 Task: Look for space in Izmayil, Ukraine from 10th August, 2023 to 18th August, 2023 for 2 adults in price range Rs.10000 to Rs.14000. Place can be private room with 1  bedroom having 1 bed and 1 bathroom. Property type can be house, flat, guest house. Amenities needed are: wifi, TV, free parkinig on premises, gym, breakfast. Booking option can be shelf check-in. Required host language is English.
Action: Mouse moved to (609, 151)
Screenshot: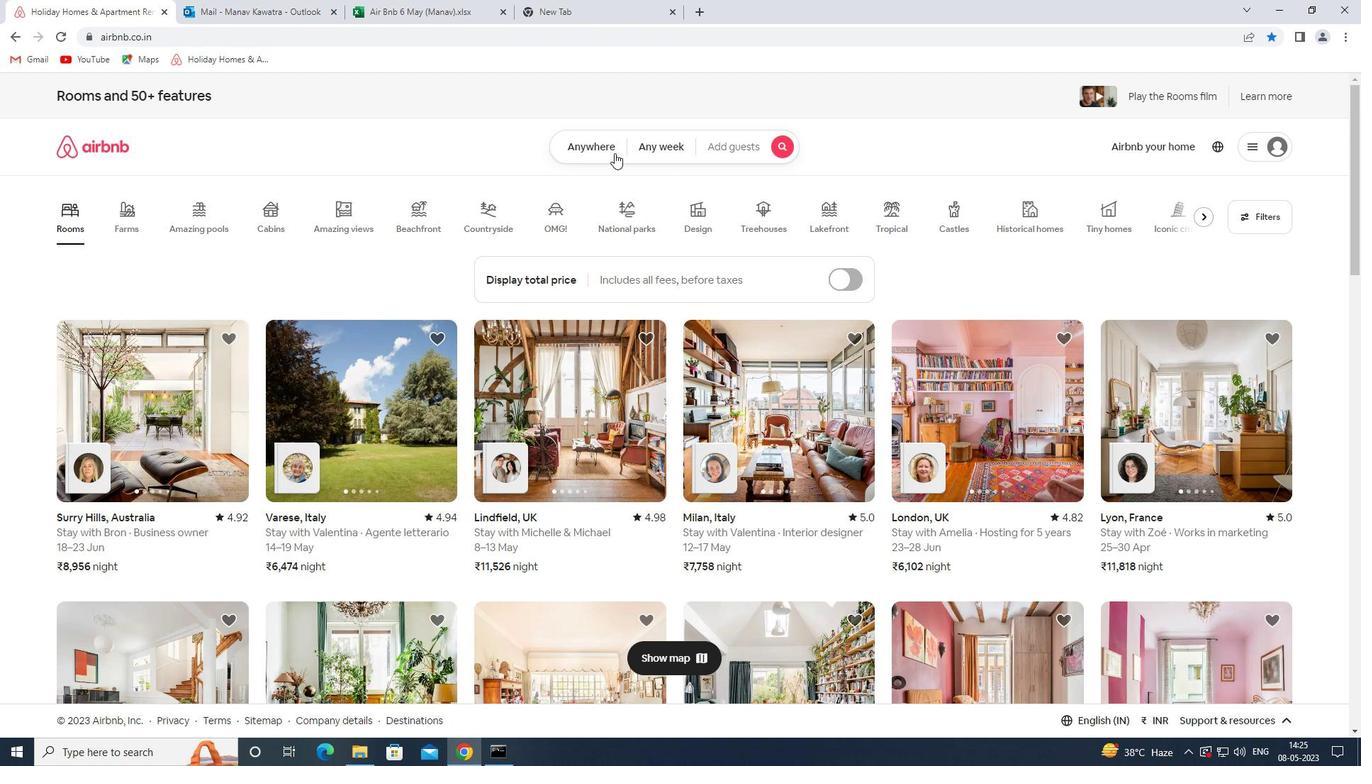 
Action: Mouse pressed left at (609, 151)
Screenshot: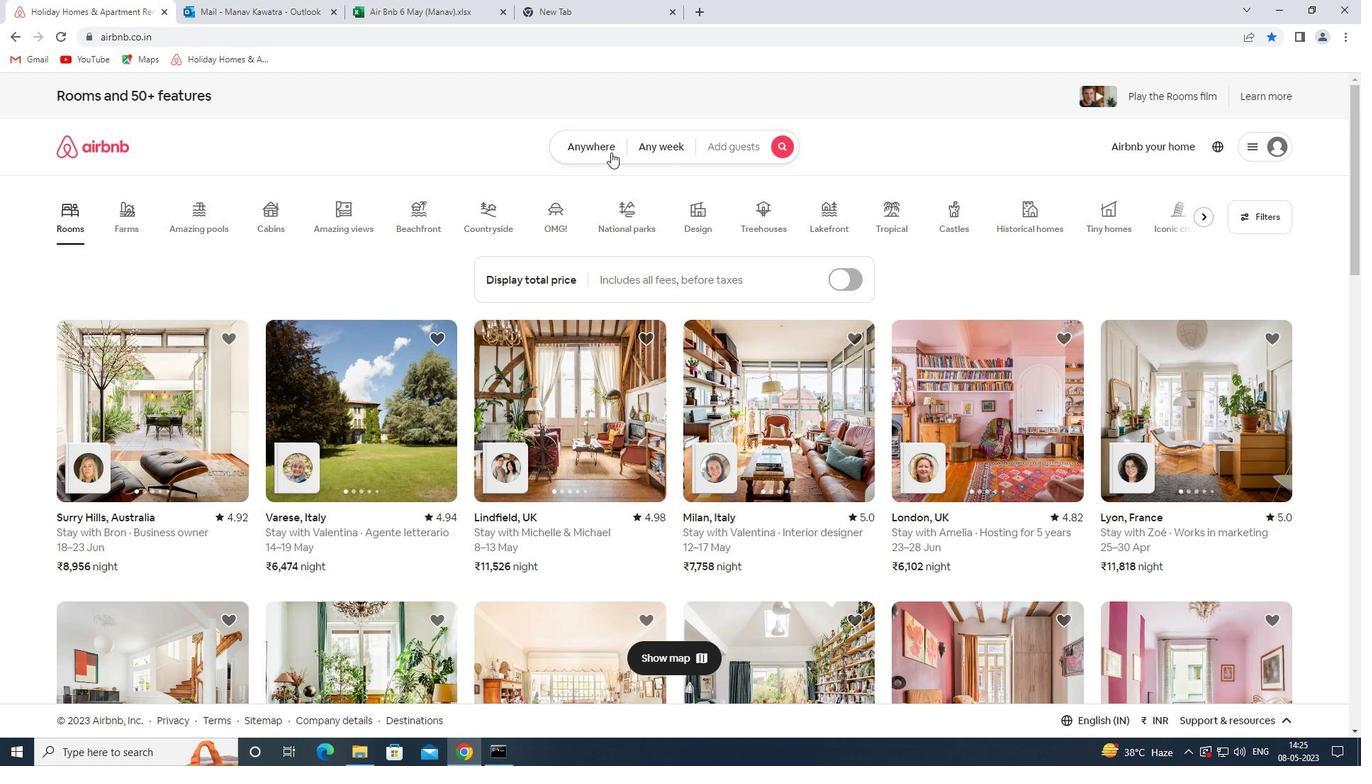 
Action: Mouse moved to (474, 203)
Screenshot: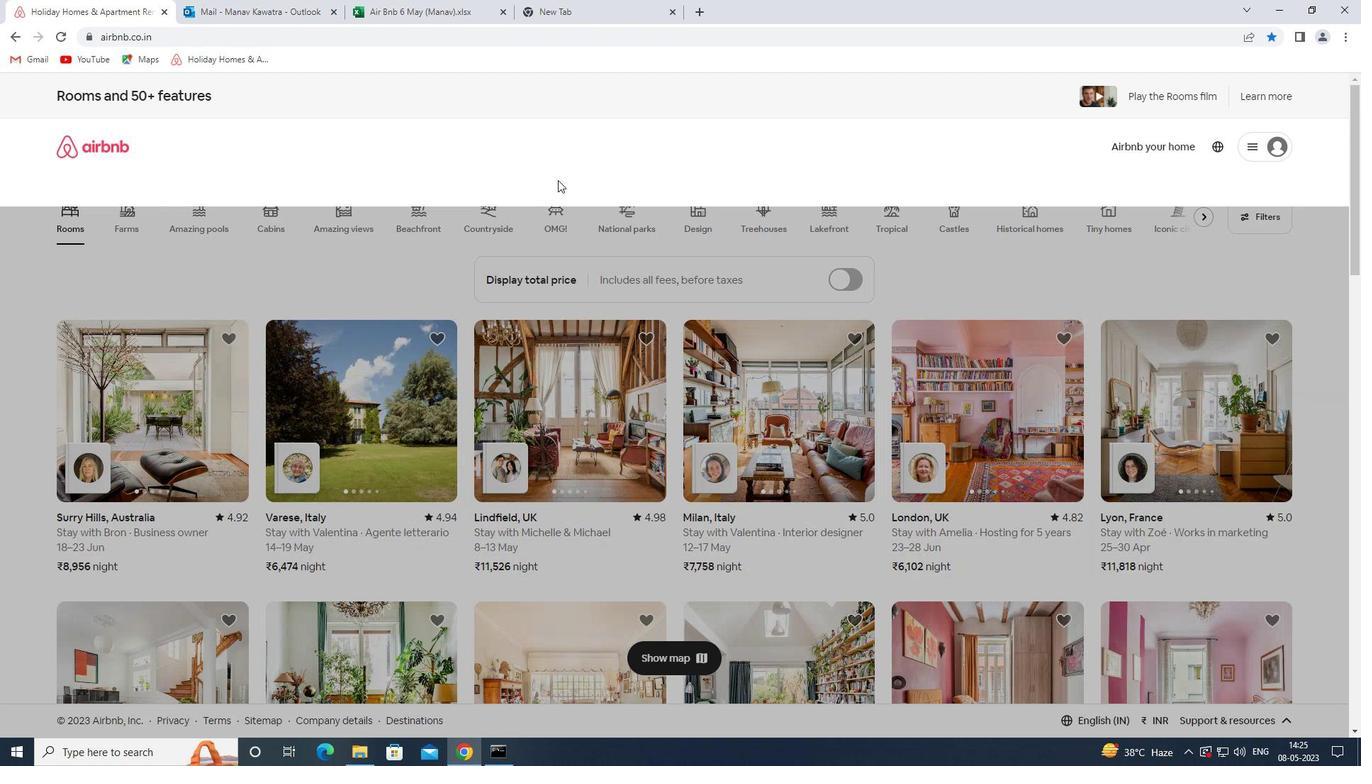 
Action: Mouse pressed left at (474, 203)
Screenshot: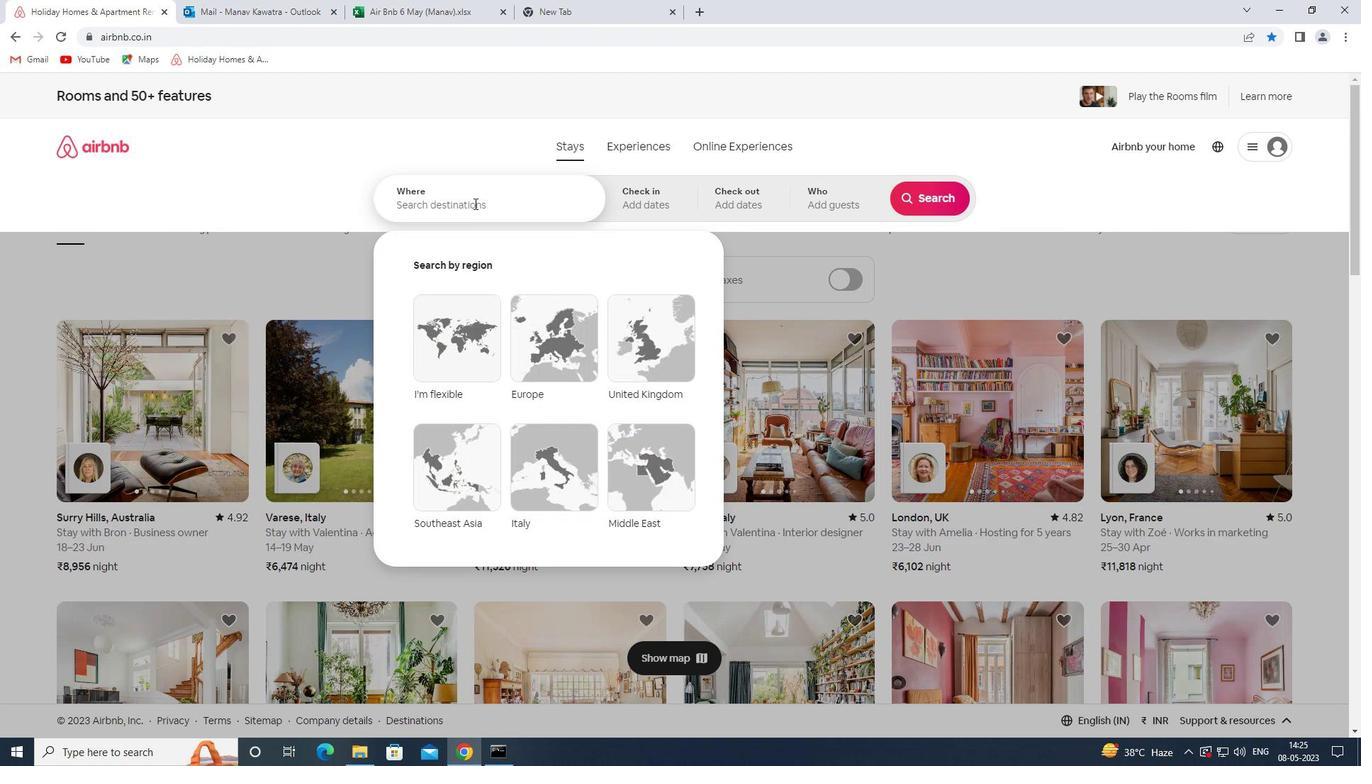 
Action: Key pressed <Key.shift><Key.shift><Key.shift>IZMAYIL<Key.space><Key.shift>UKRAINE<Key.space><Key.enter>
Screenshot: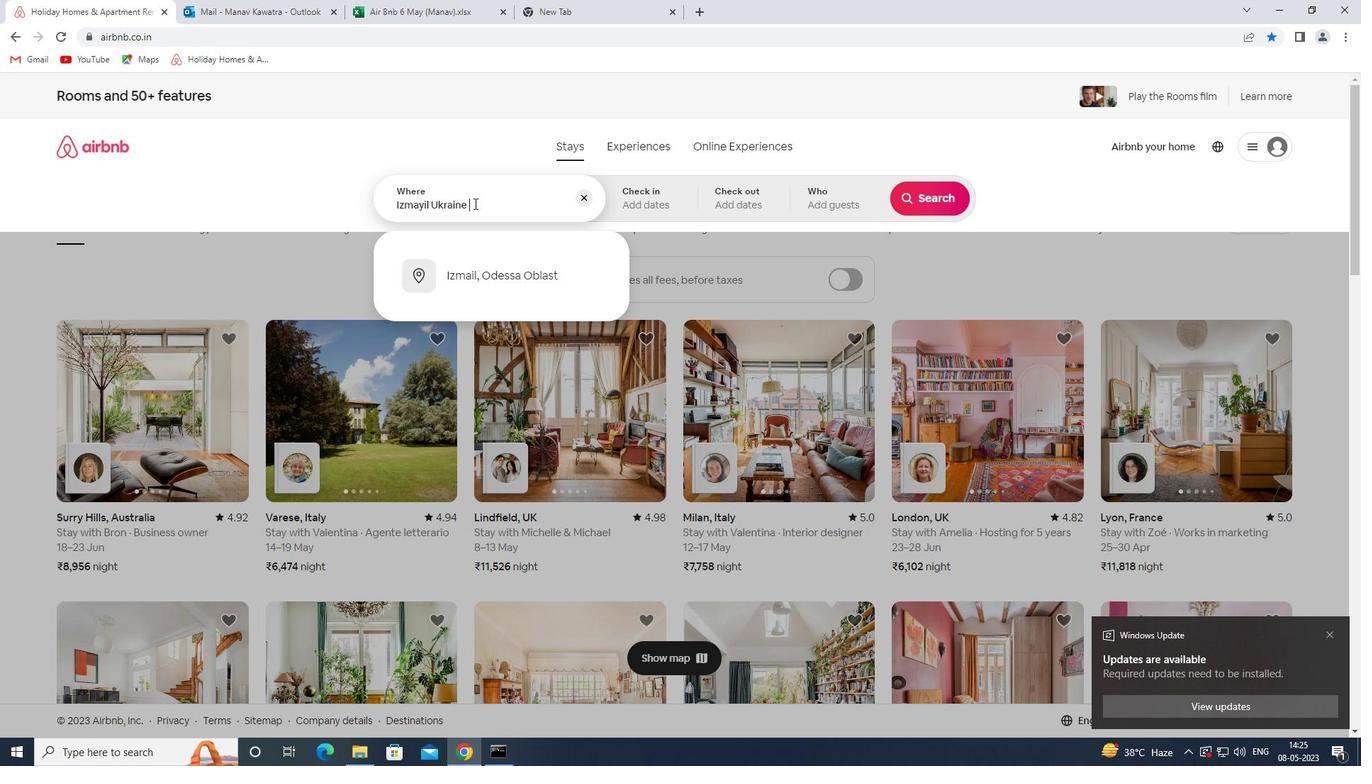 
Action: Mouse moved to (937, 308)
Screenshot: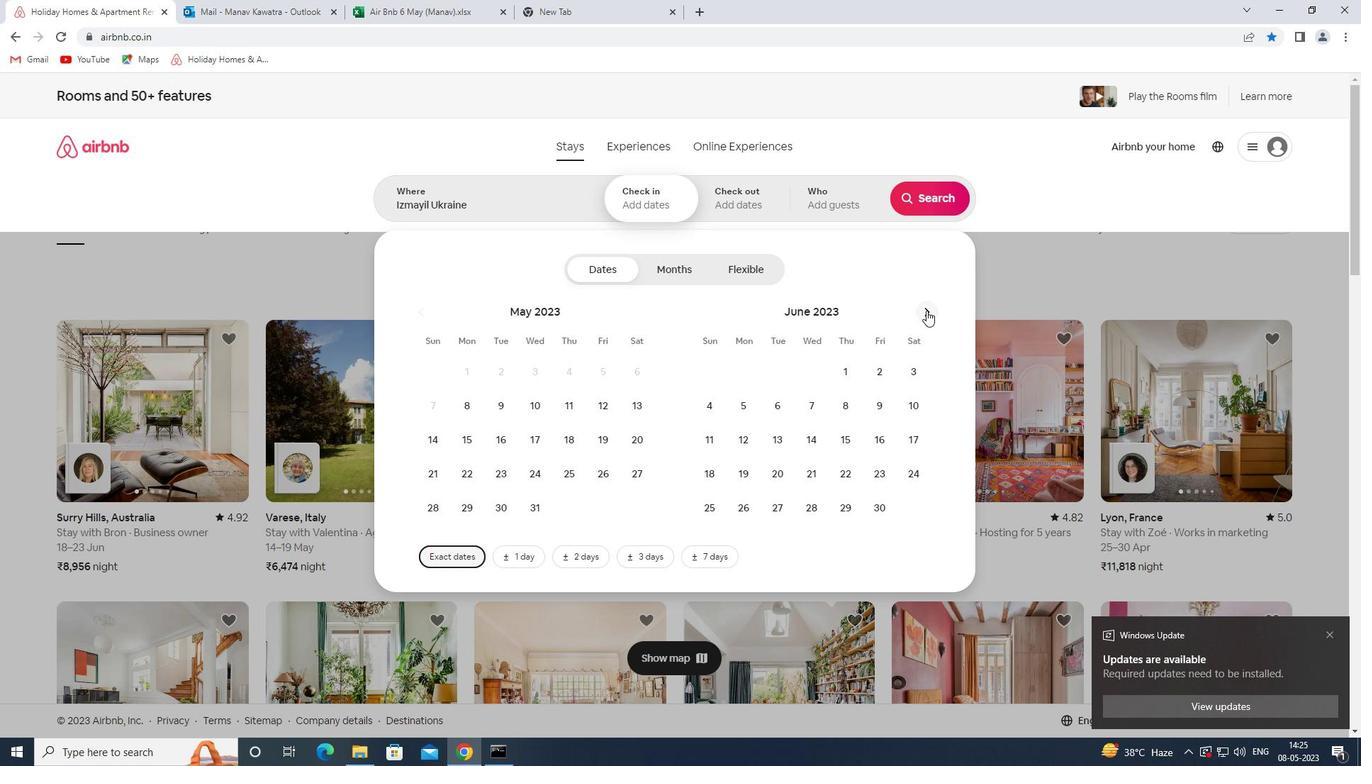 
Action: Mouse pressed left at (937, 308)
Screenshot: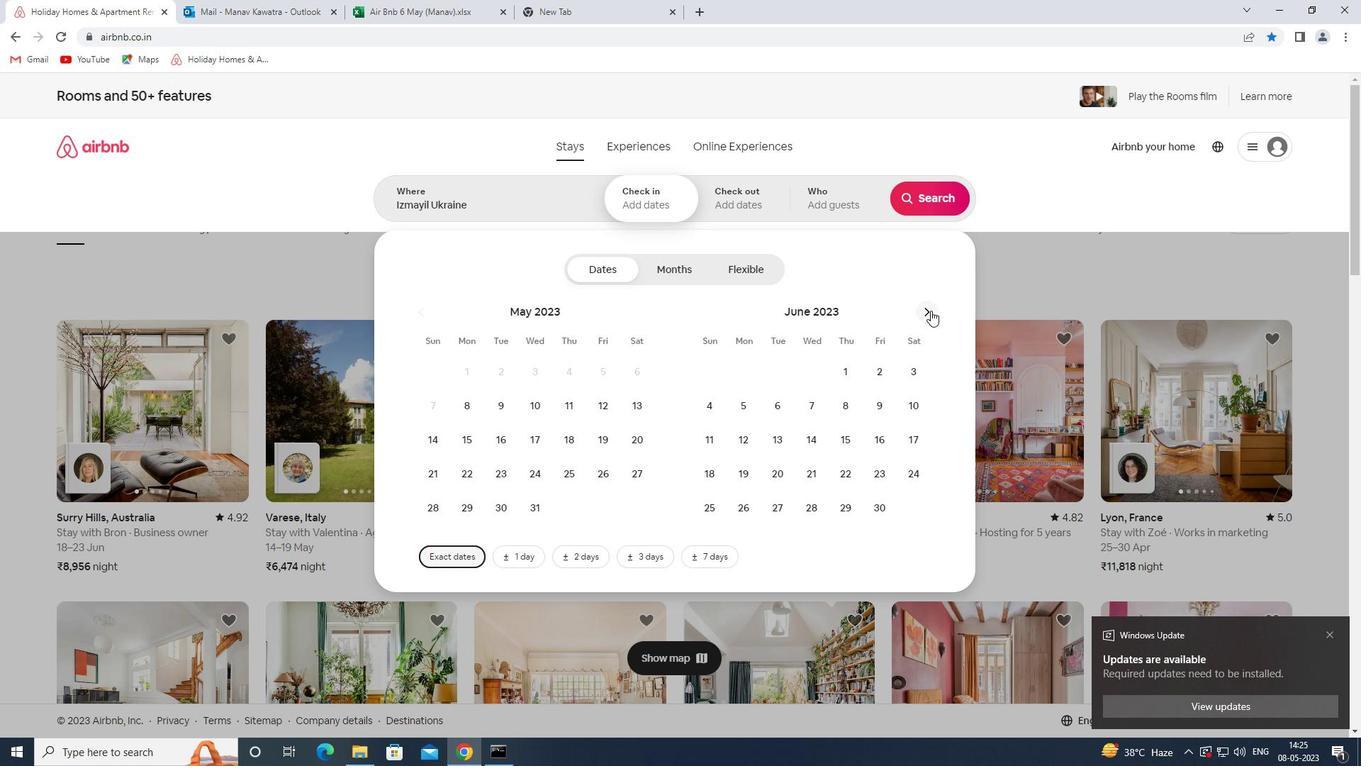 
Action: Mouse pressed left at (937, 308)
Screenshot: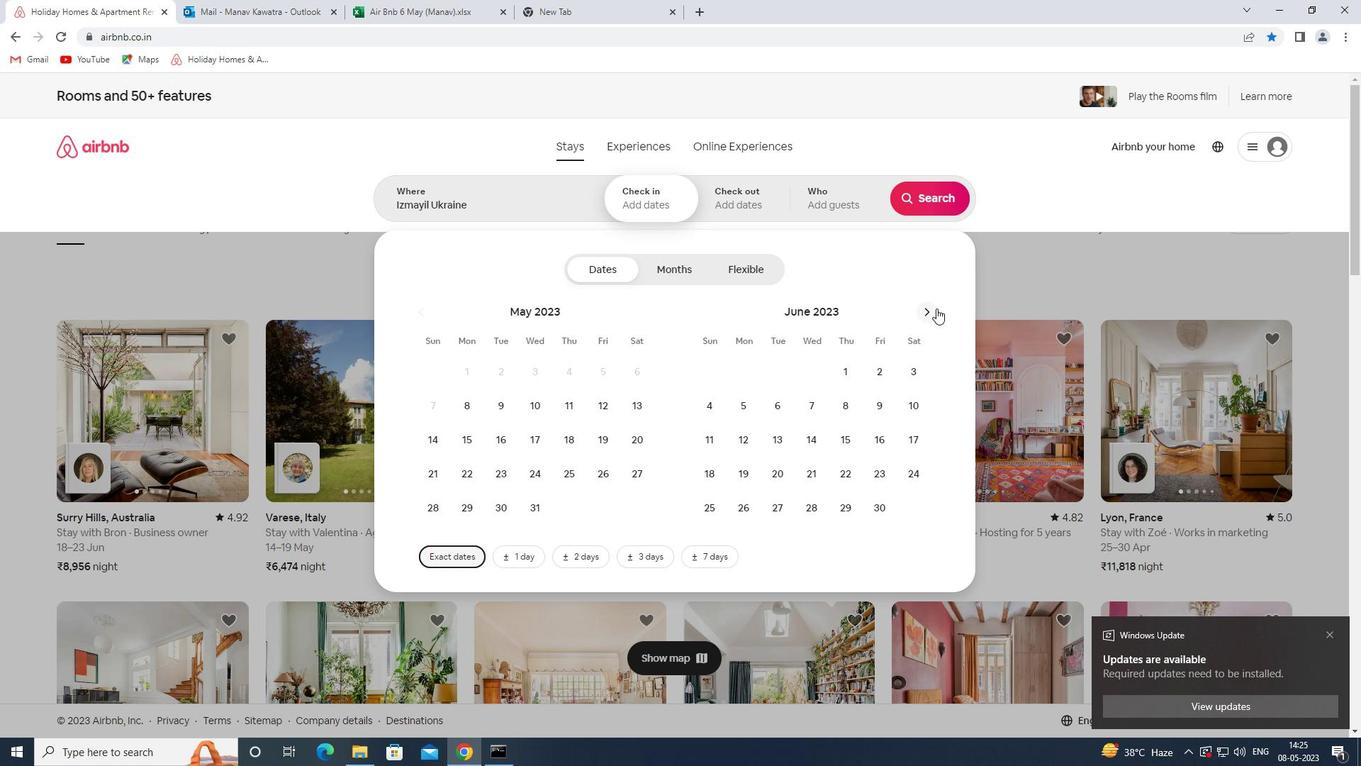 
Action: Mouse pressed left at (937, 308)
Screenshot: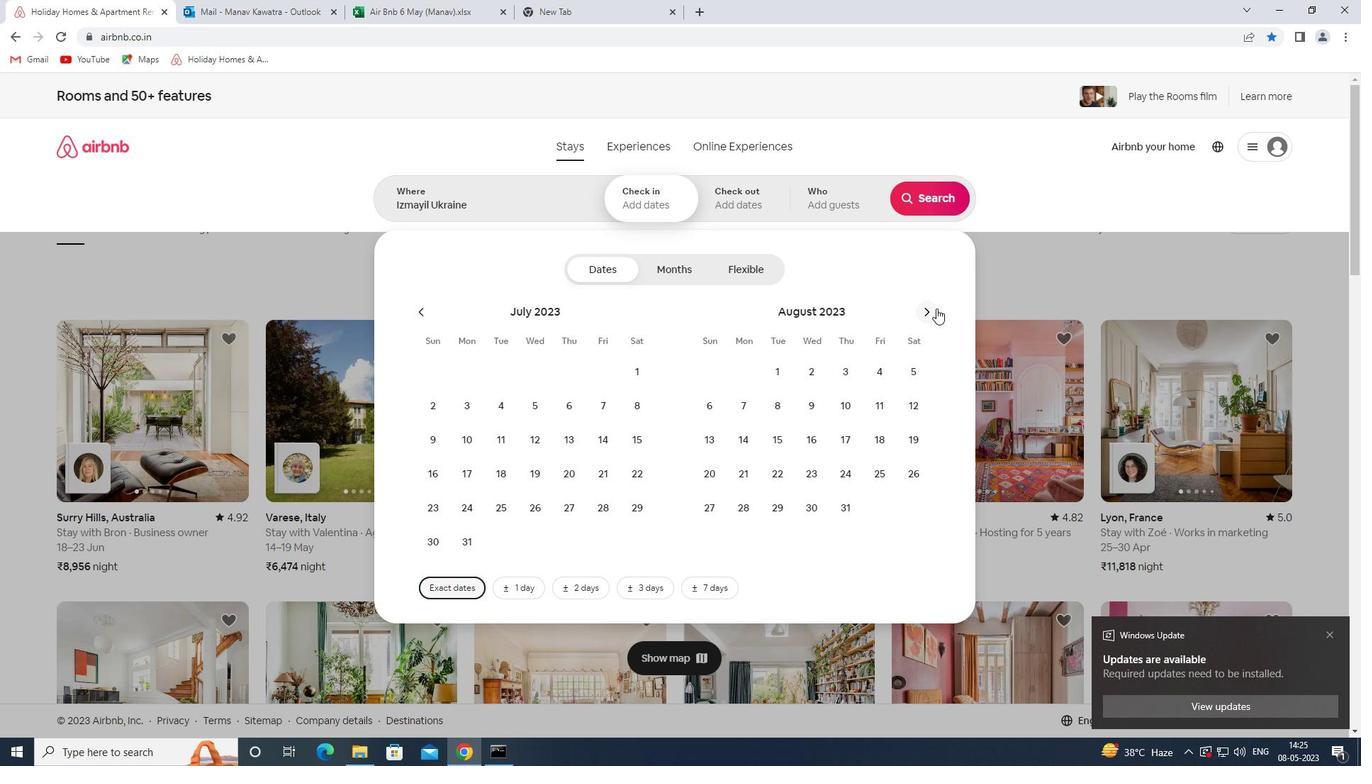
Action: Mouse moved to (571, 414)
Screenshot: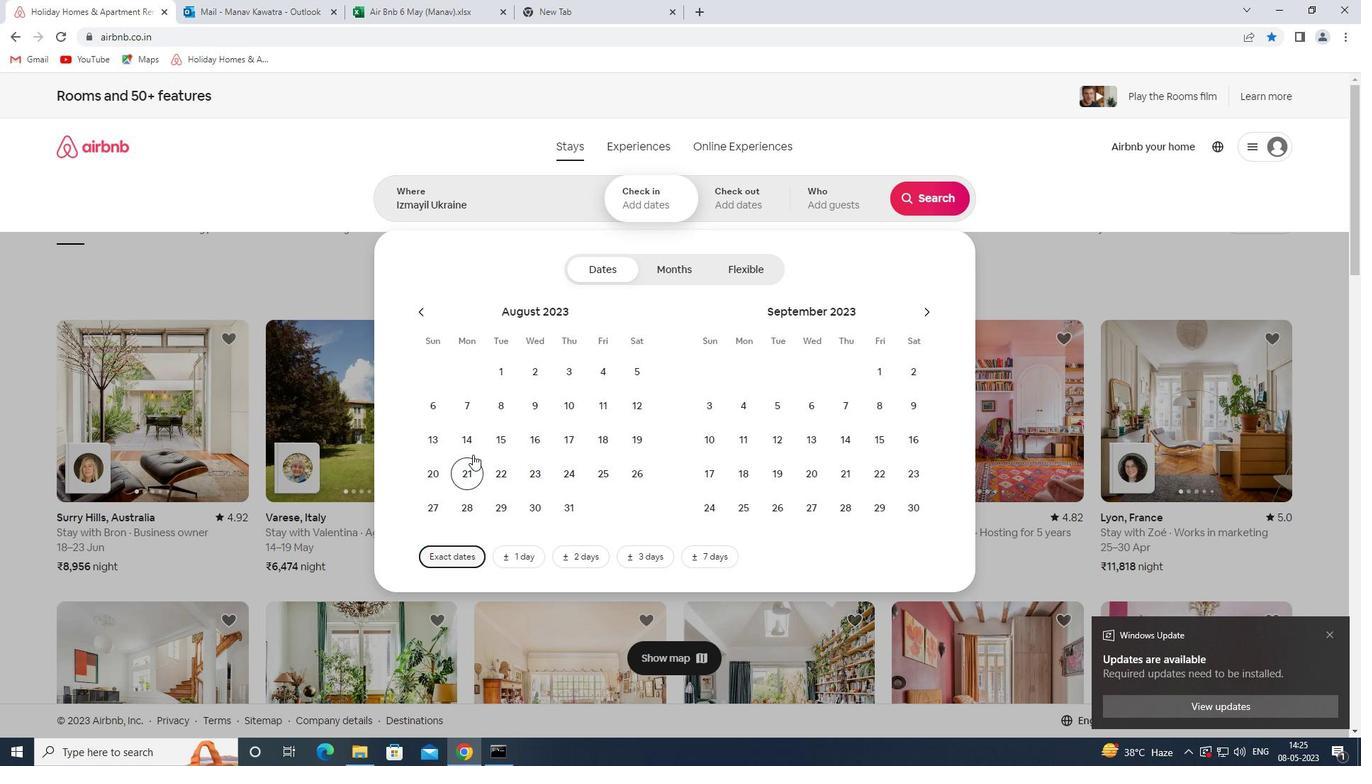 
Action: Mouse pressed left at (571, 414)
Screenshot: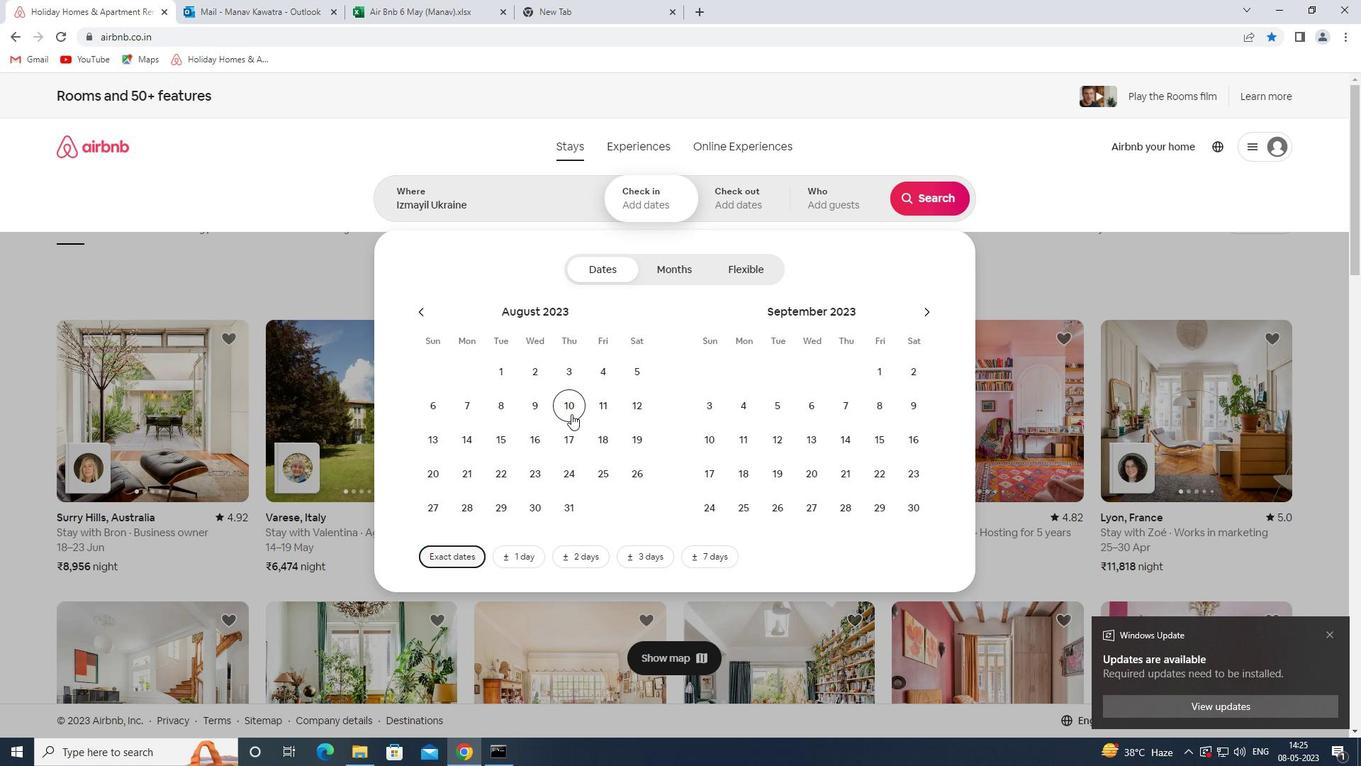 
Action: Mouse moved to (597, 439)
Screenshot: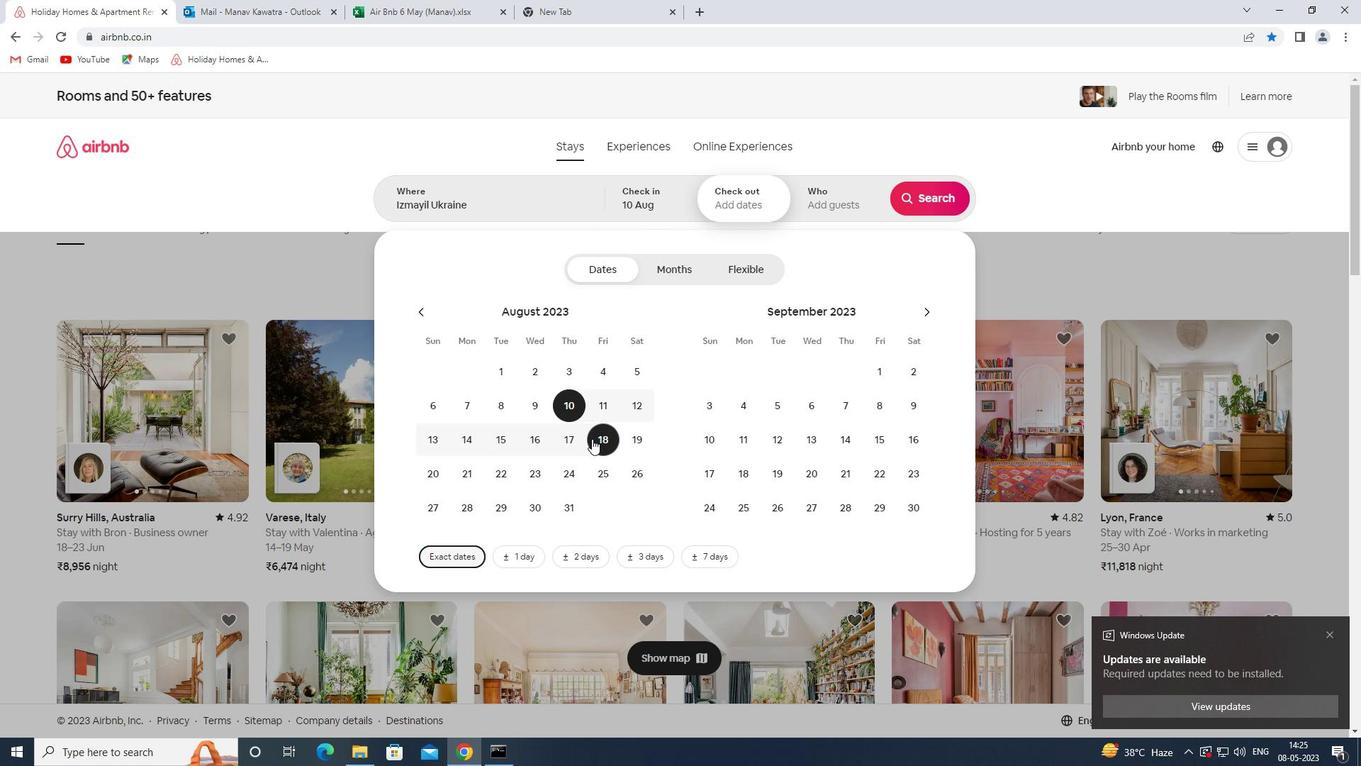 
Action: Mouse pressed left at (597, 439)
Screenshot: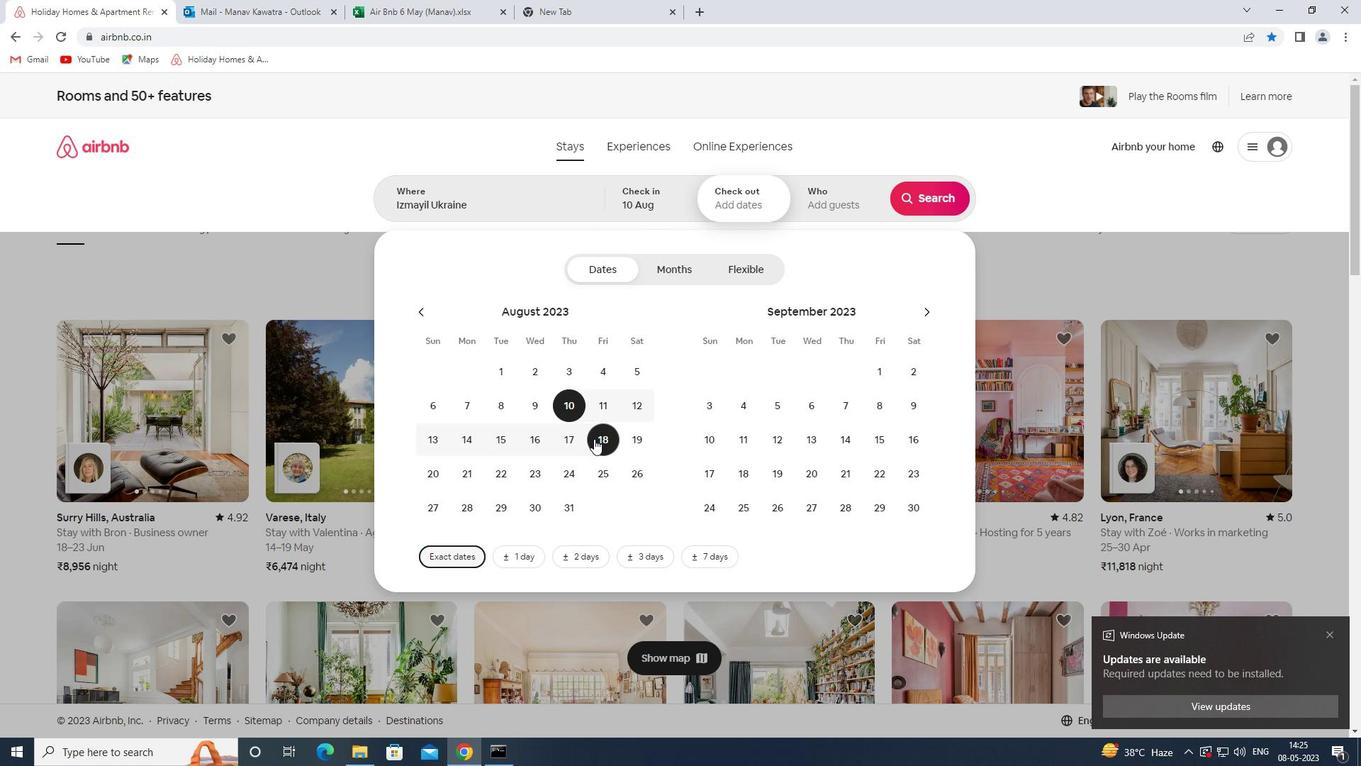 
Action: Mouse moved to (817, 202)
Screenshot: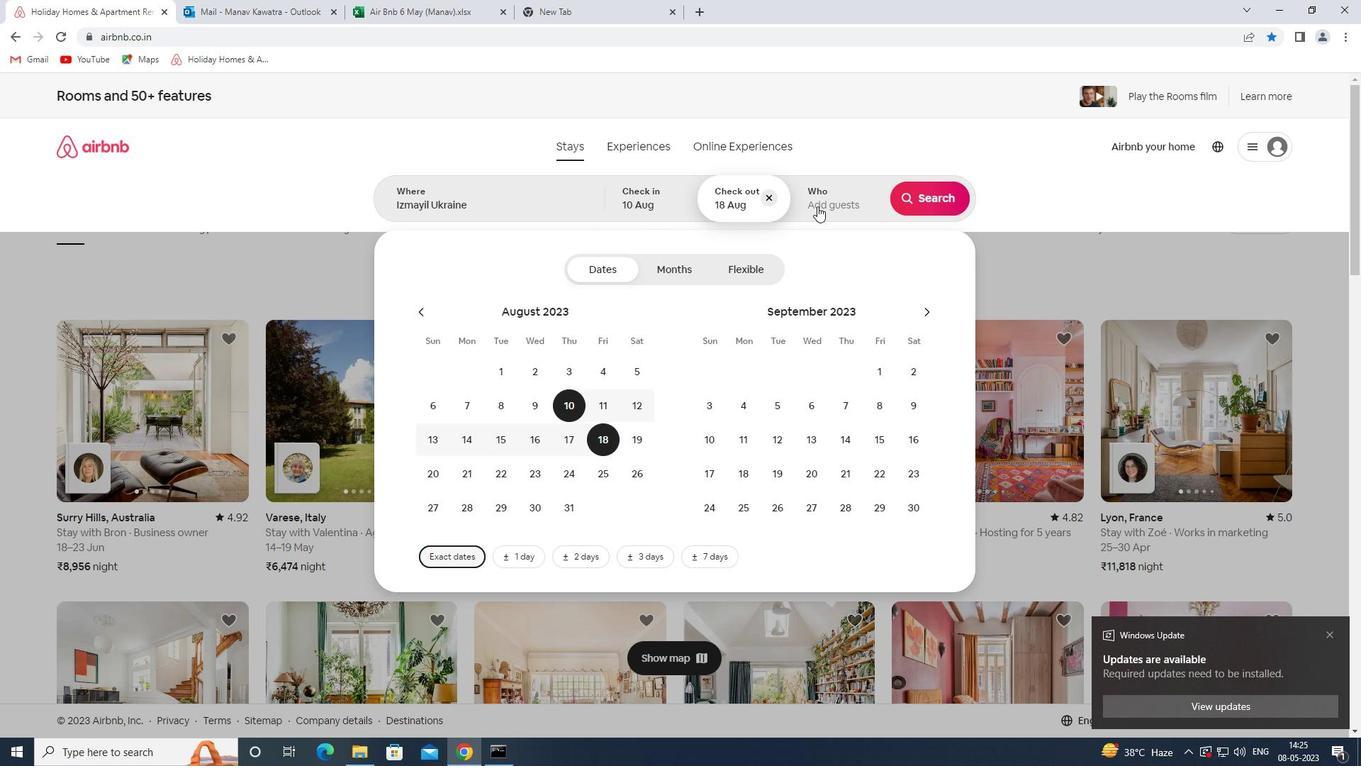 
Action: Mouse pressed left at (817, 202)
Screenshot: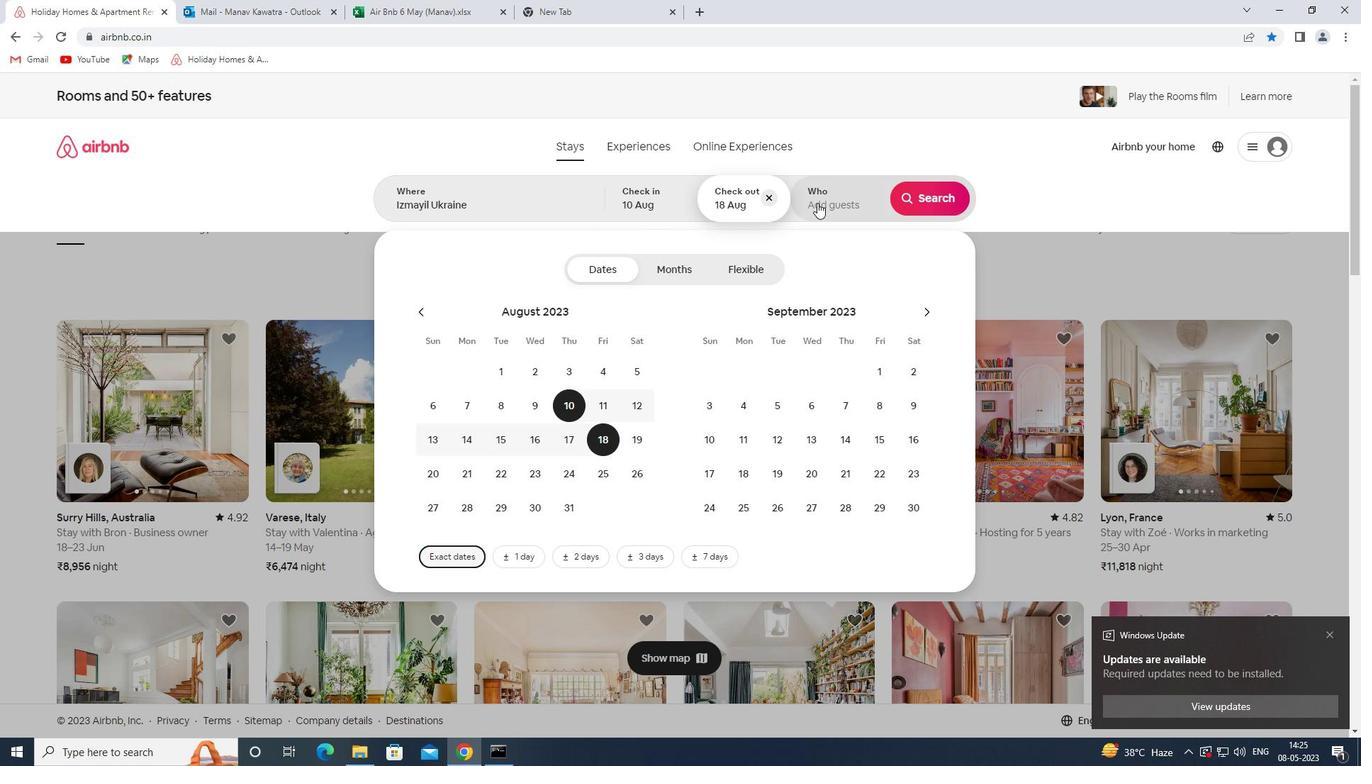 
Action: Mouse moved to (936, 273)
Screenshot: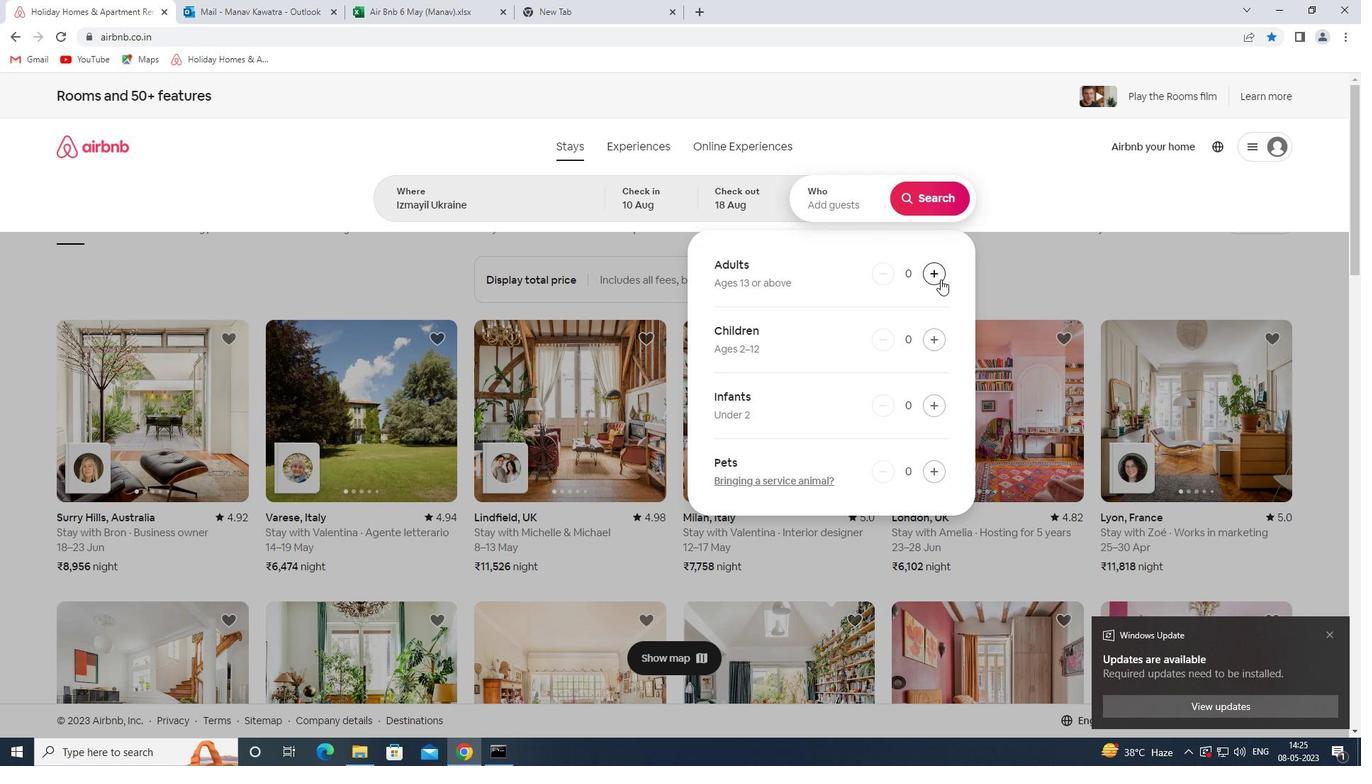 
Action: Mouse pressed left at (936, 273)
Screenshot: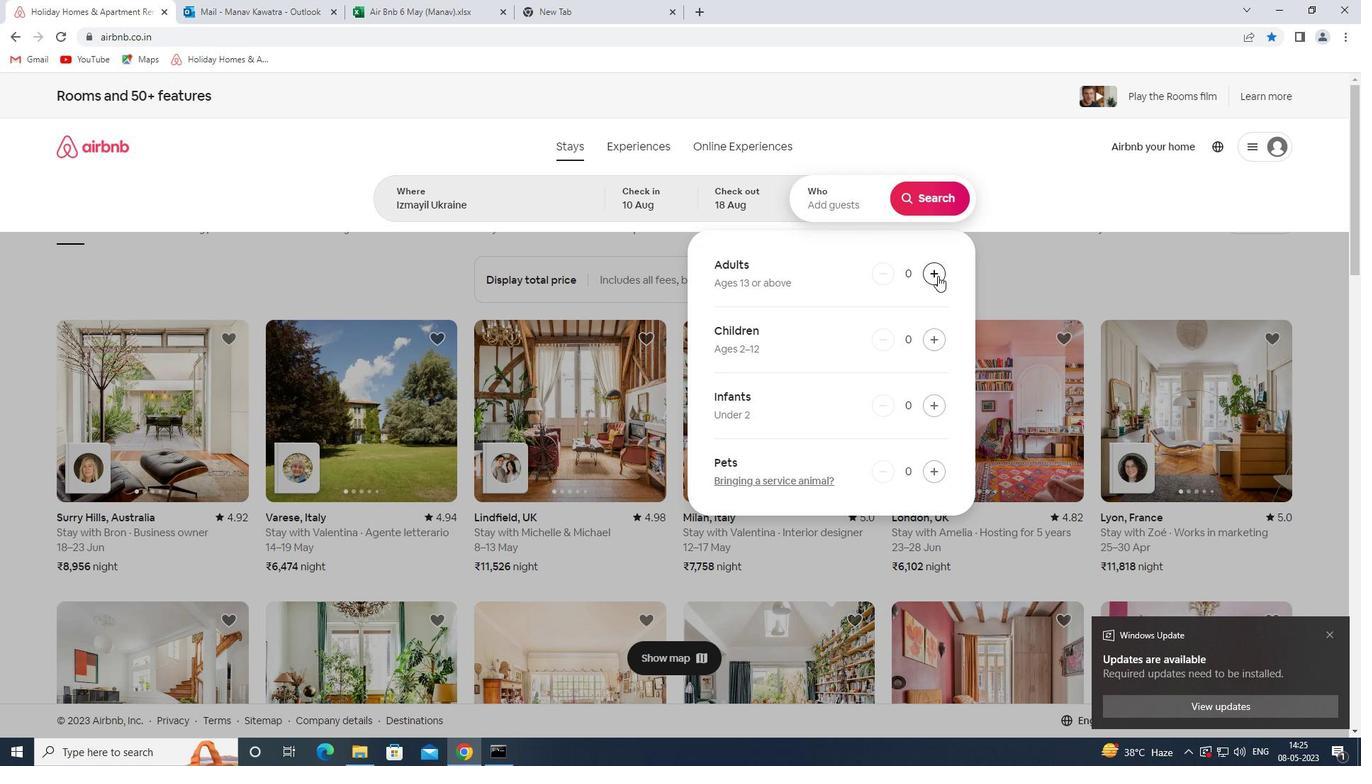 
Action: Mouse pressed left at (936, 273)
Screenshot: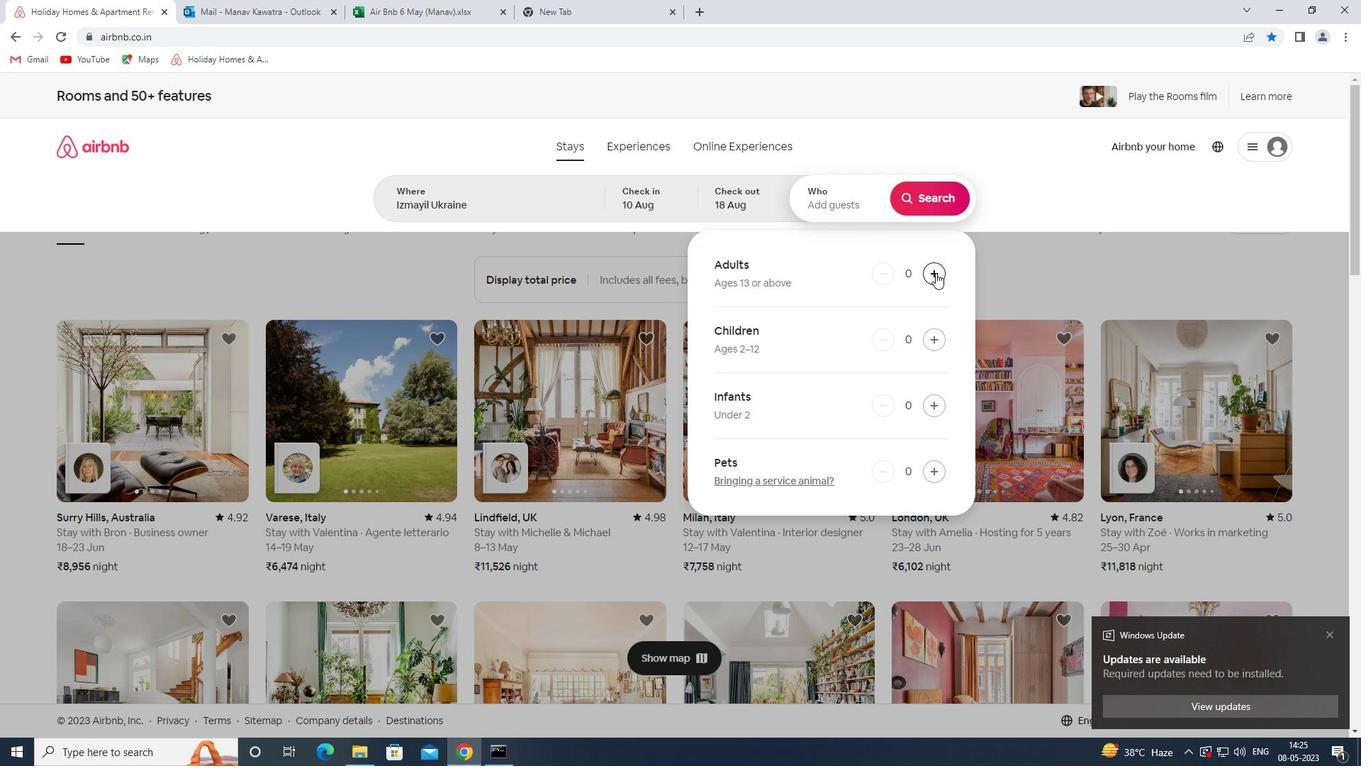 
Action: Mouse moved to (931, 199)
Screenshot: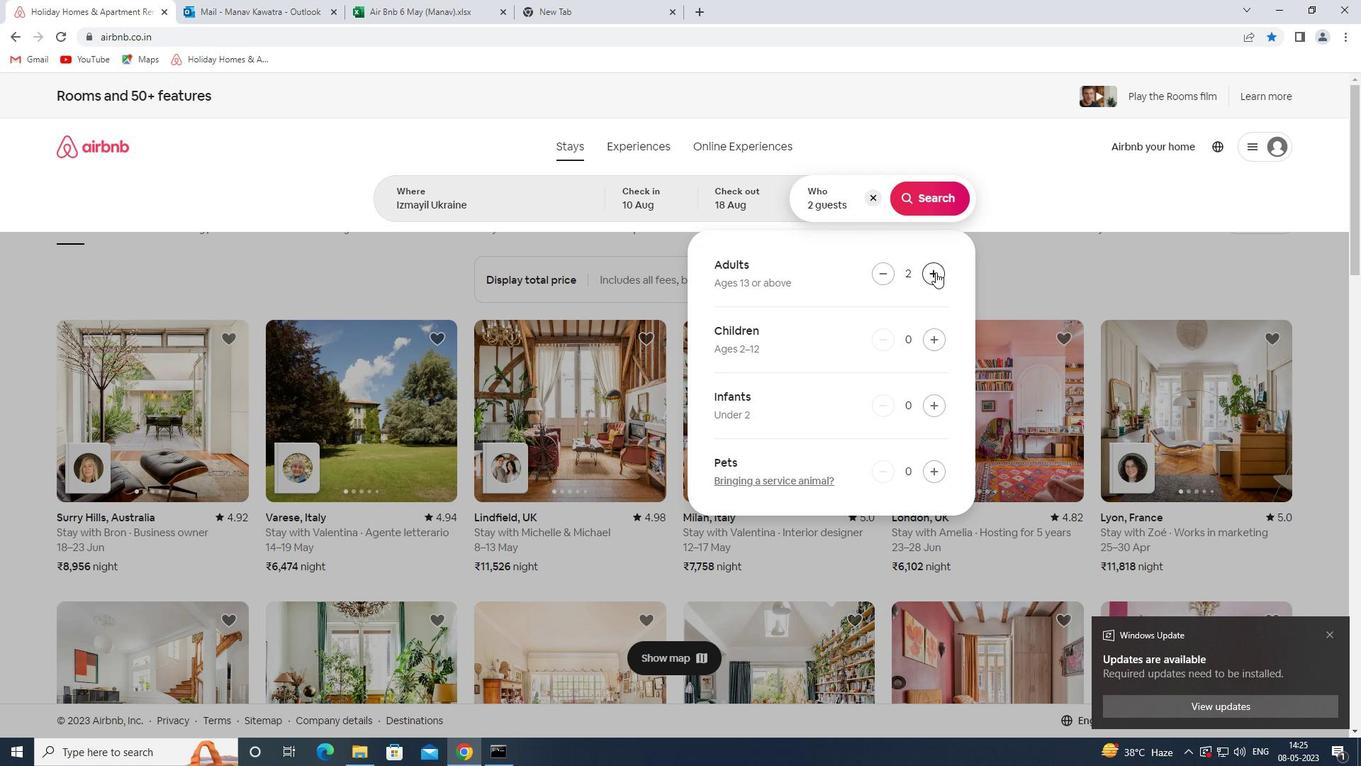 
Action: Mouse pressed left at (931, 199)
Screenshot: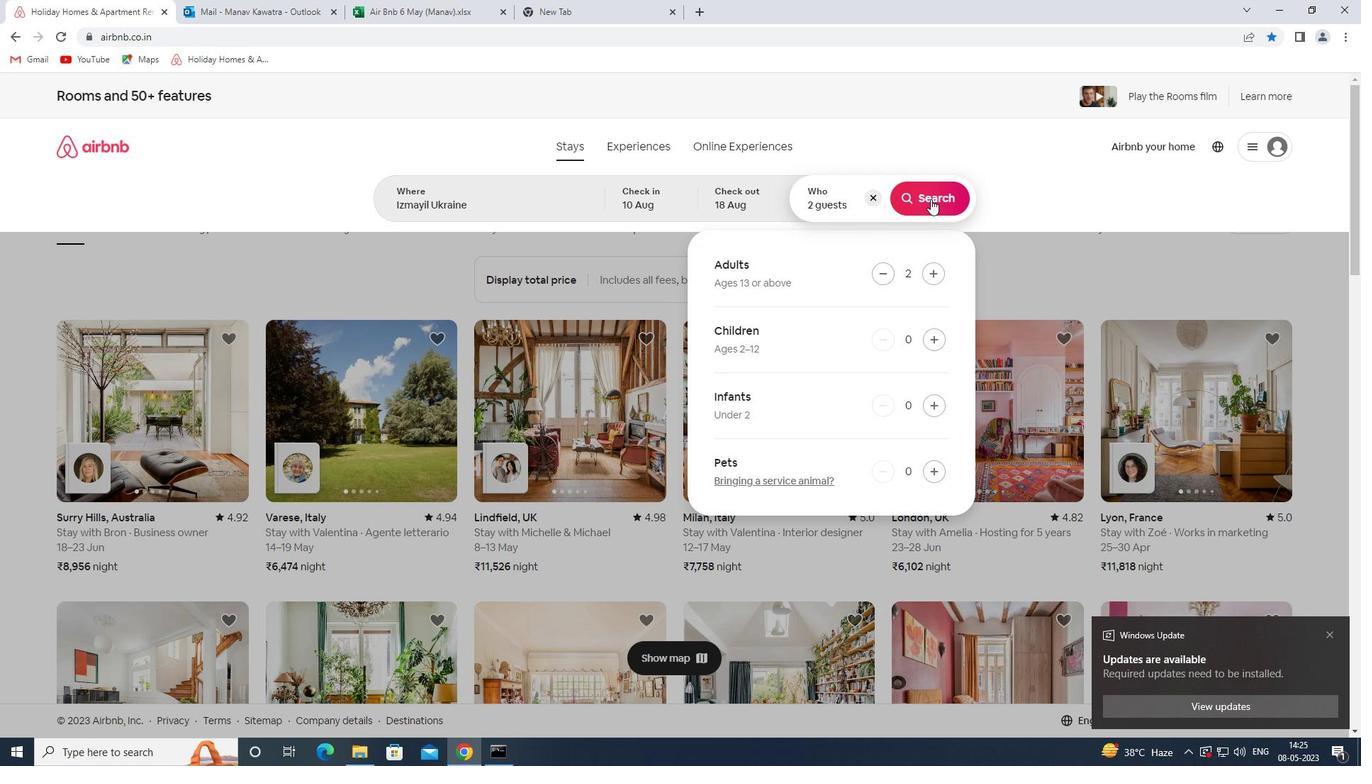 
Action: Mouse moved to (1296, 161)
Screenshot: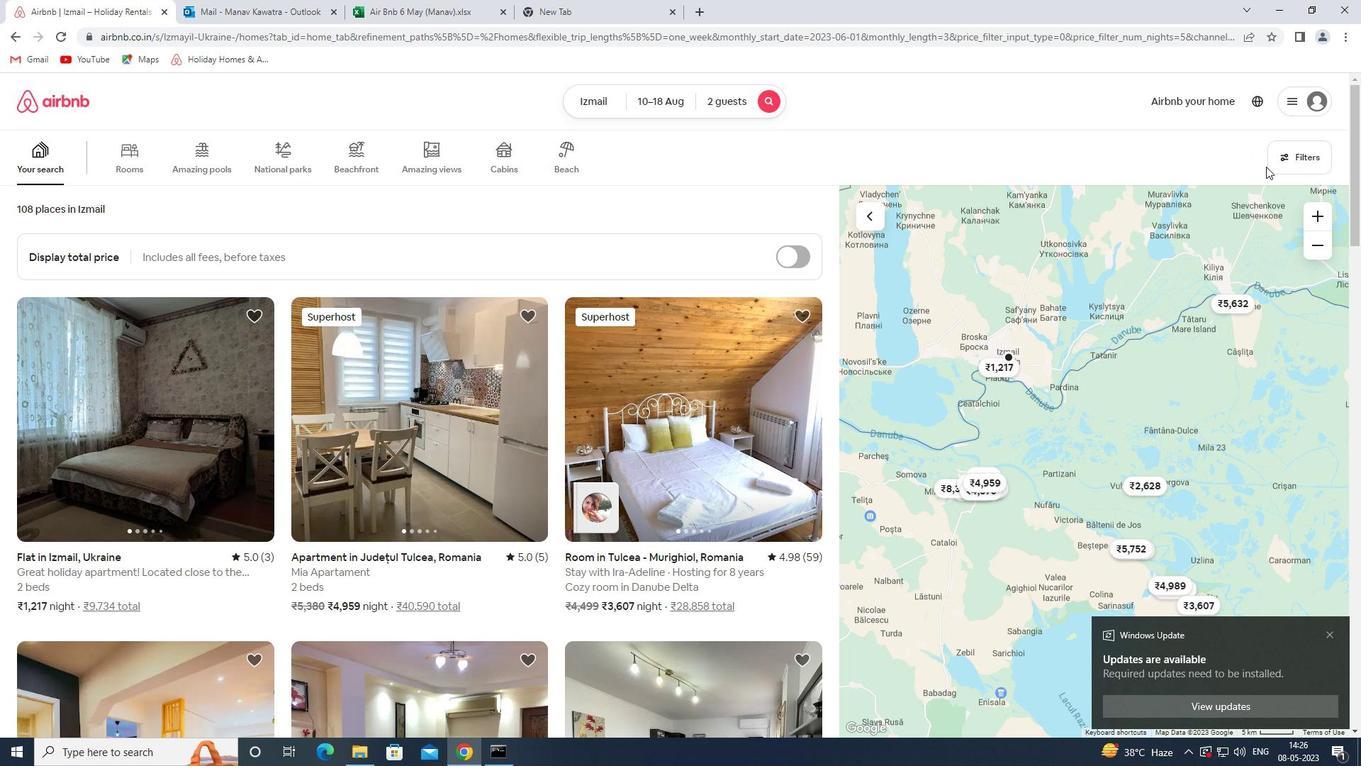 
Action: Mouse pressed left at (1296, 161)
Screenshot: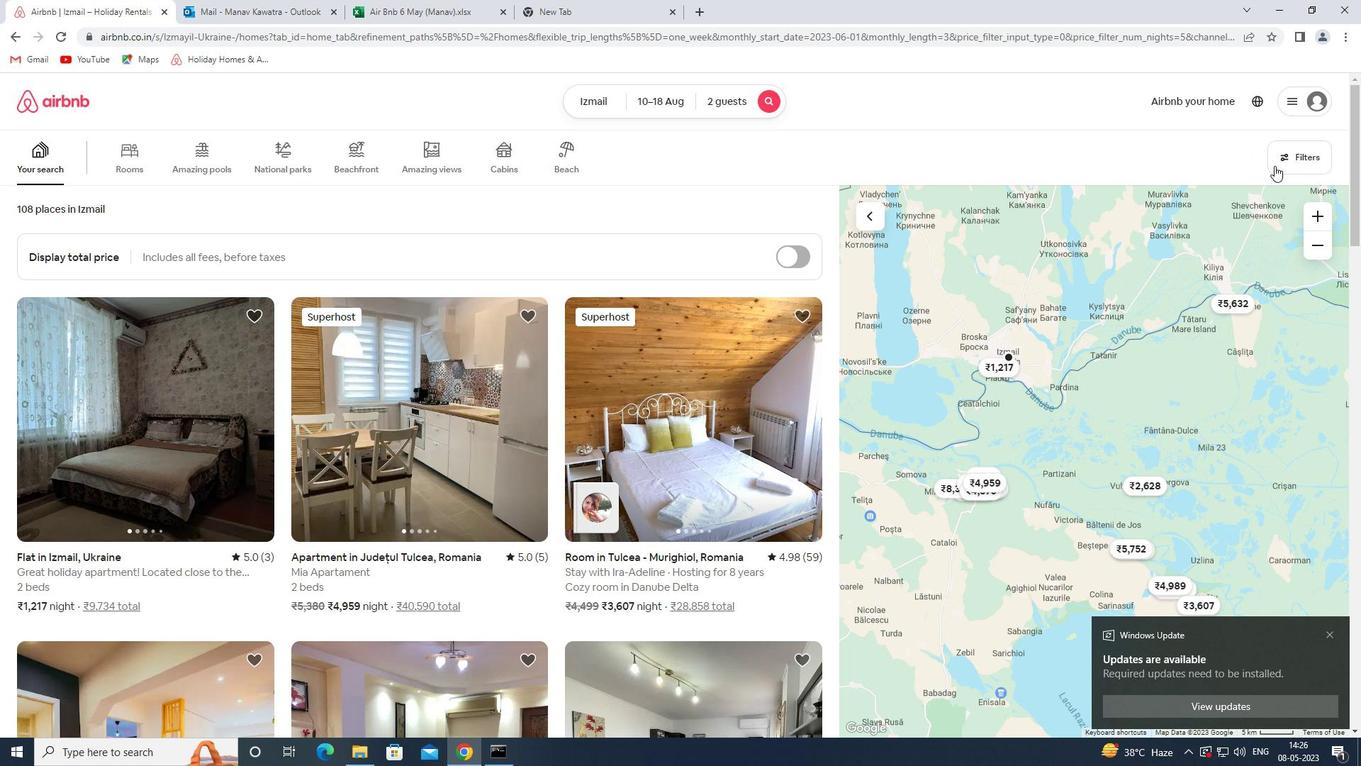 
Action: Mouse moved to (563, 515)
Screenshot: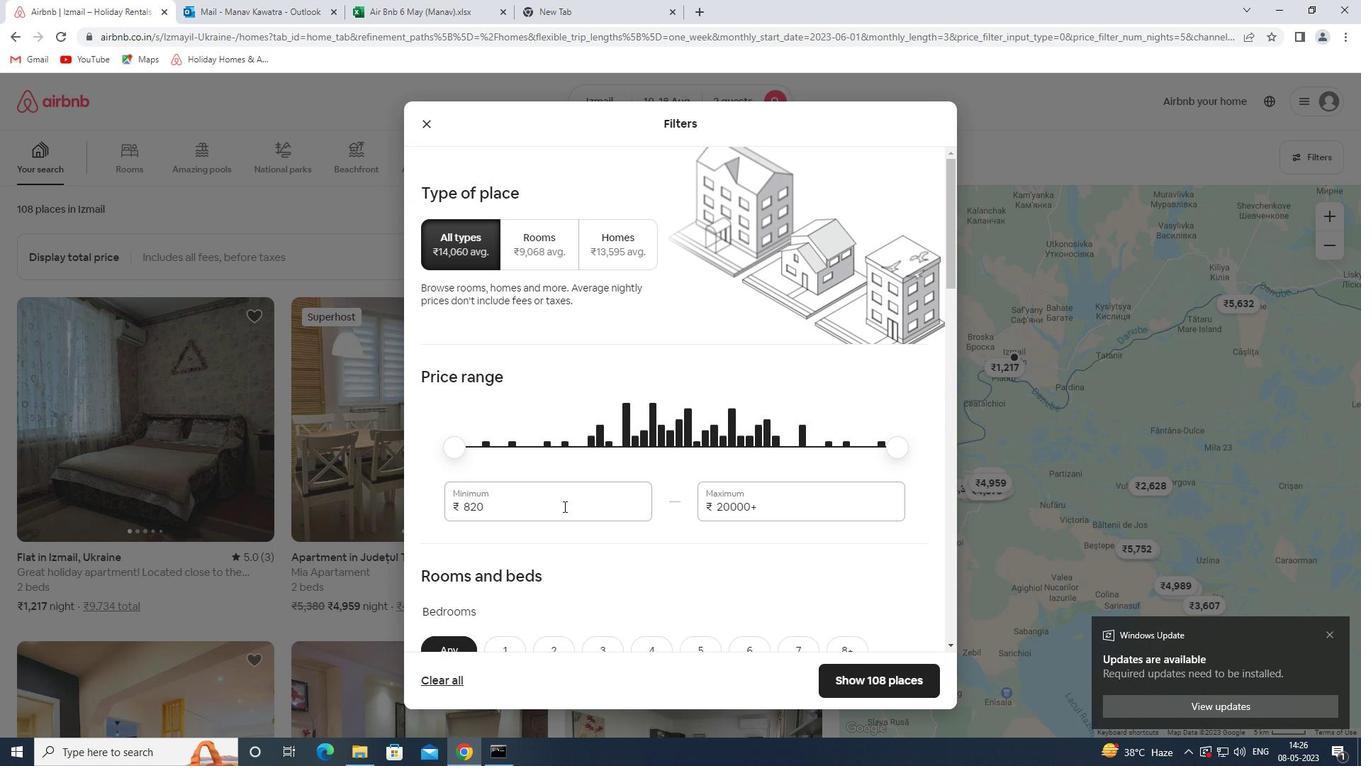 
Action: Mouse pressed left at (563, 515)
Screenshot: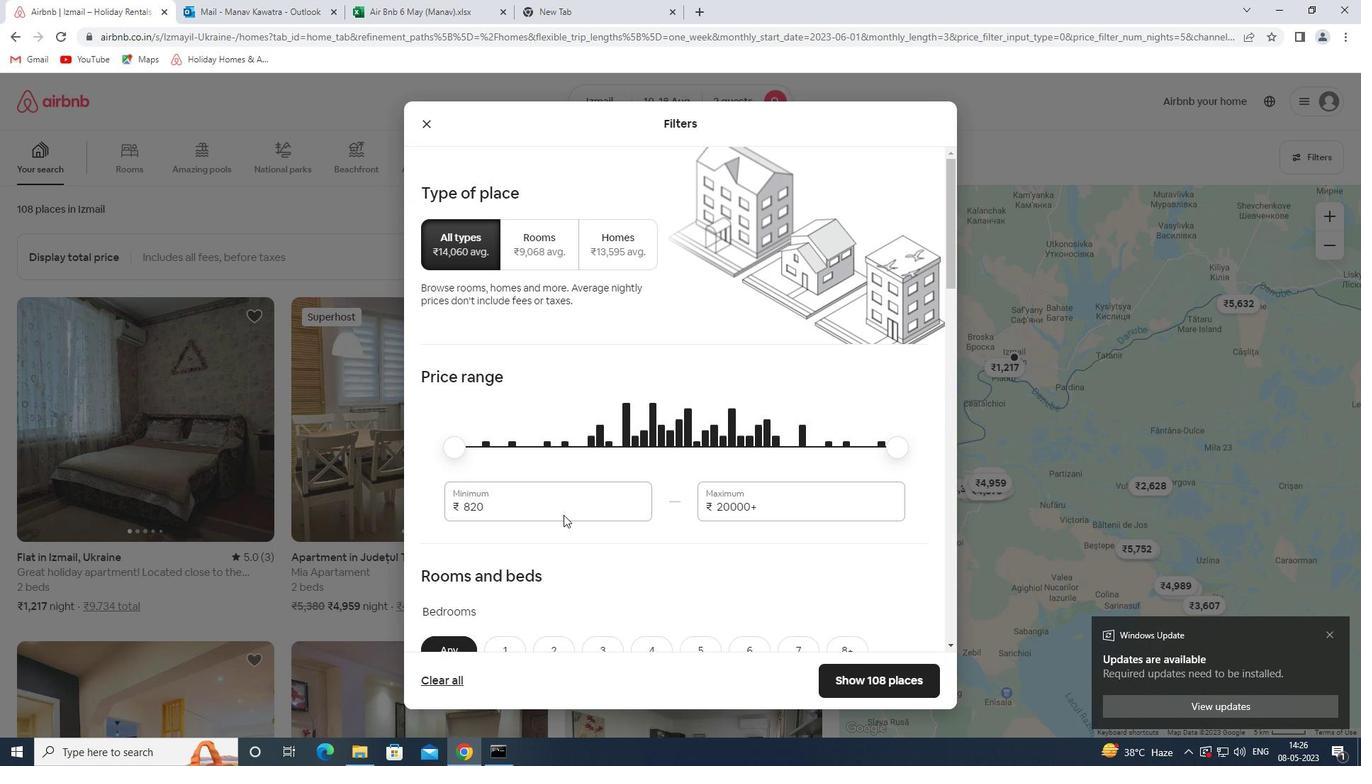 
Action: Mouse moved to (553, 506)
Screenshot: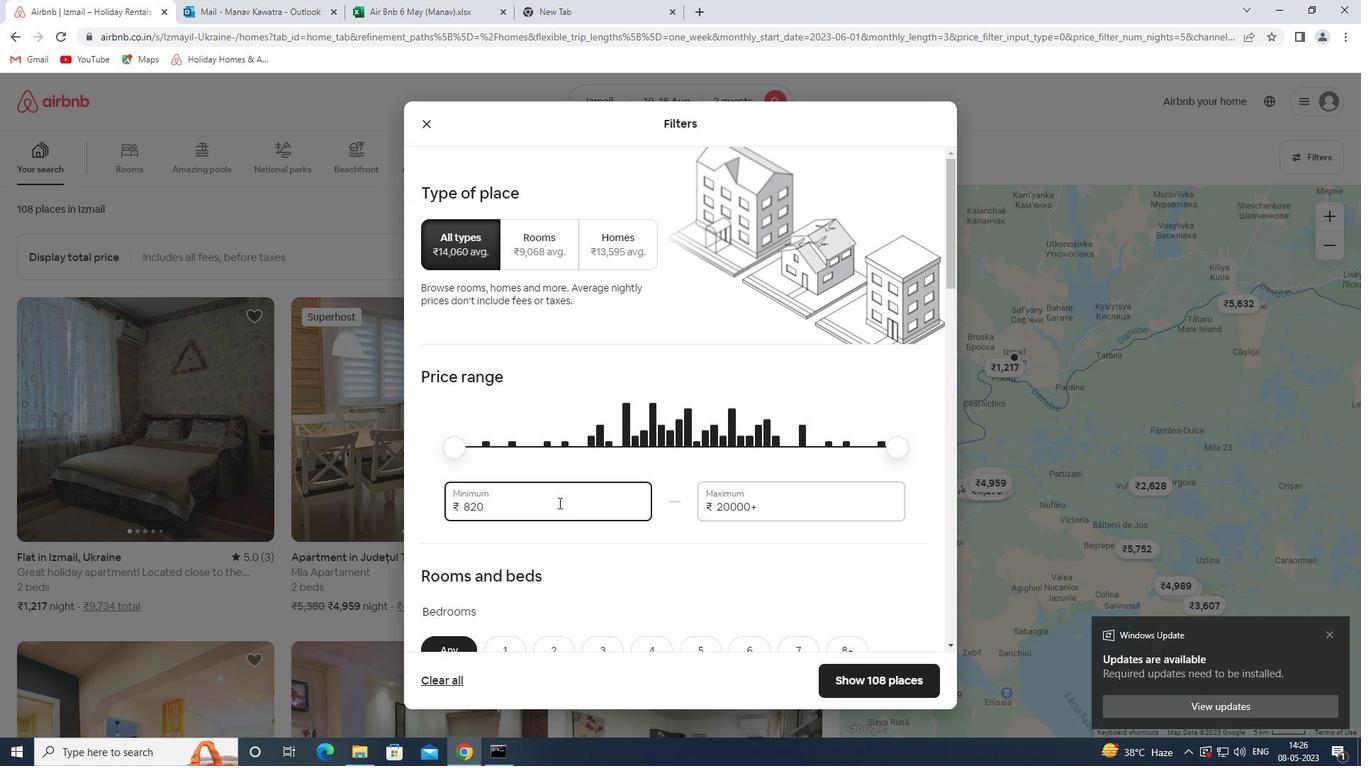 
Action: Mouse pressed left at (553, 506)
Screenshot: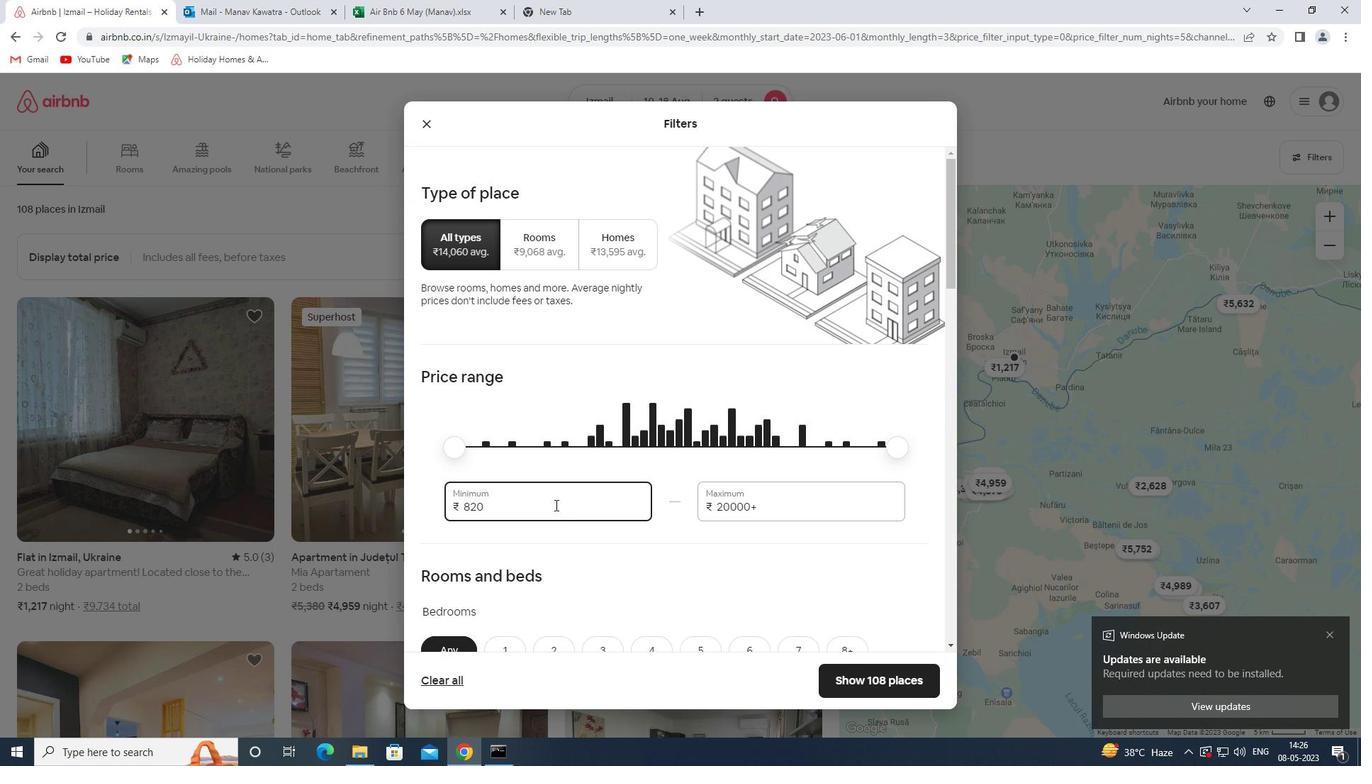 
Action: Mouse pressed left at (553, 506)
Screenshot: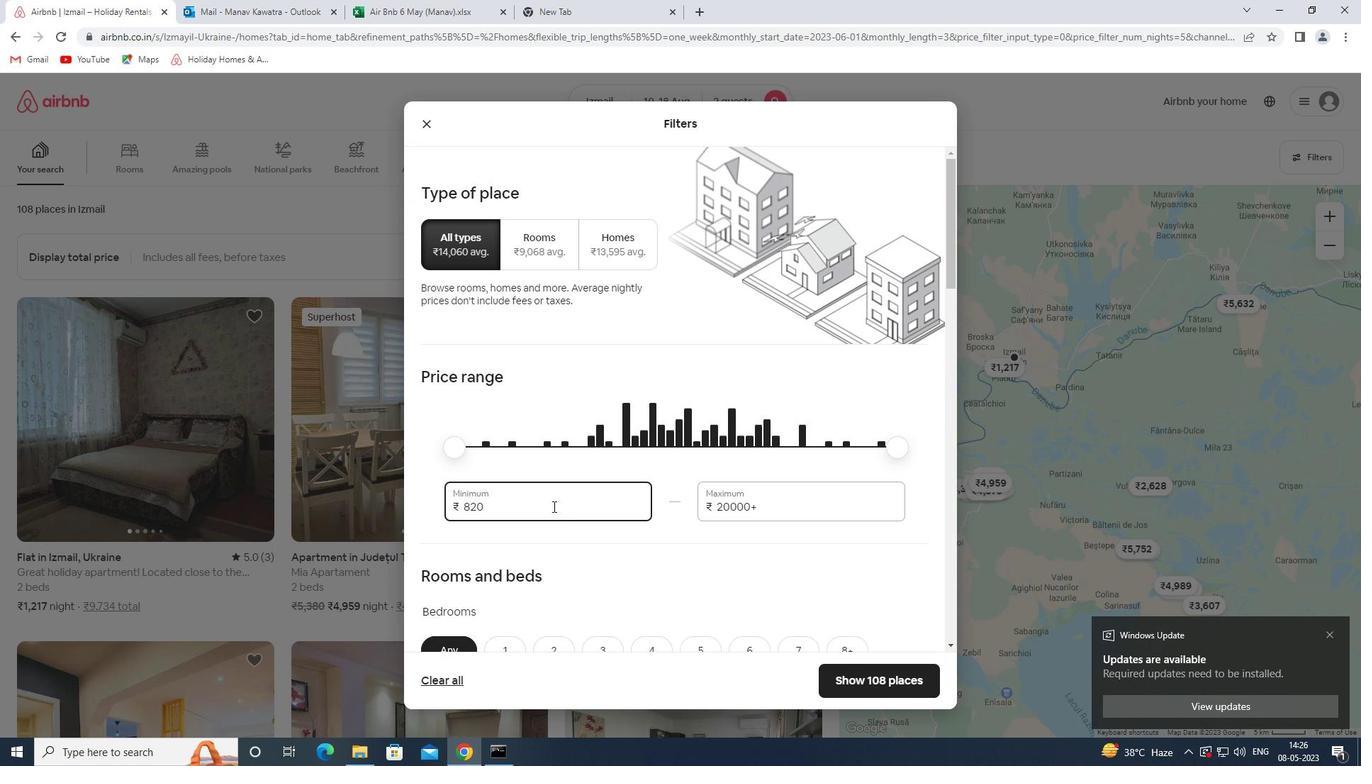 
Action: Key pressed 10000<Key.tab>14000
Screenshot: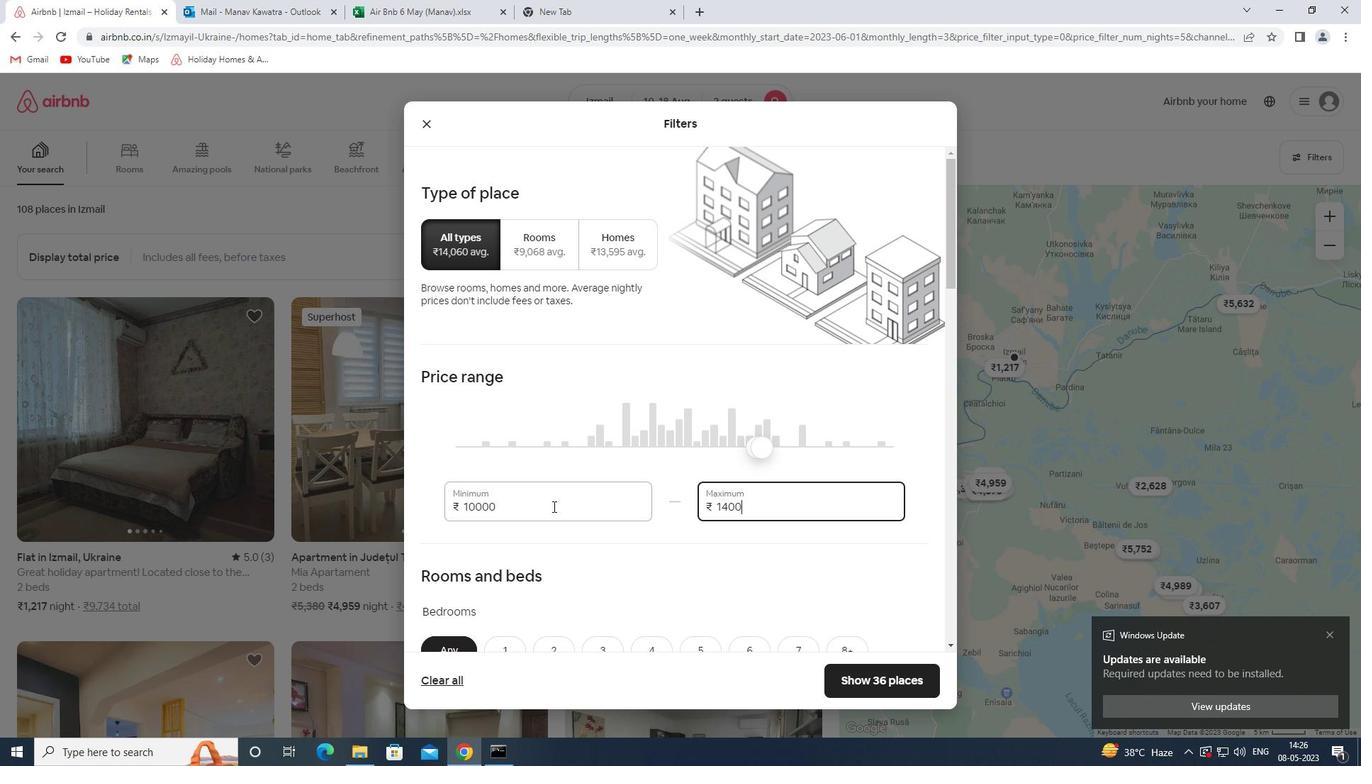 
Action: Mouse moved to (588, 533)
Screenshot: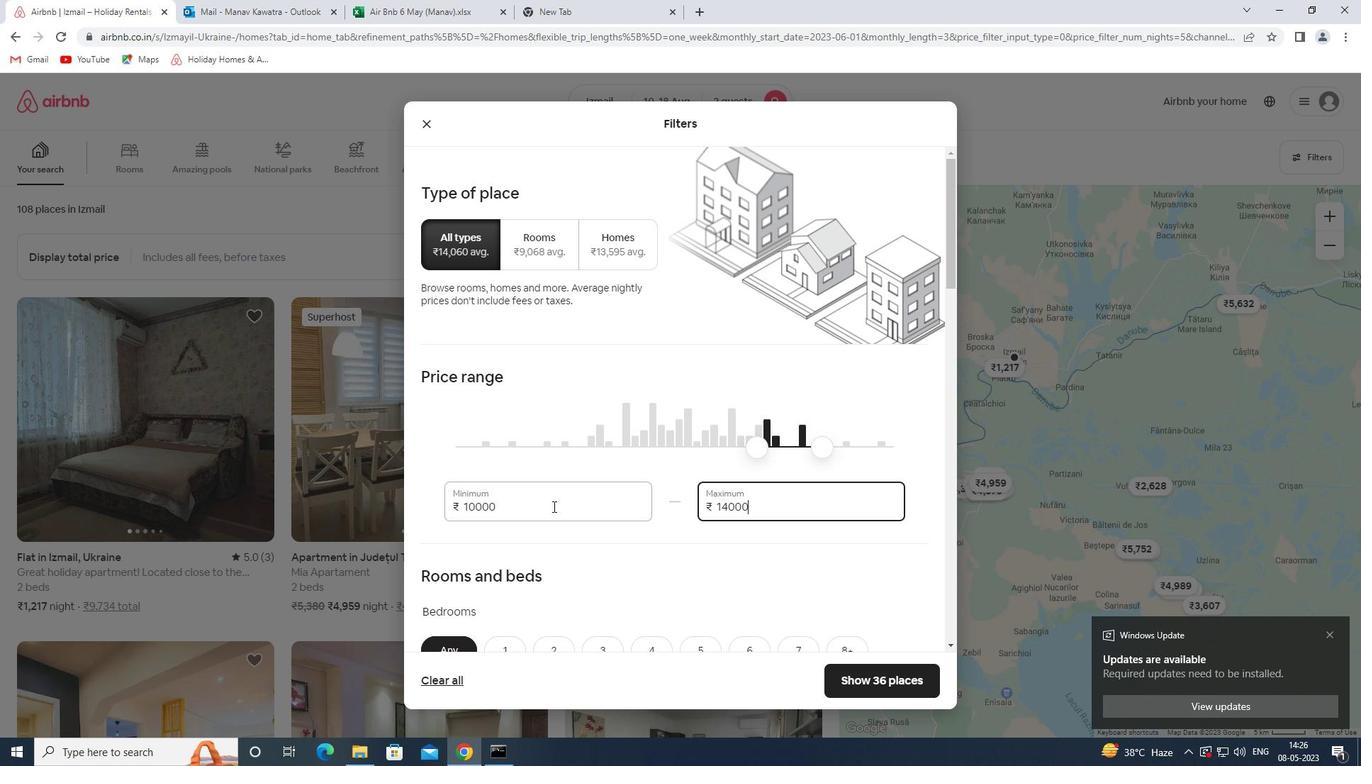 
Action: Mouse scrolled (588, 532) with delta (0, 0)
Screenshot: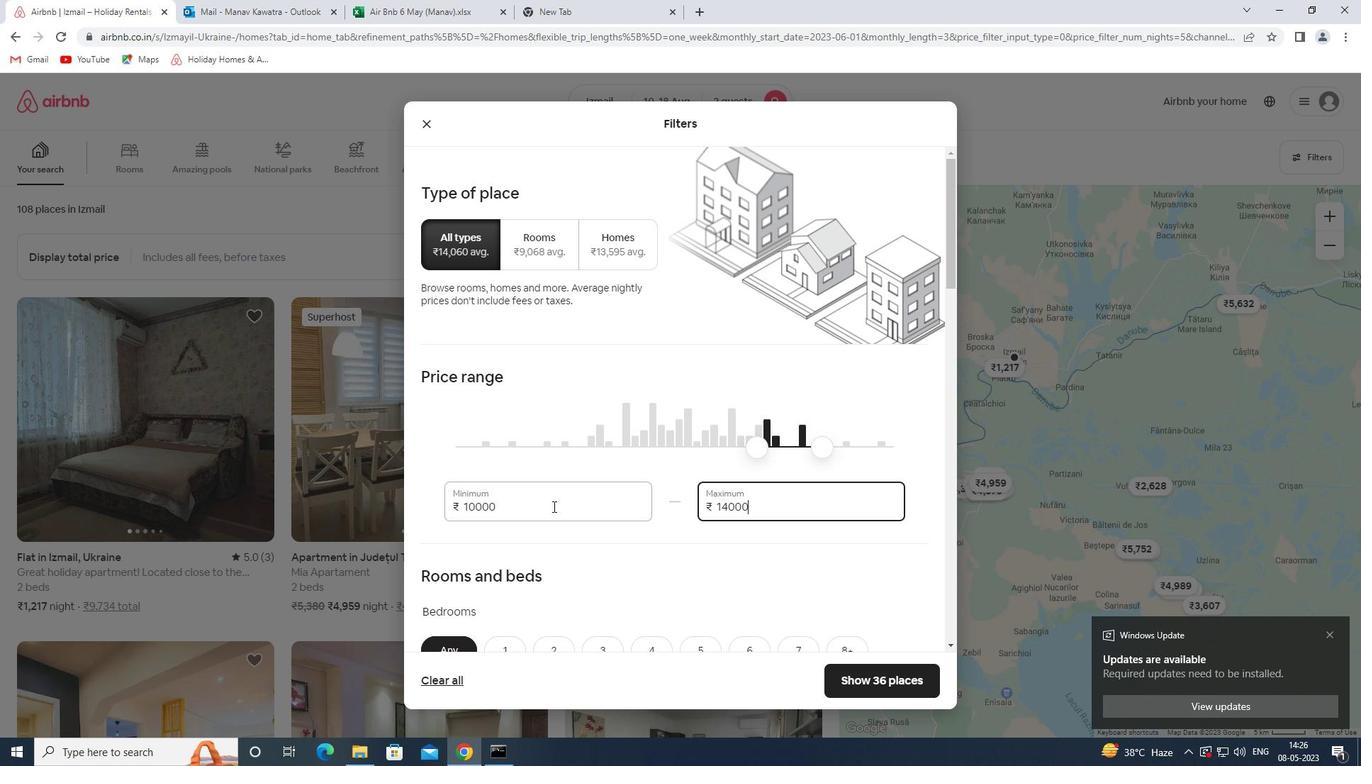 
Action: Mouse moved to (588, 533)
Screenshot: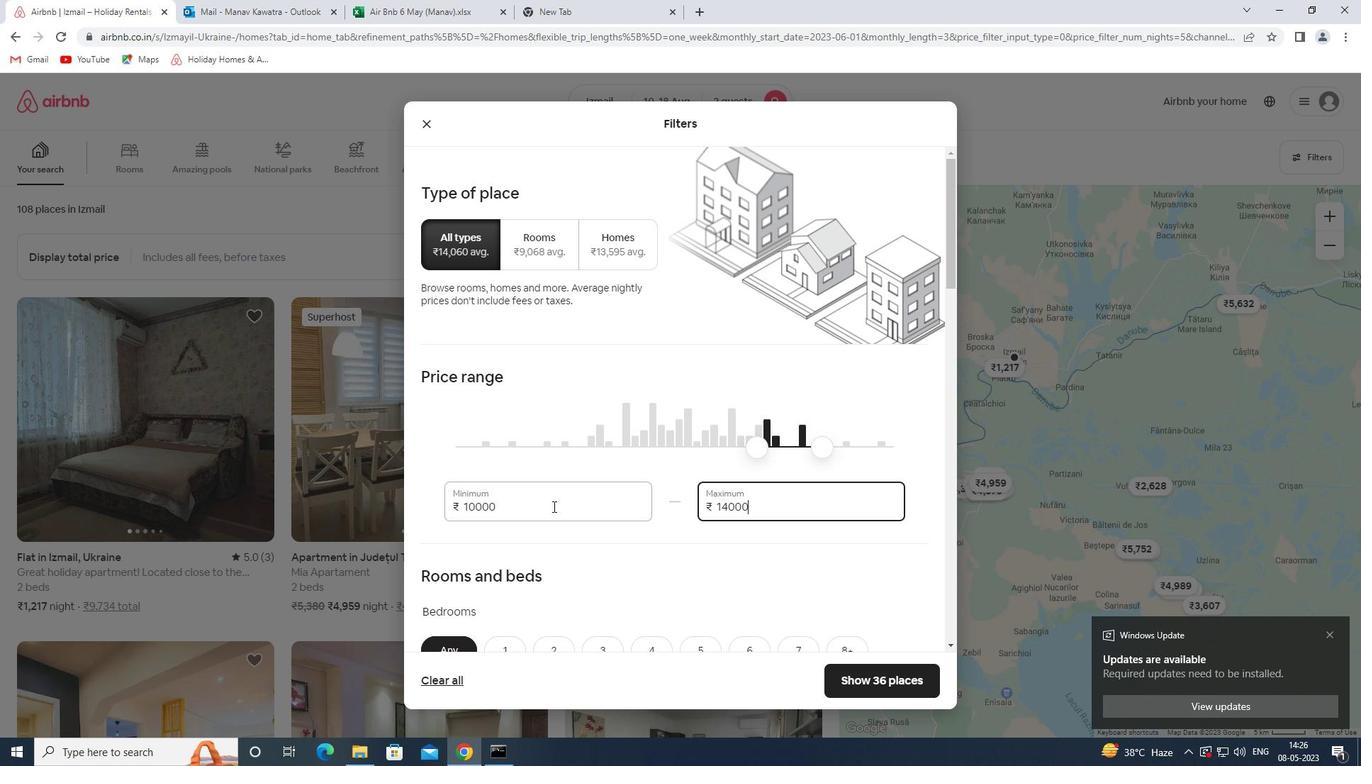 
Action: Mouse scrolled (588, 532) with delta (0, 0)
Screenshot: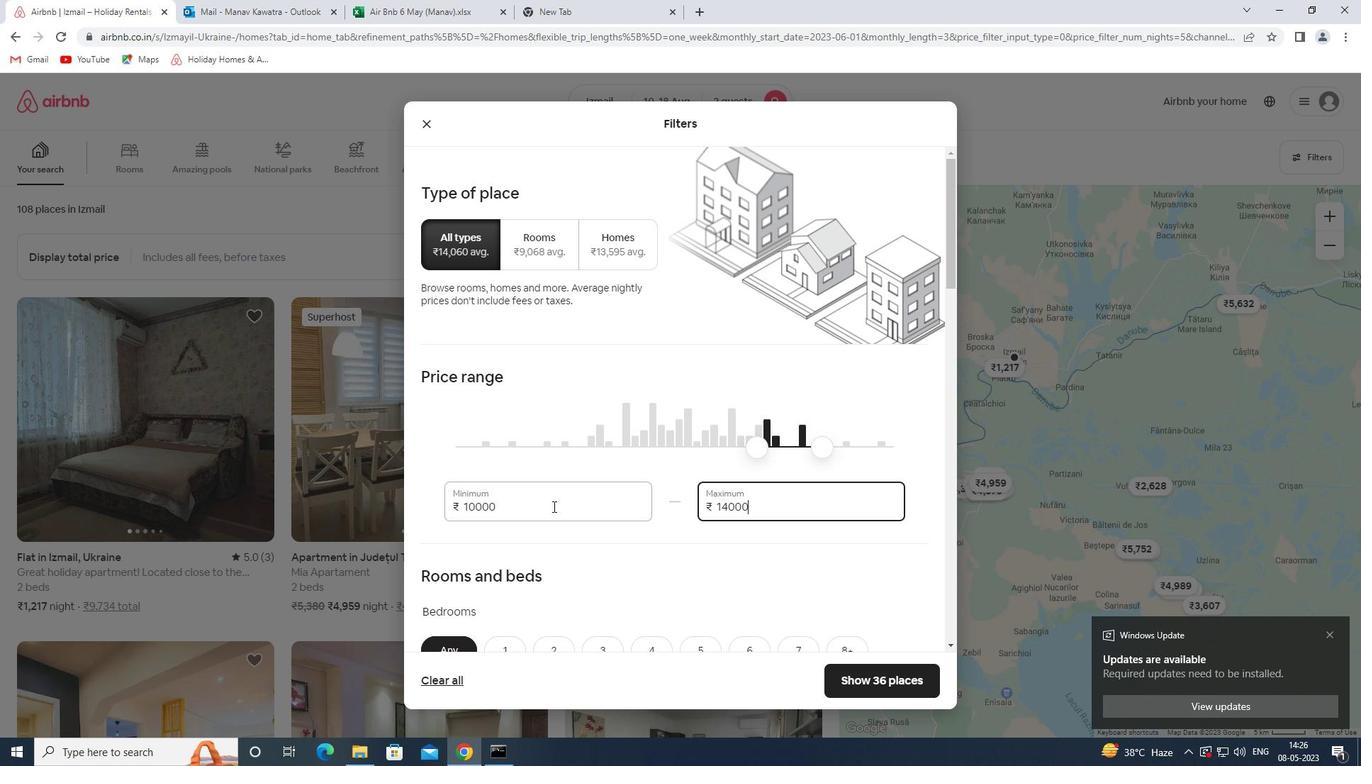 
Action: Mouse scrolled (588, 532) with delta (0, 0)
Screenshot: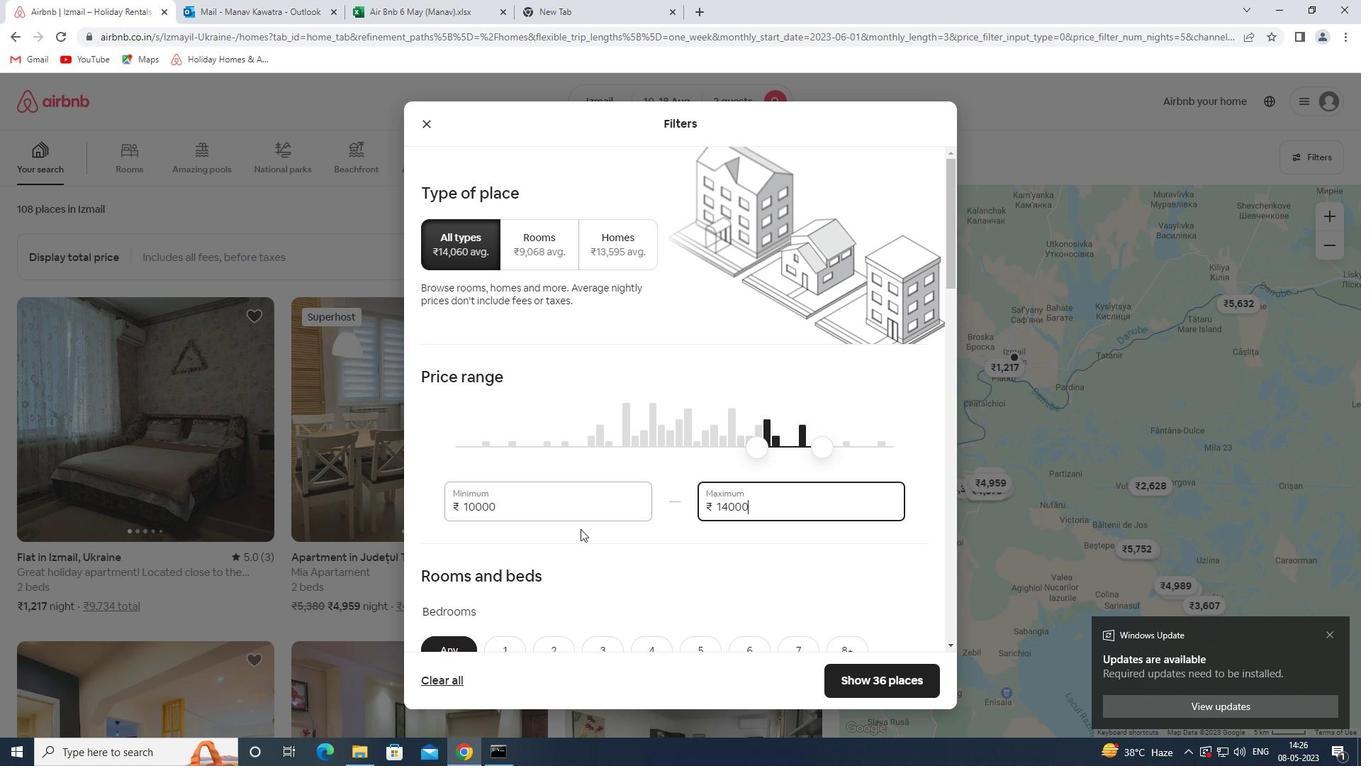 
Action: Mouse scrolled (588, 532) with delta (0, 0)
Screenshot: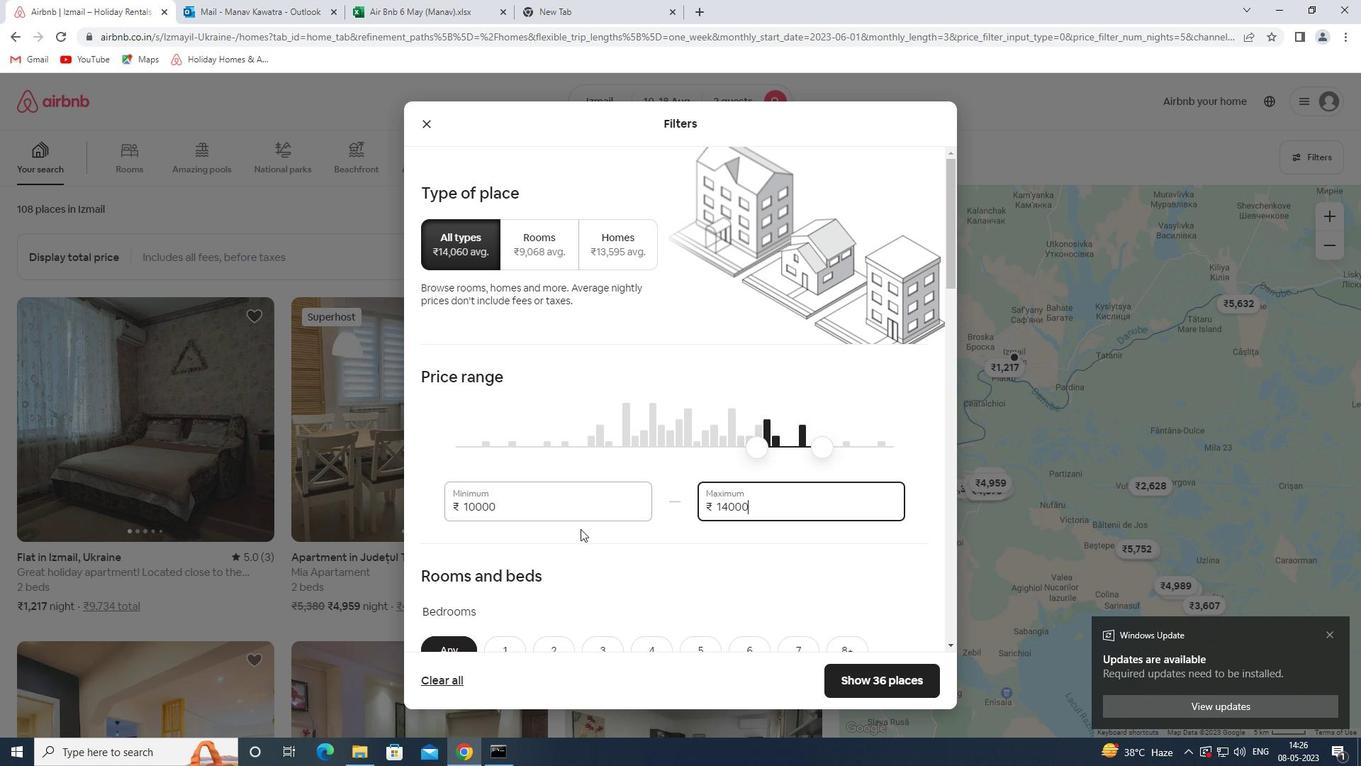 
Action: Mouse moved to (504, 362)
Screenshot: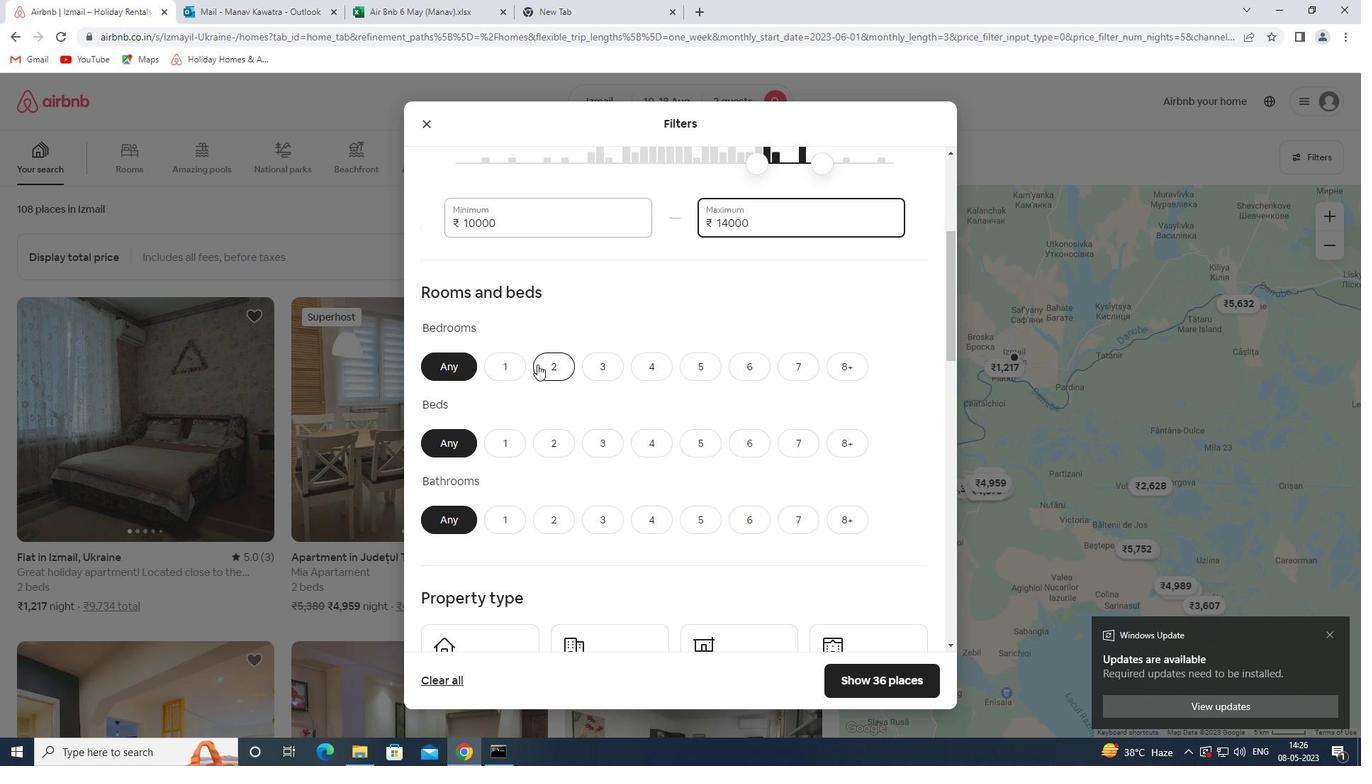 
Action: Mouse pressed left at (504, 362)
Screenshot: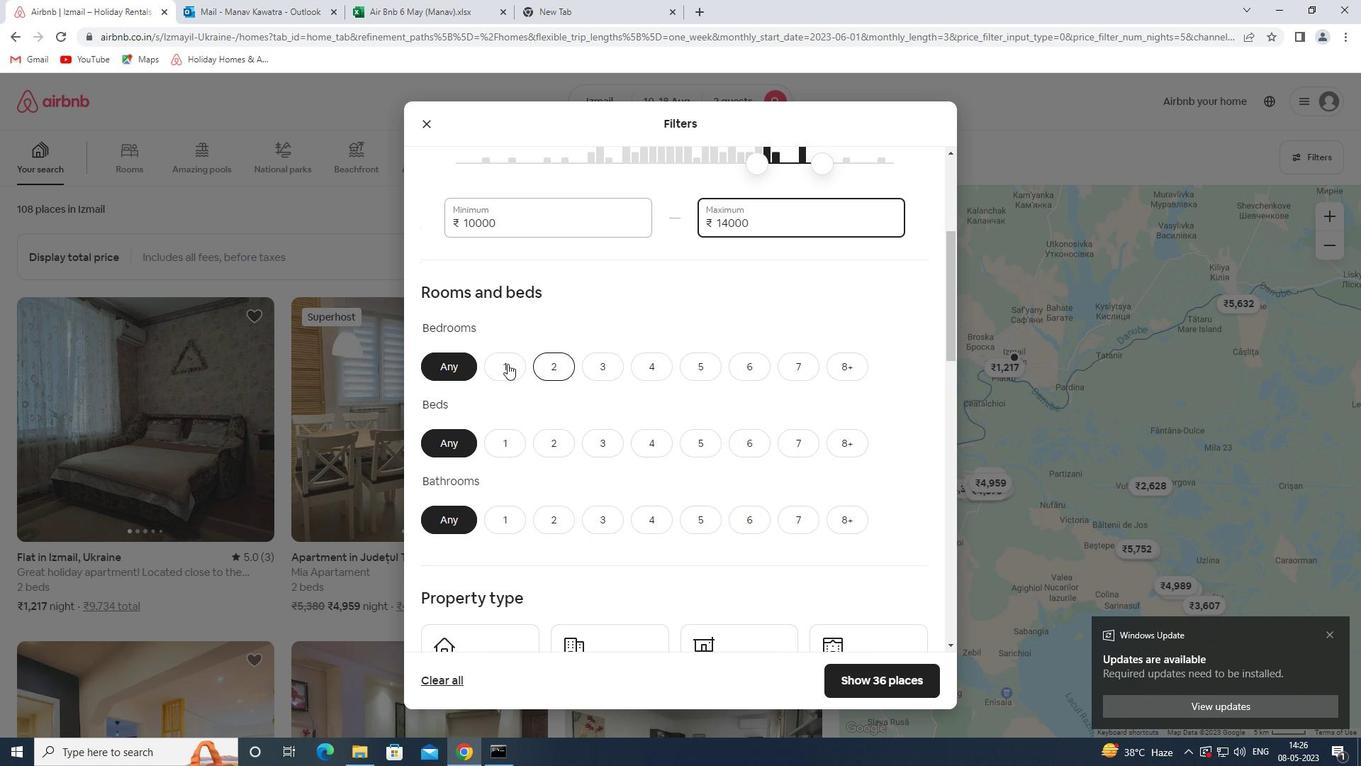 
Action: Mouse moved to (510, 445)
Screenshot: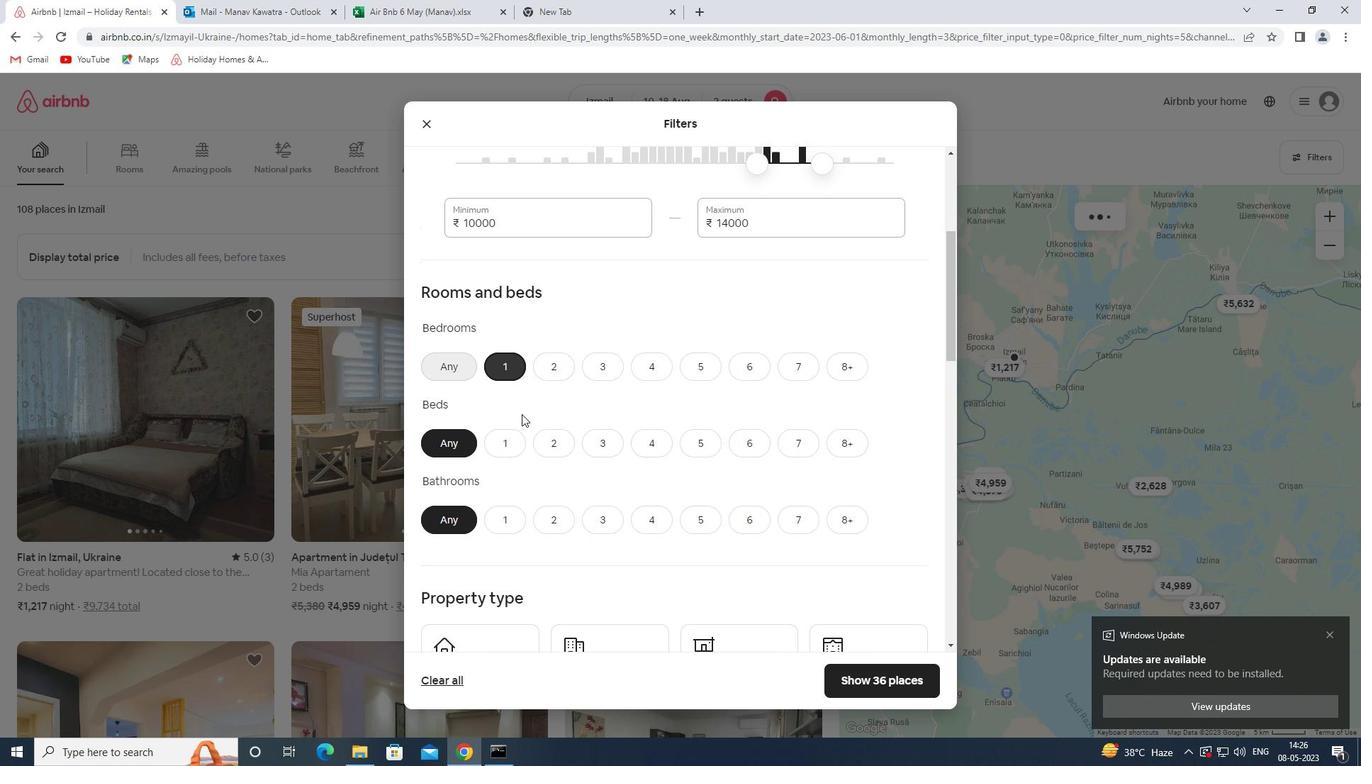 
Action: Mouse pressed left at (510, 445)
Screenshot: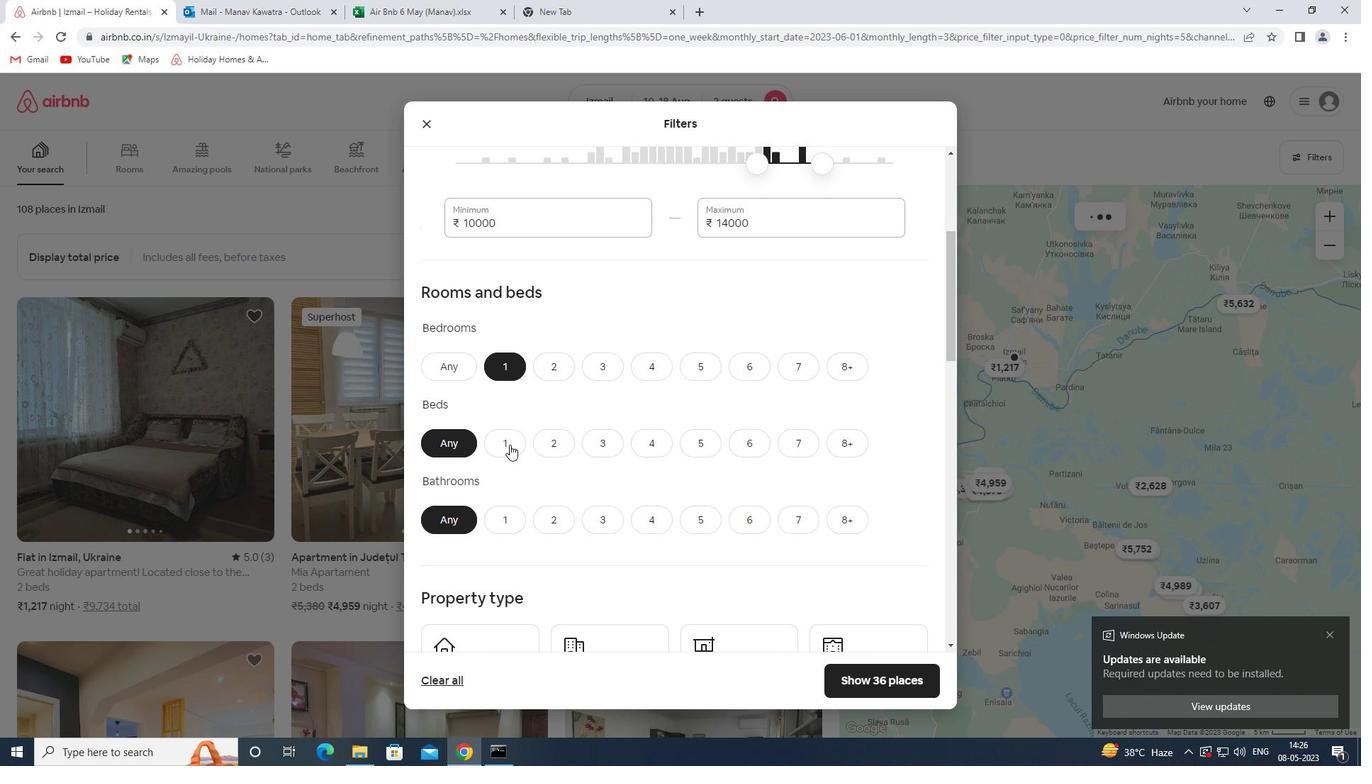 
Action: Mouse moved to (507, 519)
Screenshot: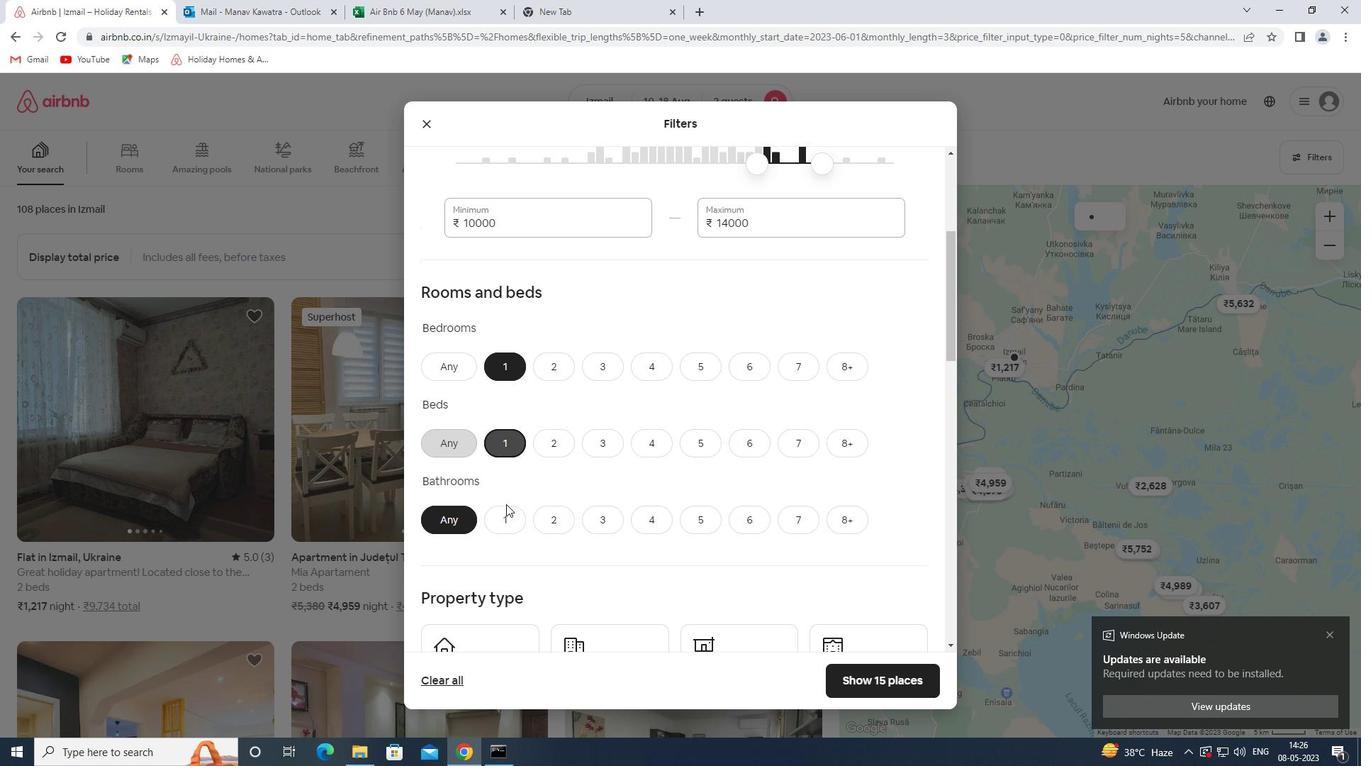 
Action: Mouse pressed left at (507, 519)
Screenshot: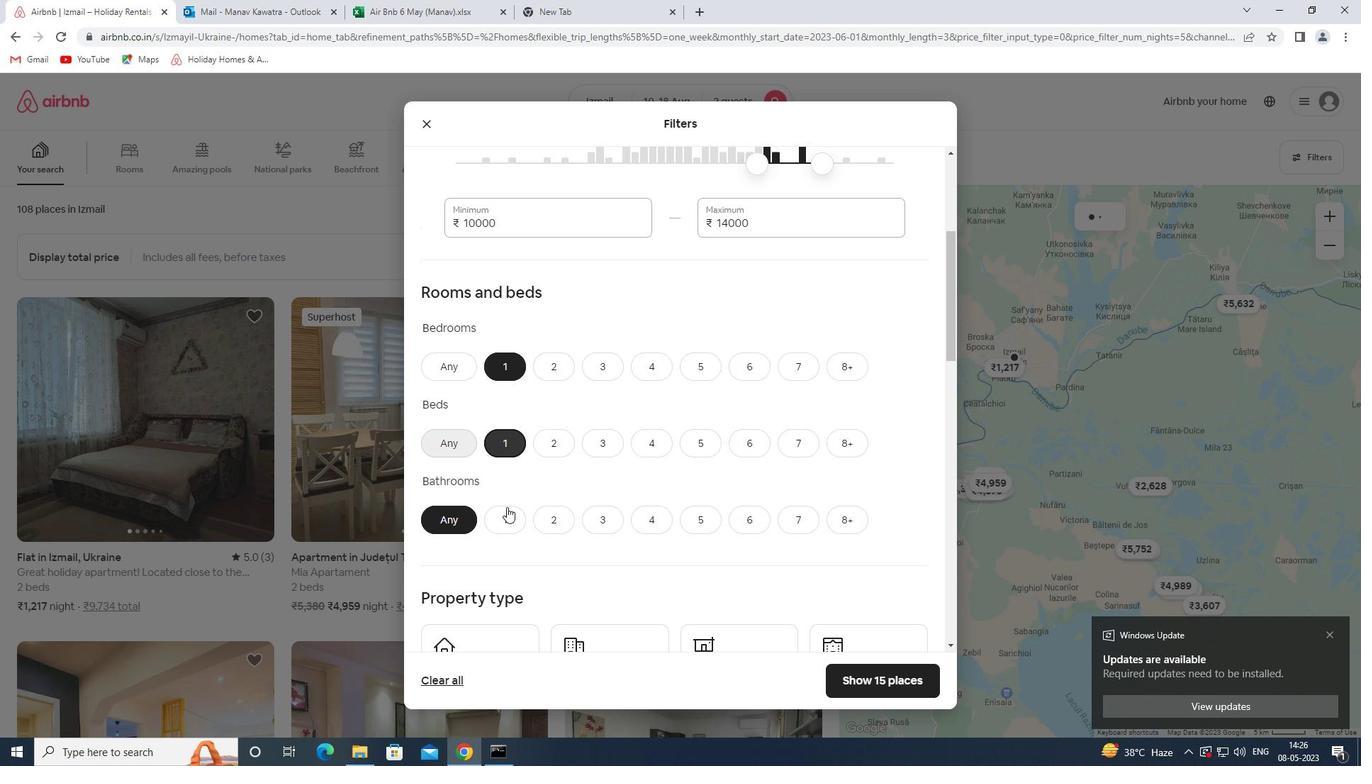 
Action: Mouse moved to (593, 468)
Screenshot: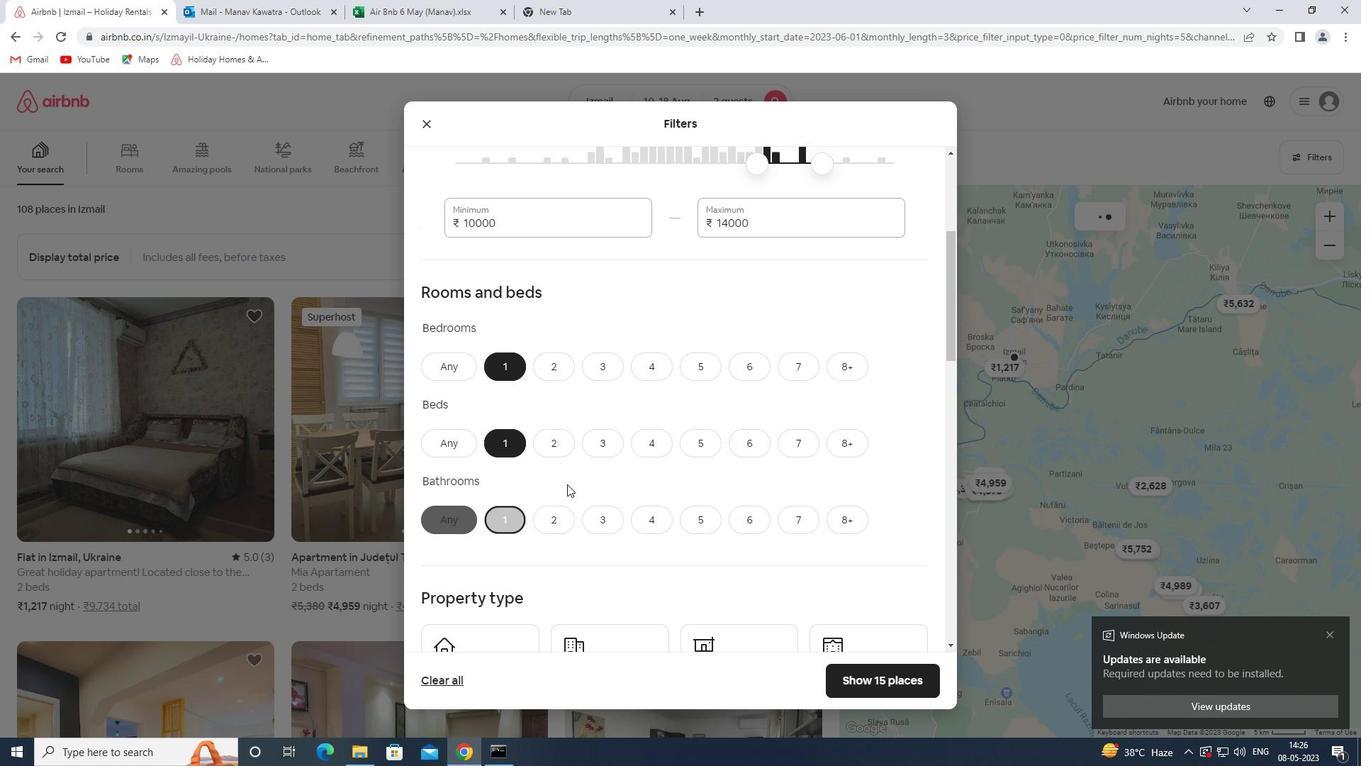 
Action: Mouse scrolled (593, 467) with delta (0, 0)
Screenshot: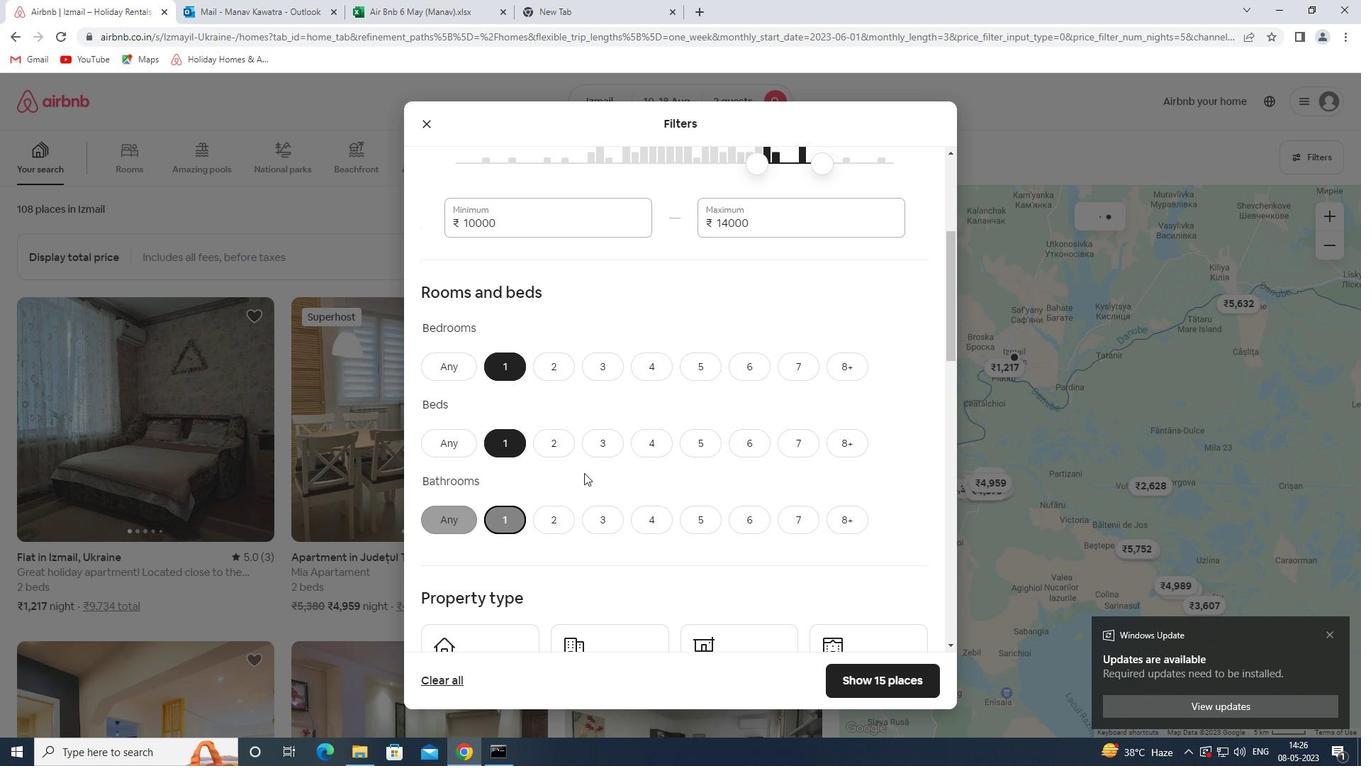 
Action: Mouse scrolled (593, 467) with delta (0, 0)
Screenshot: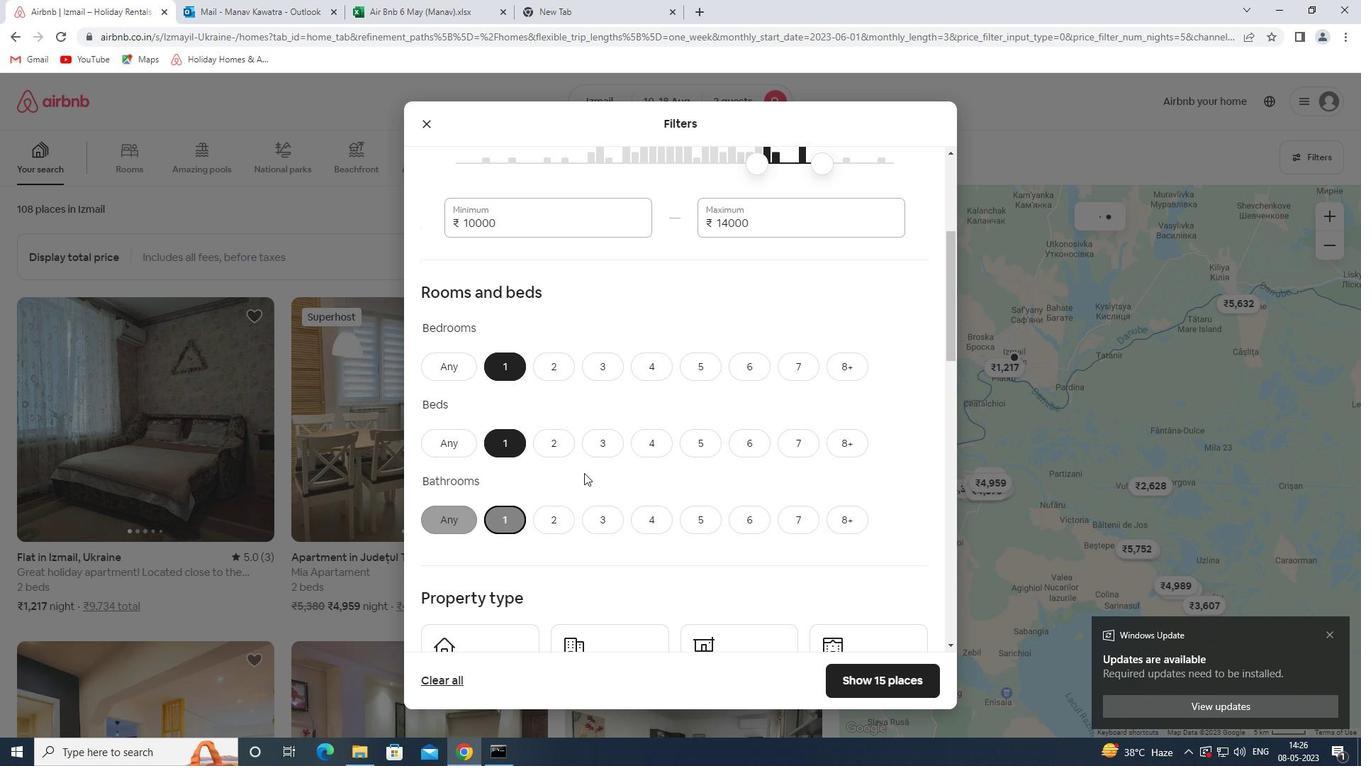 
Action: Mouse scrolled (593, 467) with delta (0, 0)
Screenshot: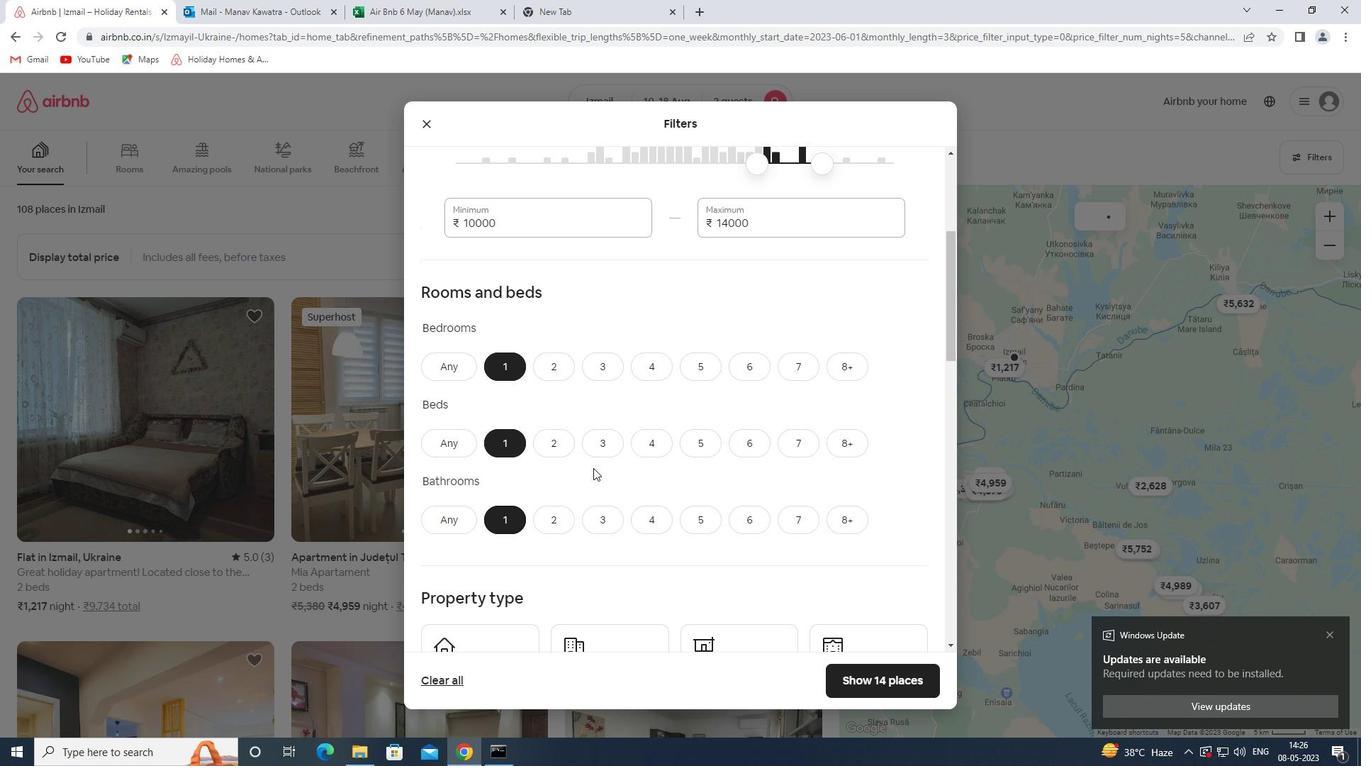 
Action: Mouse scrolled (593, 467) with delta (0, 0)
Screenshot: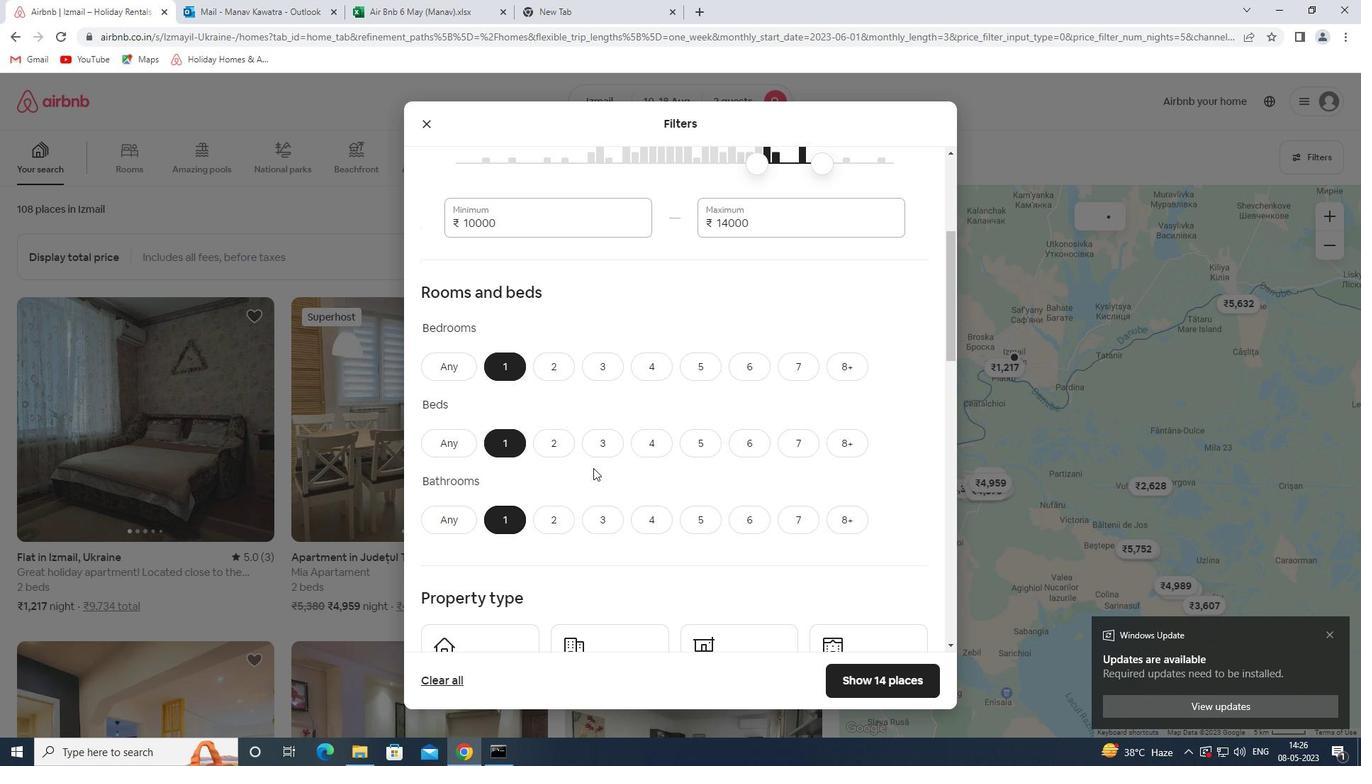 
Action: Mouse moved to (446, 397)
Screenshot: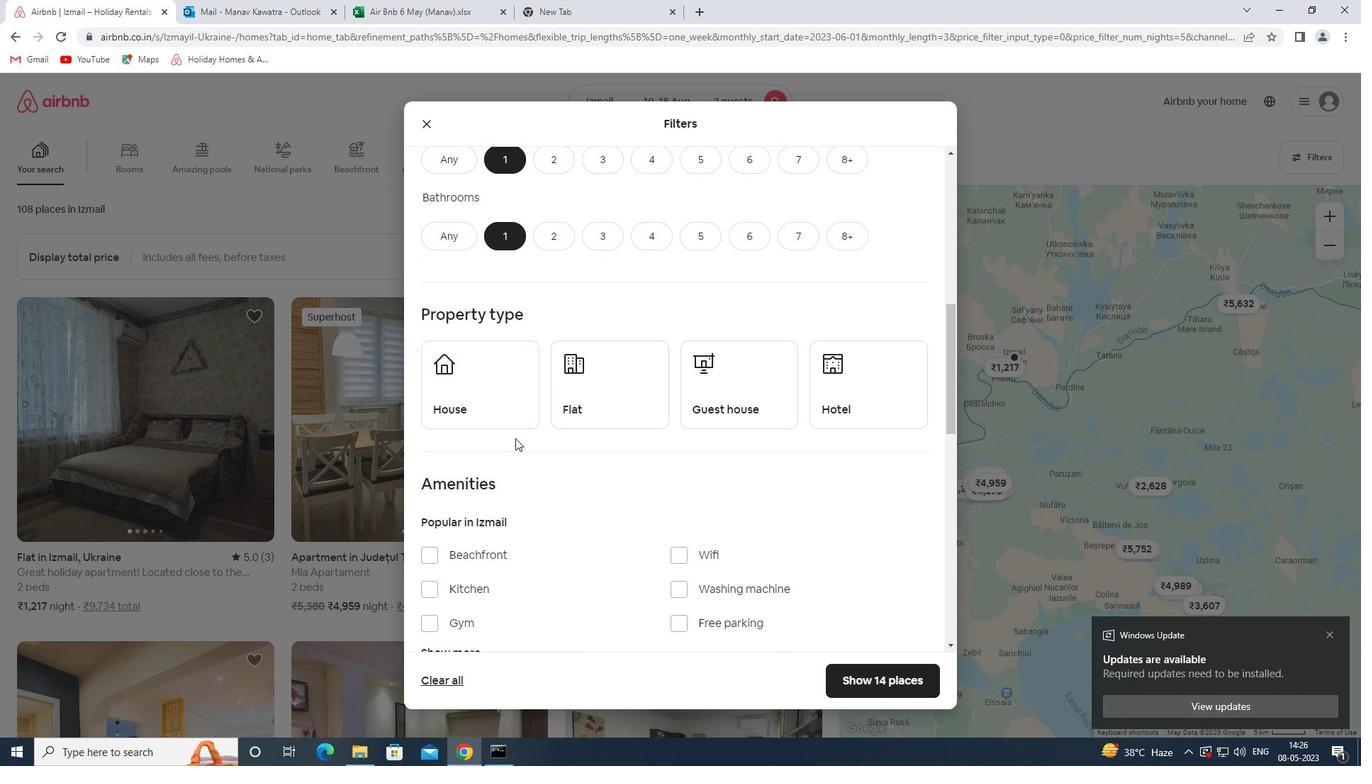 
Action: Mouse pressed left at (446, 397)
Screenshot: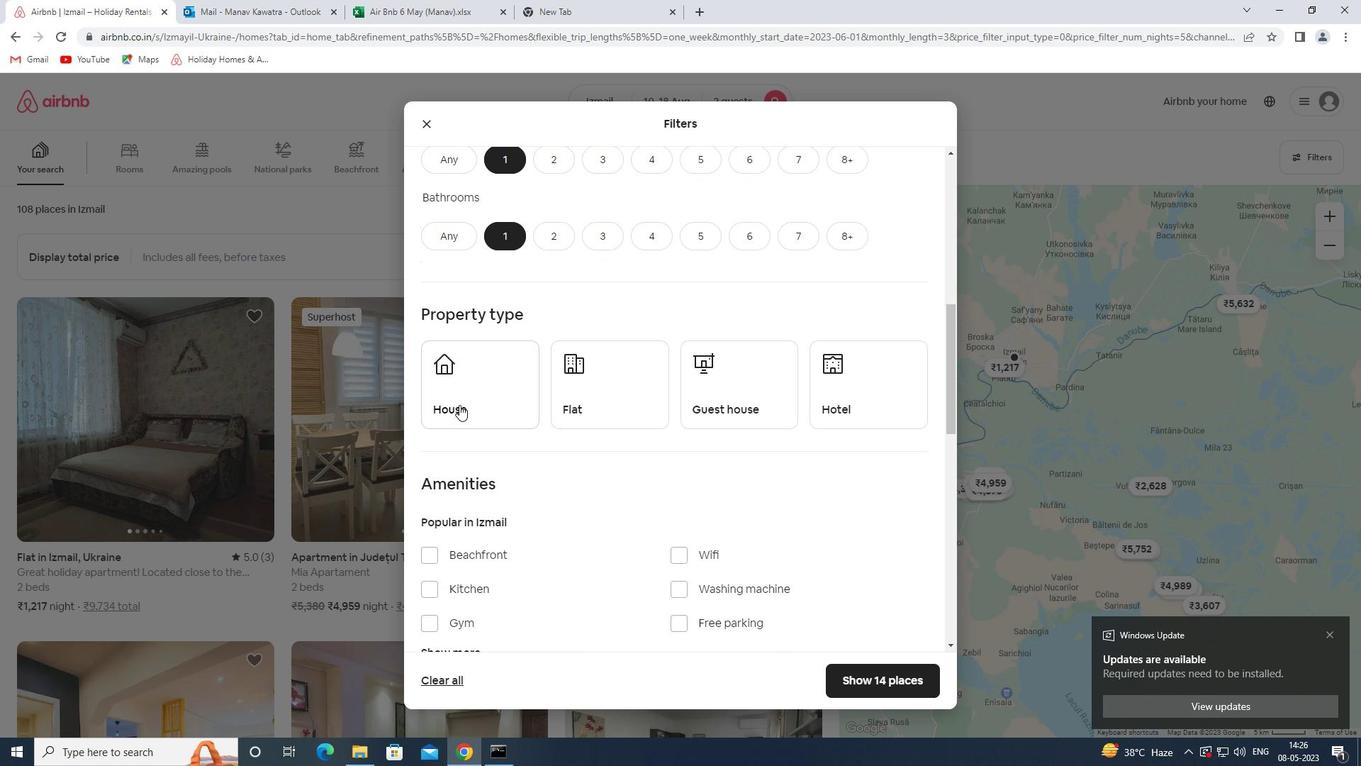 
Action: Mouse moved to (566, 405)
Screenshot: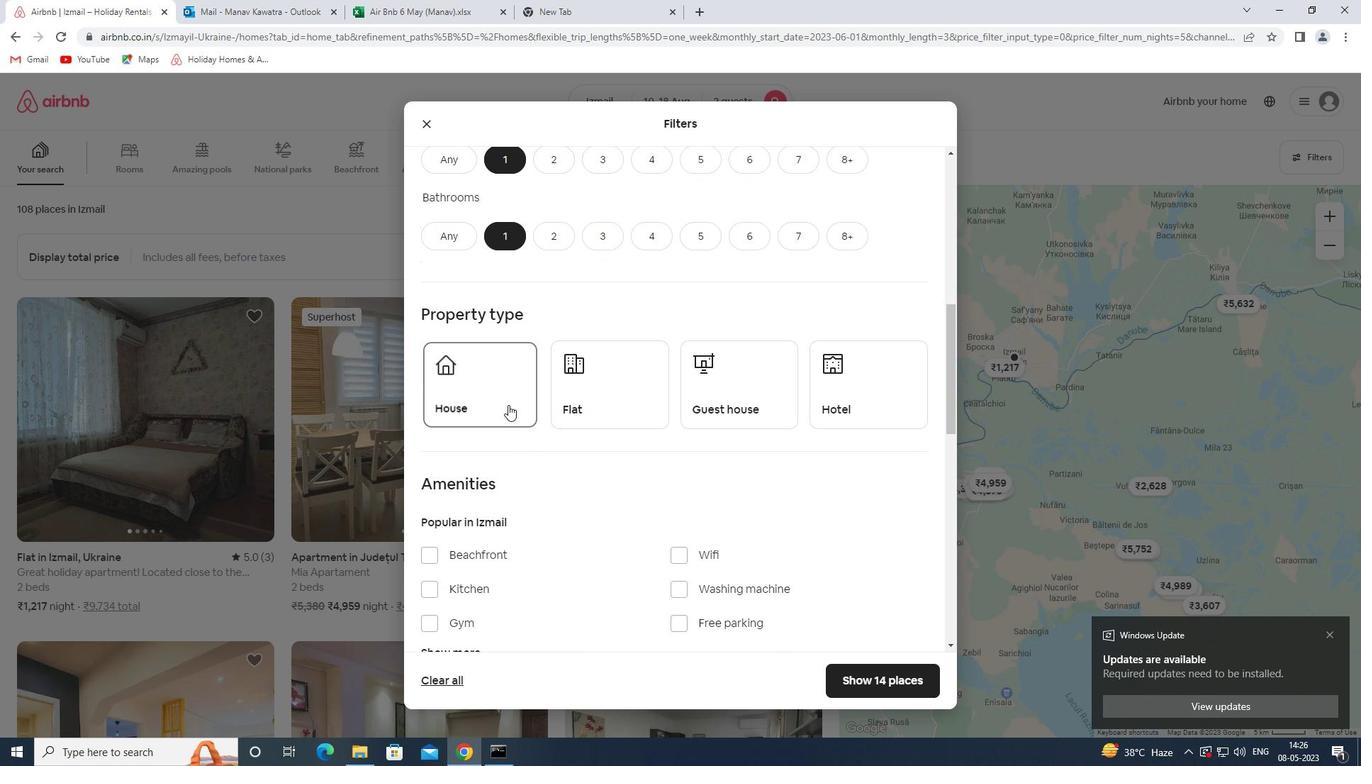 
Action: Mouse pressed left at (566, 405)
Screenshot: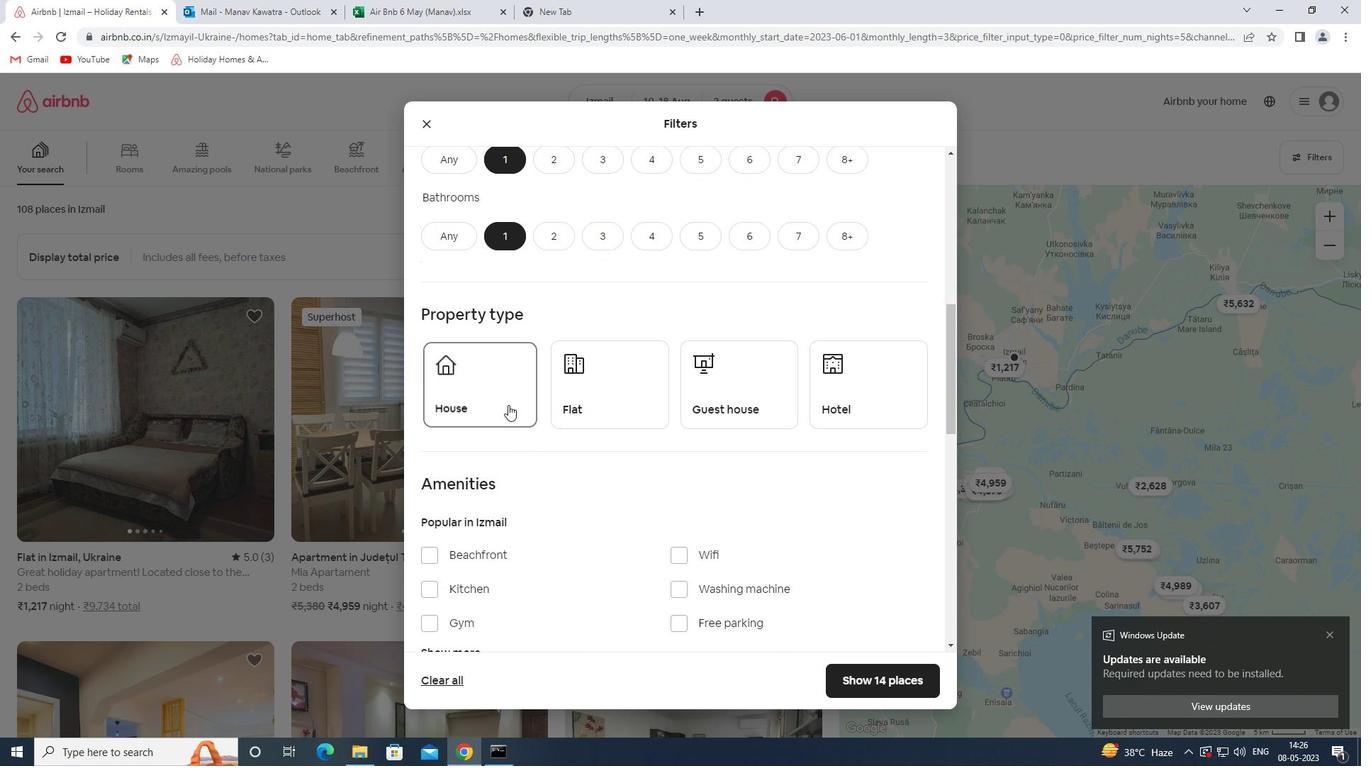 
Action: Mouse moved to (746, 412)
Screenshot: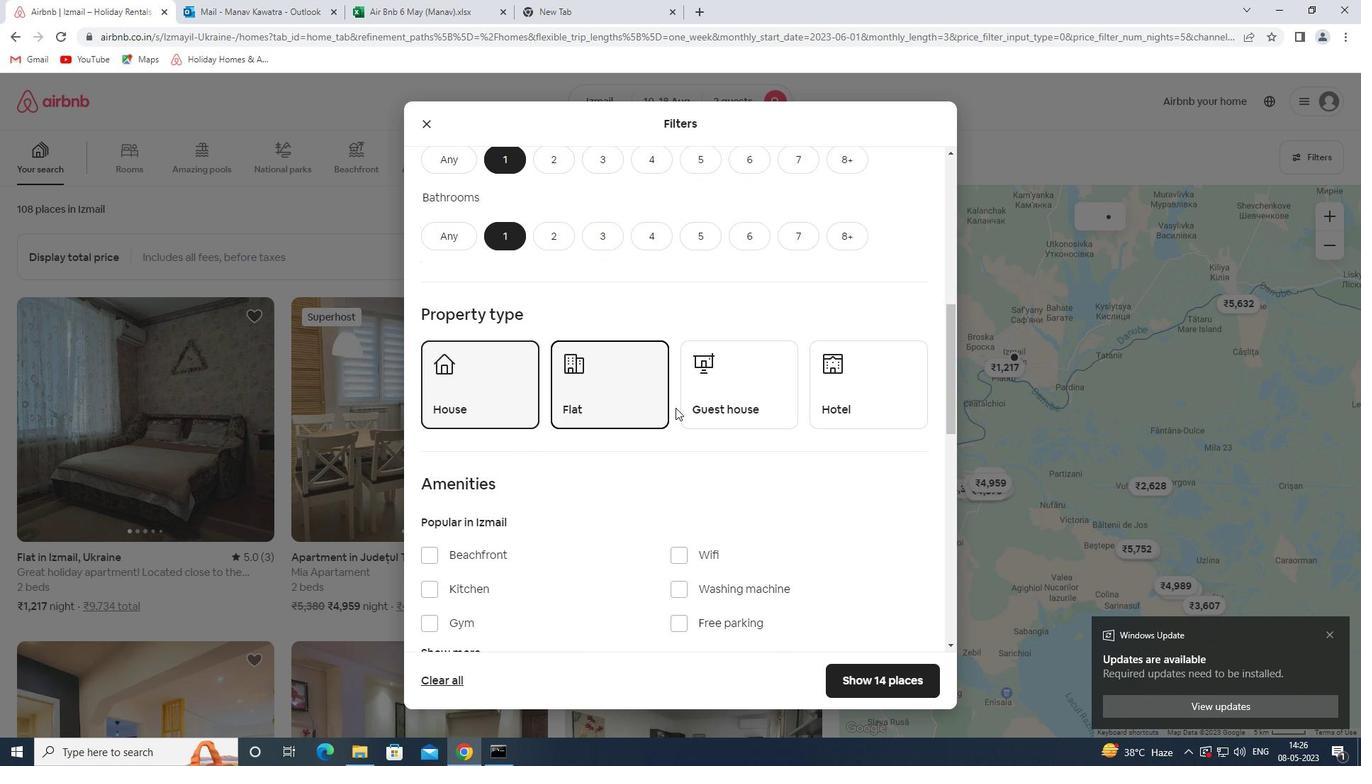 
Action: Mouse pressed left at (746, 412)
Screenshot: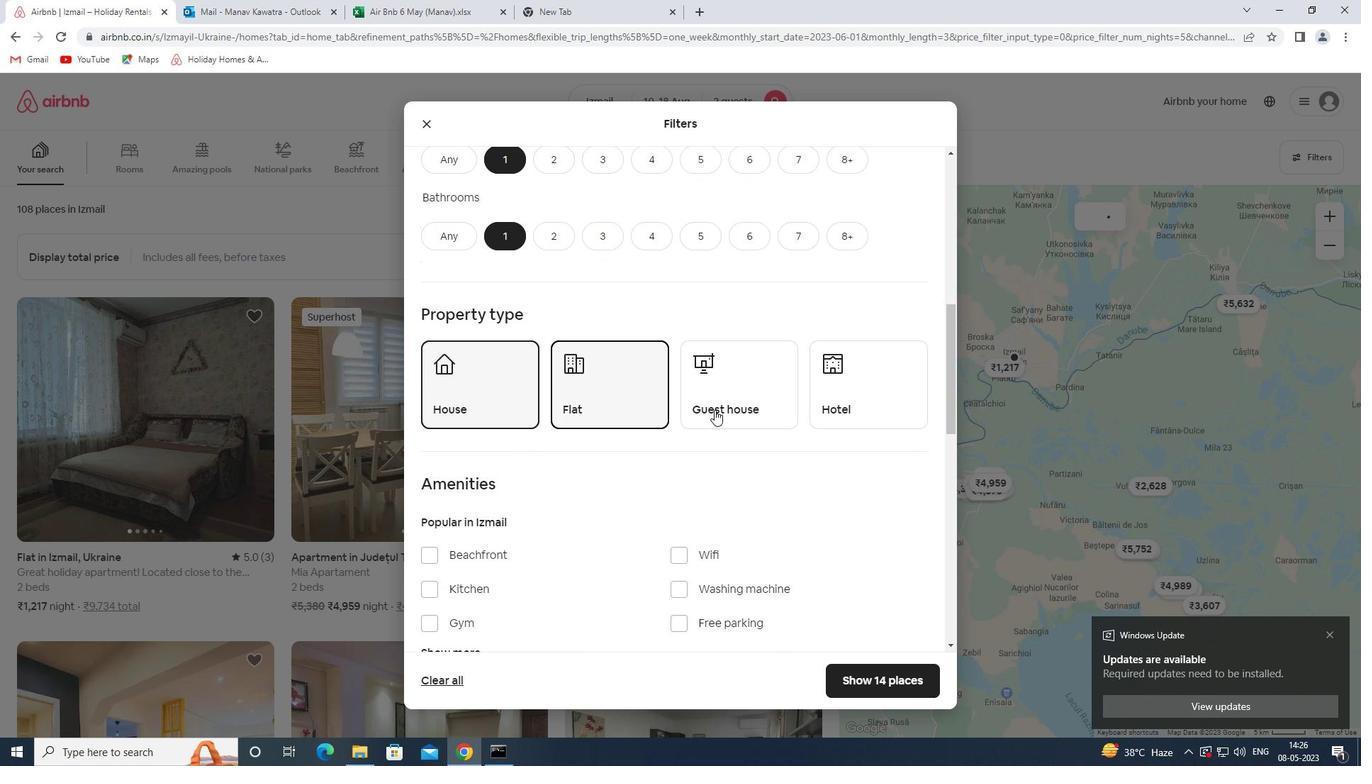 
Action: Mouse moved to (724, 470)
Screenshot: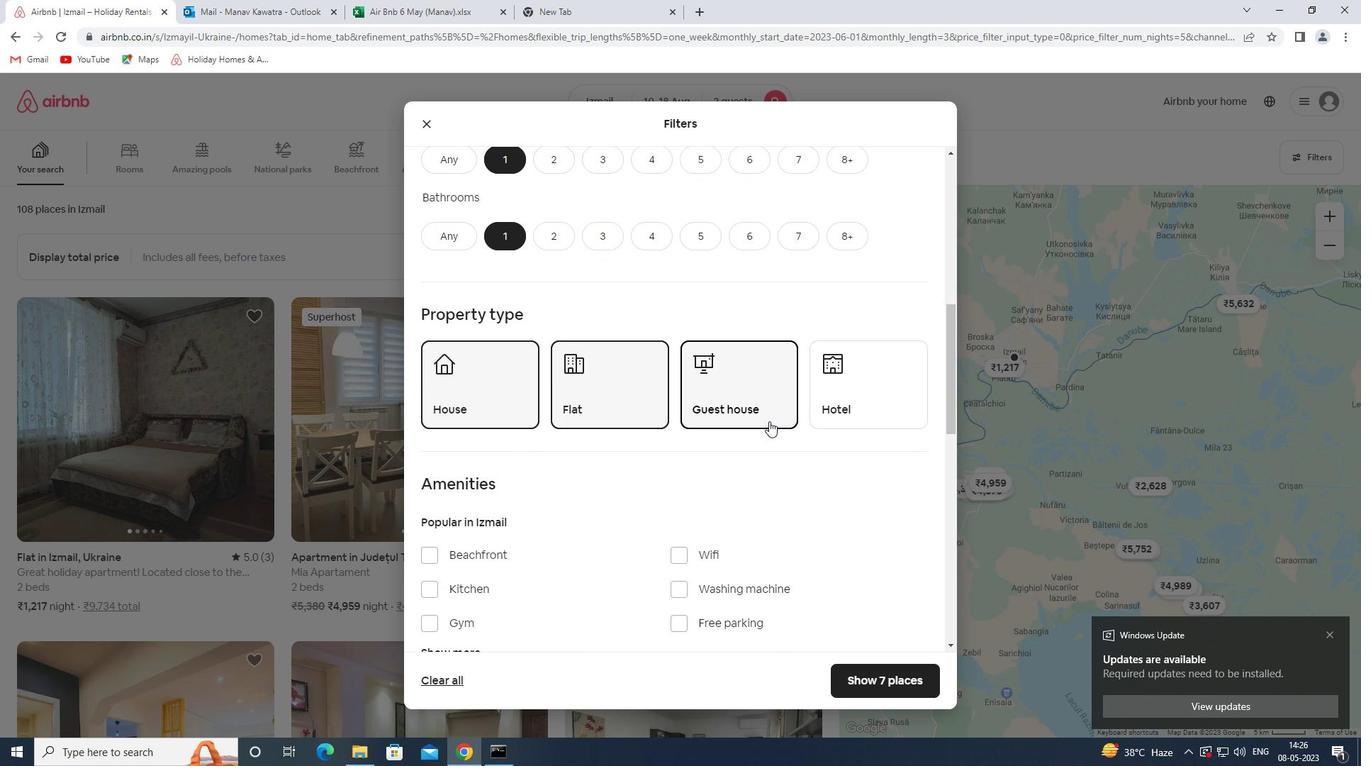 
Action: Mouse scrolled (724, 469) with delta (0, 0)
Screenshot: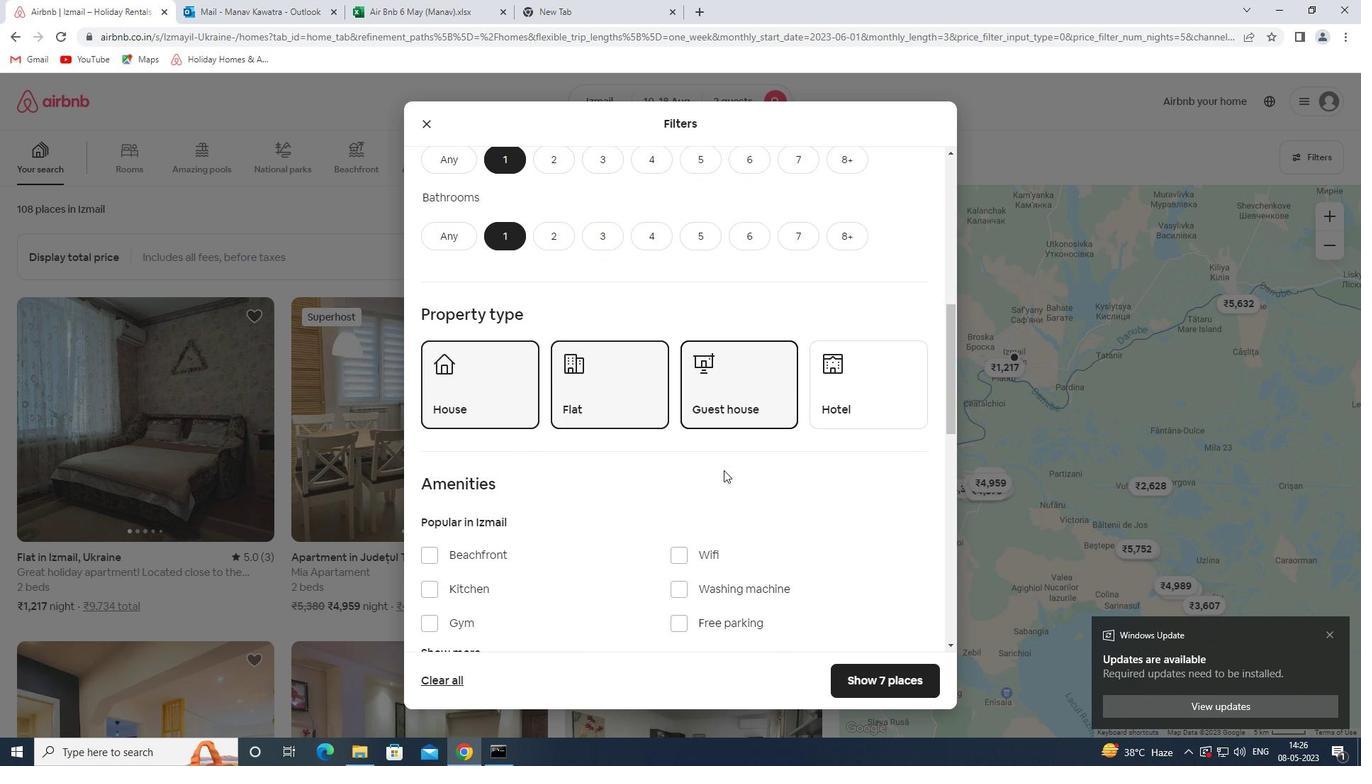 
Action: Mouse scrolled (724, 469) with delta (0, 0)
Screenshot: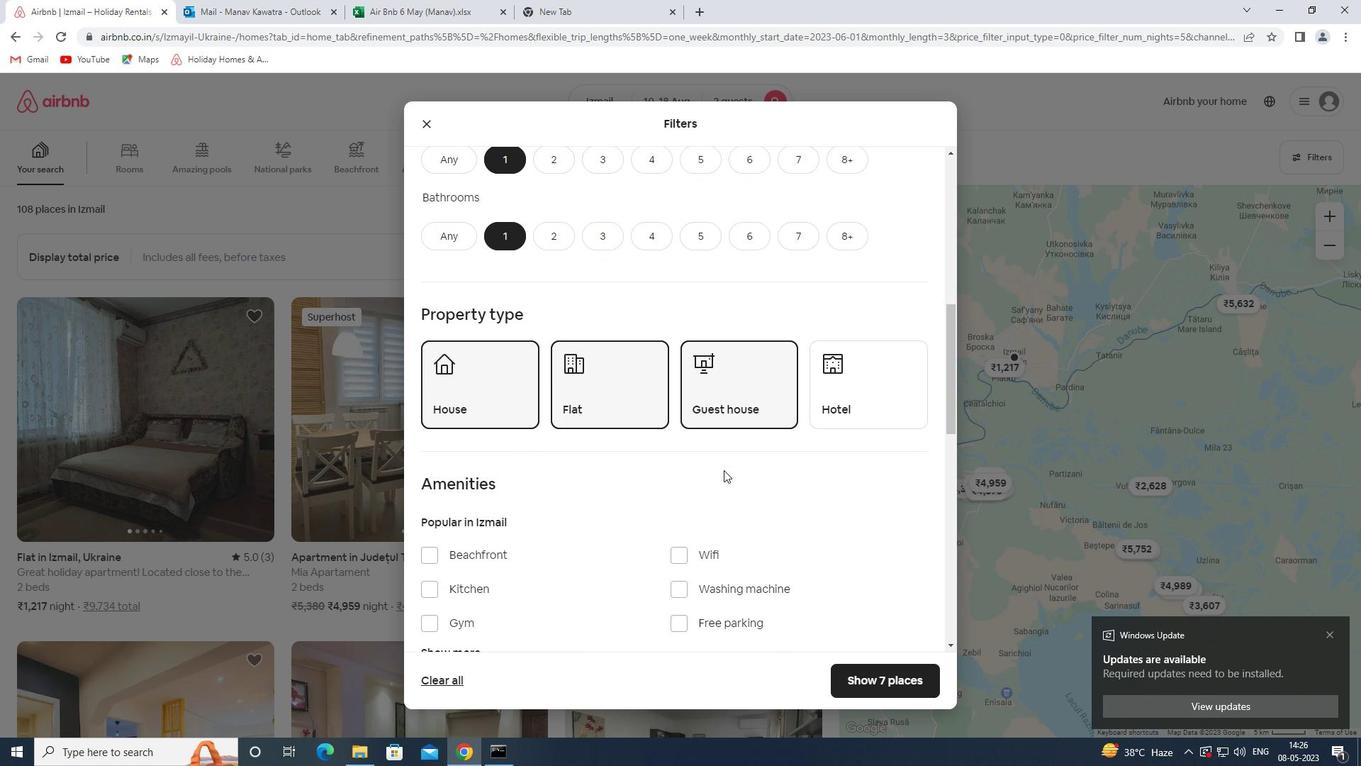 
Action: Mouse moved to (680, 413)
Screenshot: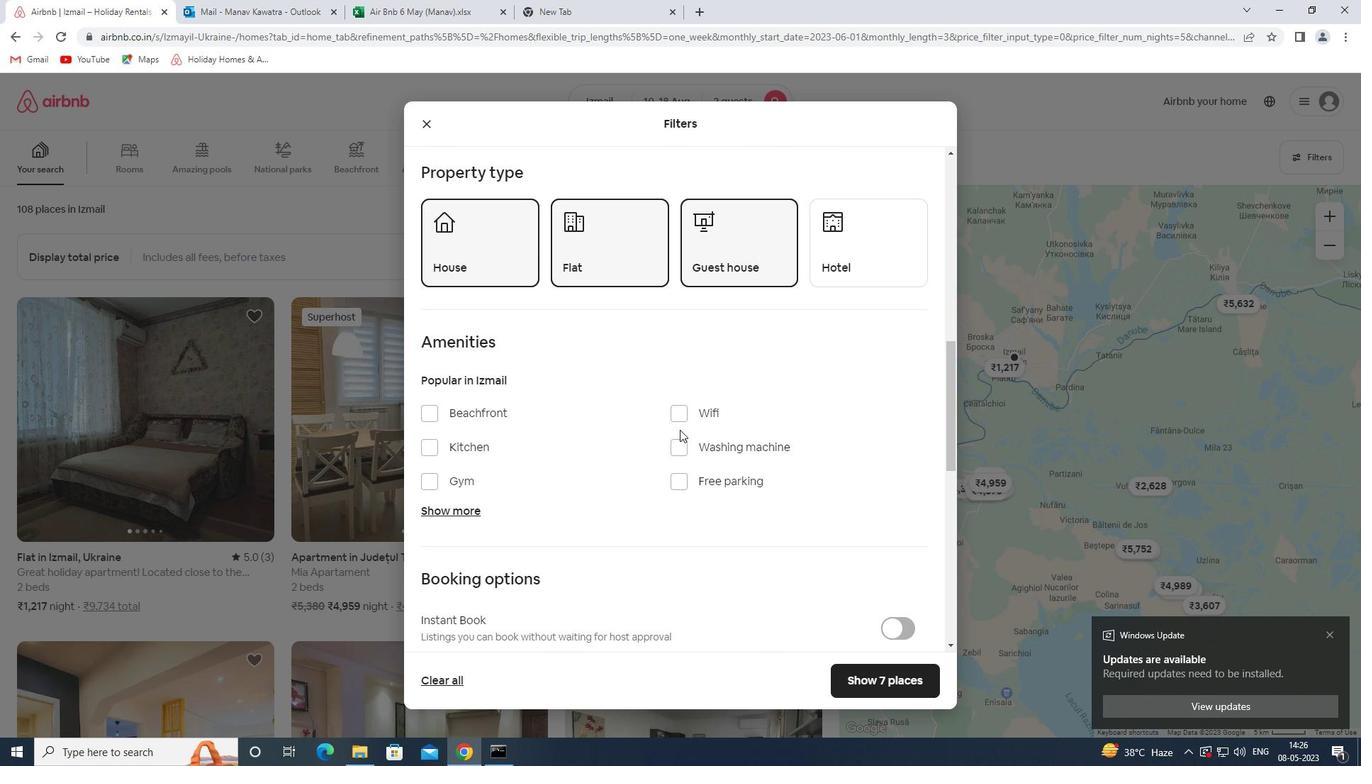 
Action: Mouse pressed left at (680, 413)
Screenshot: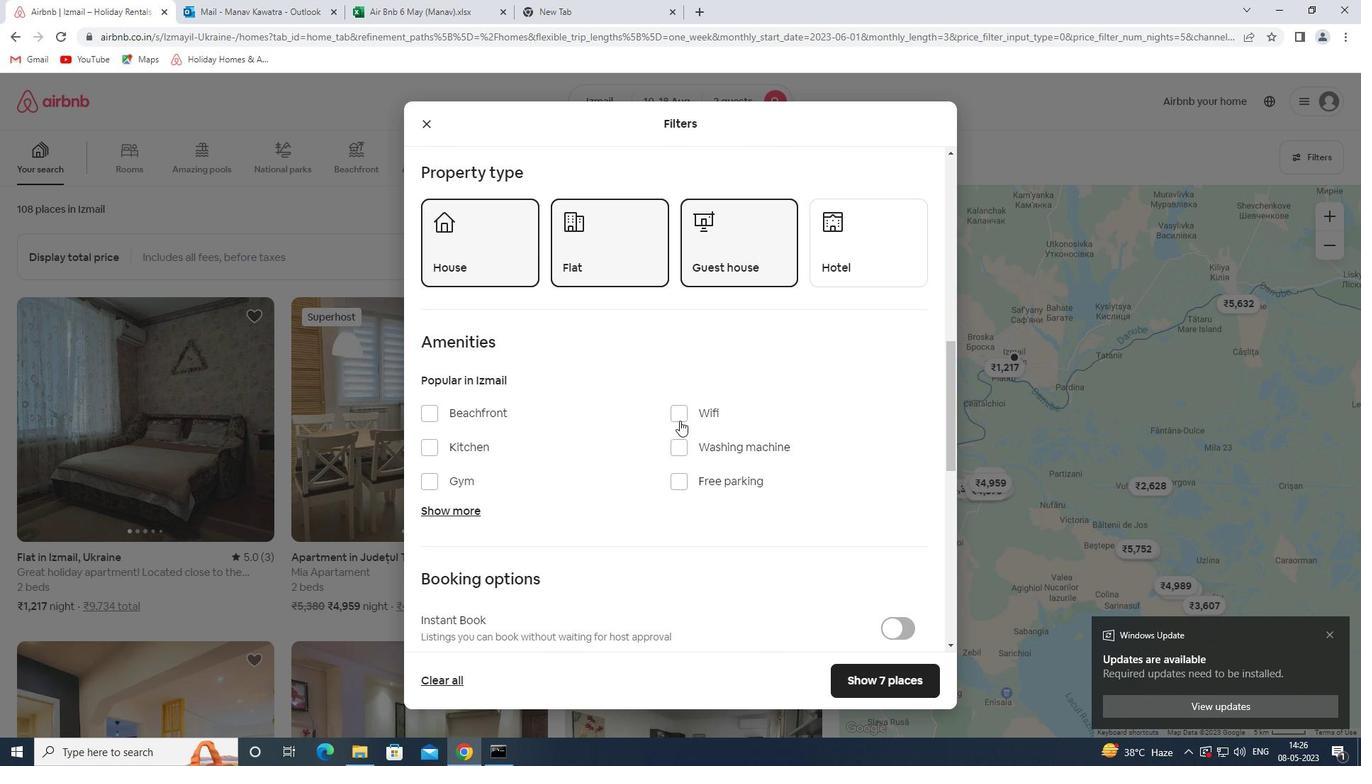 
Action: Mouse moved to (701, 477)
Screenshot: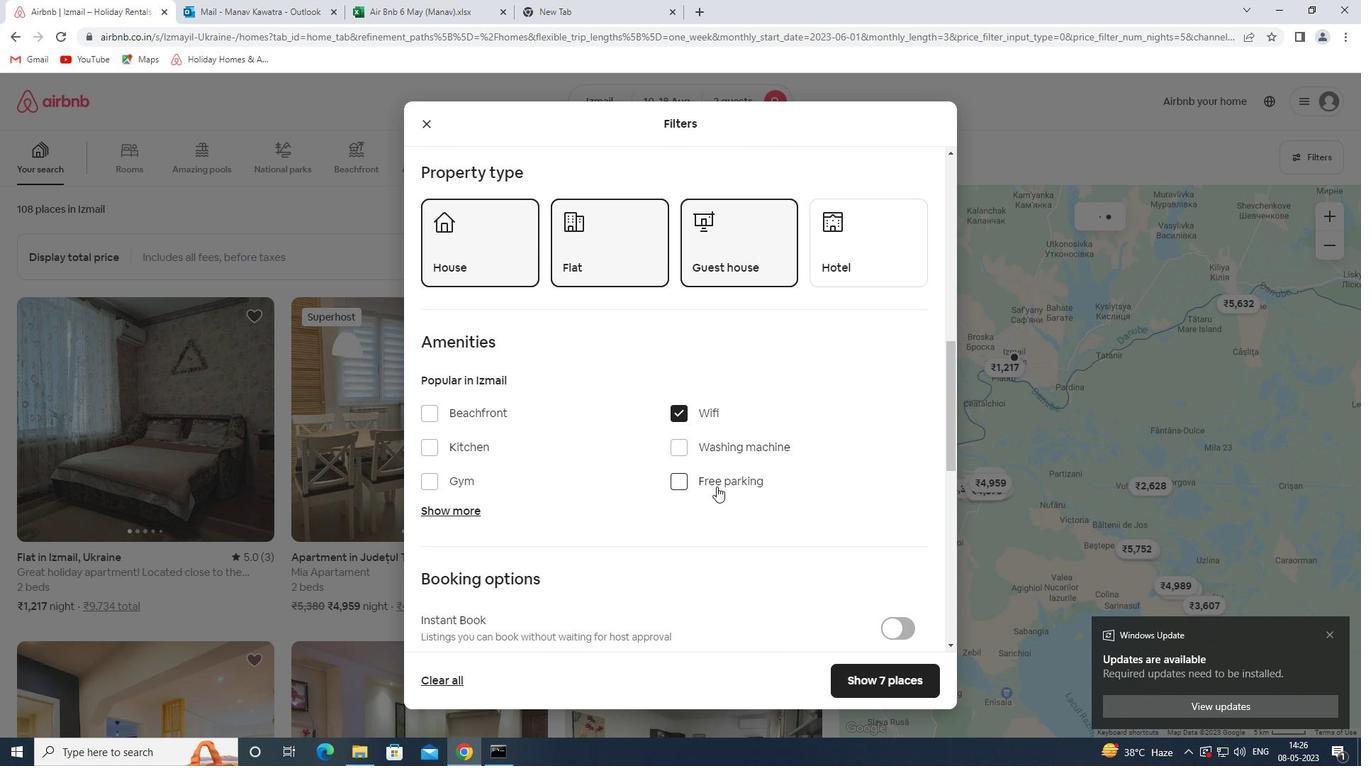 
Action: Mouse pressed left at (701, 477)
Screenshot: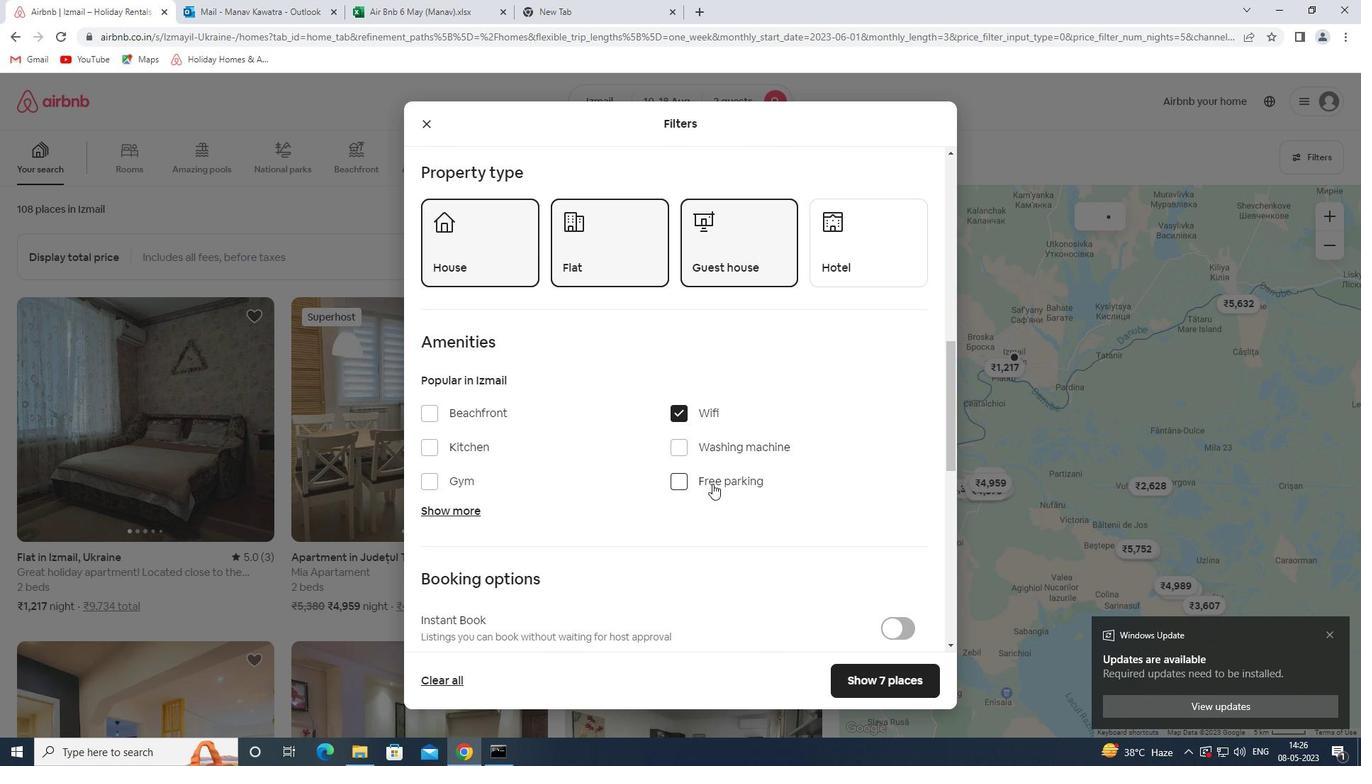 
Action: Mouse moved to (456, 468)
Screenshot: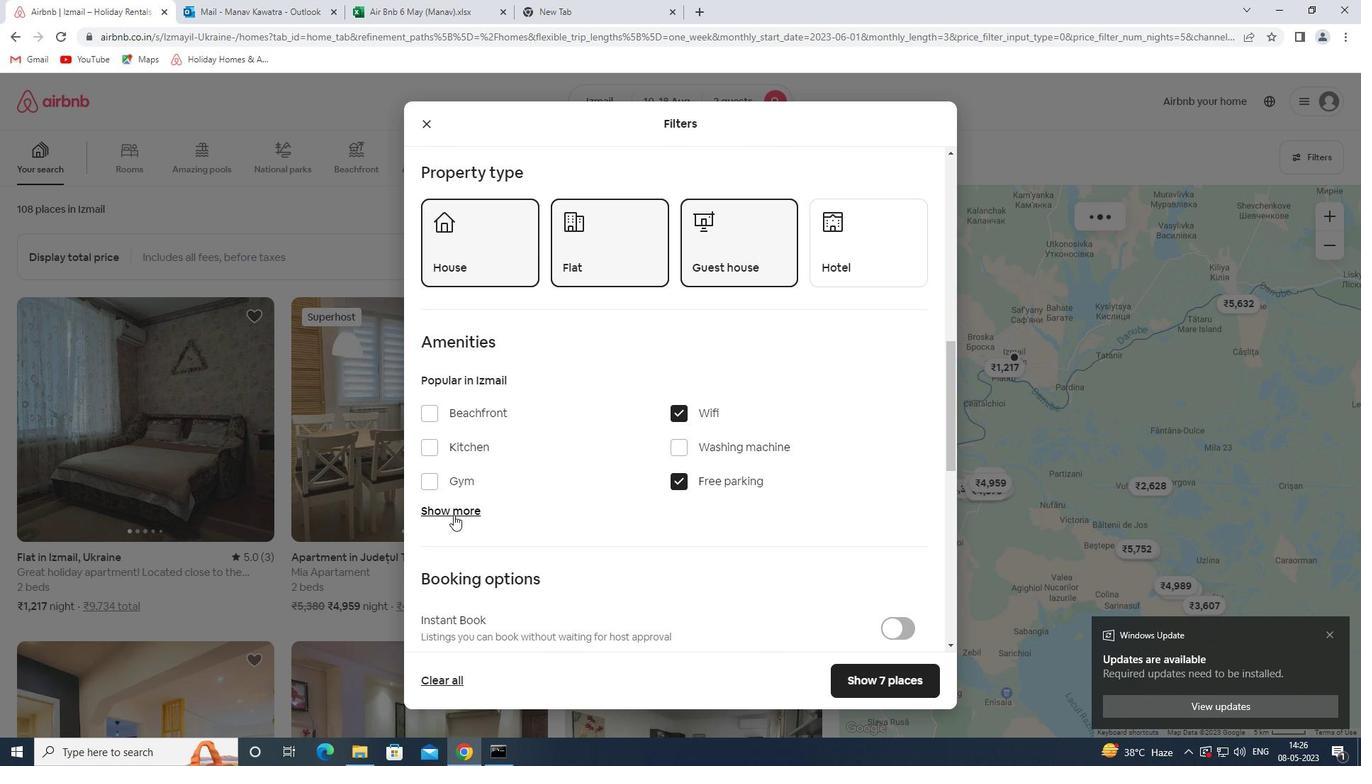 
Action: Mouse pressed left at (456, 468)
Screenshot: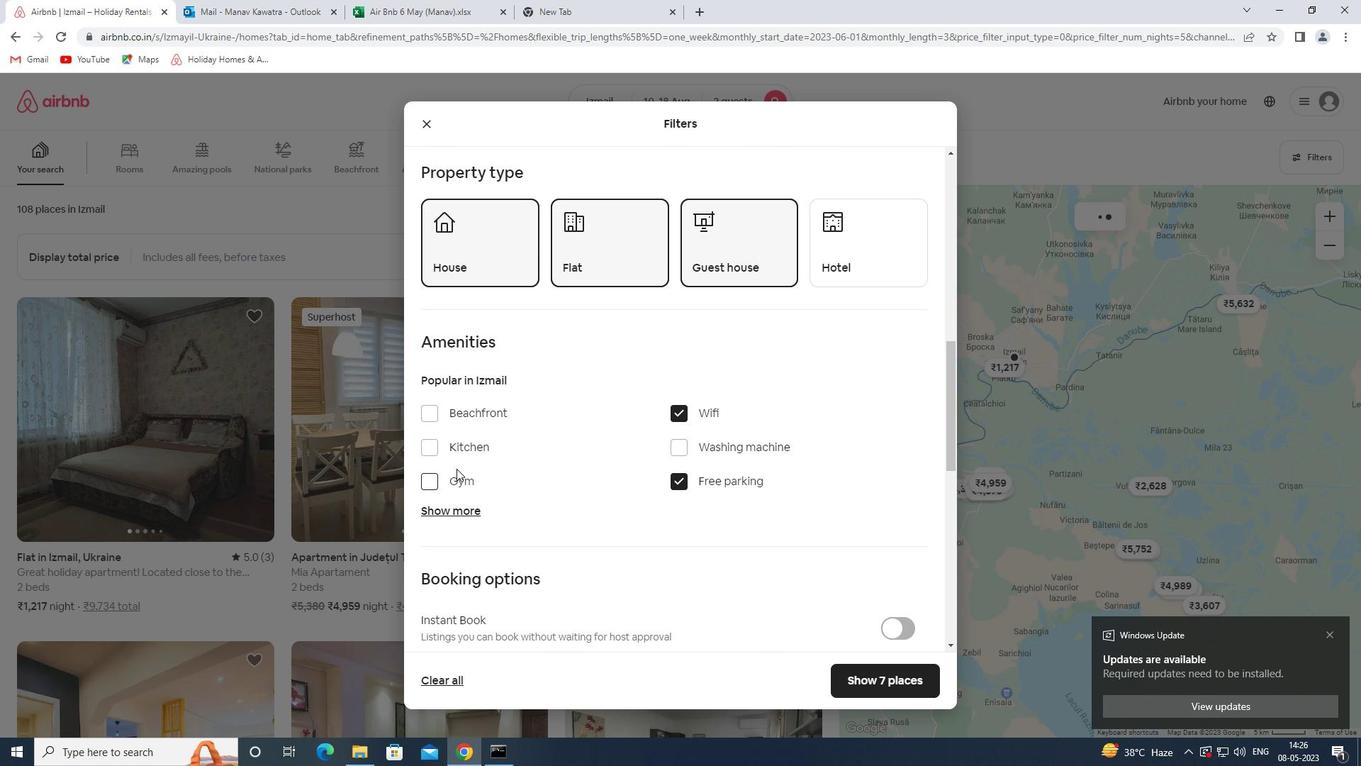 
Action: Mouse moved to (458, 474)
Screenshot: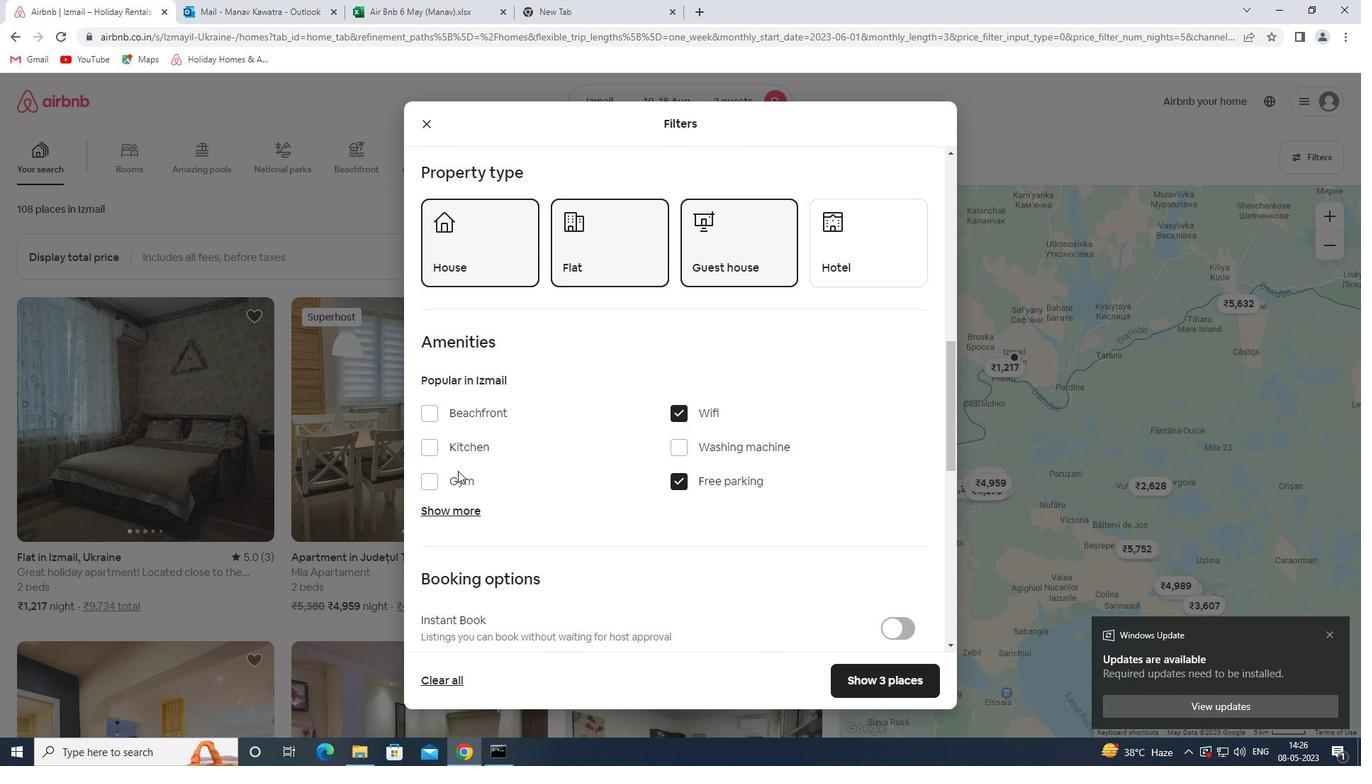 
Action: Mouse pressed left at (458, 474)
Screenshot: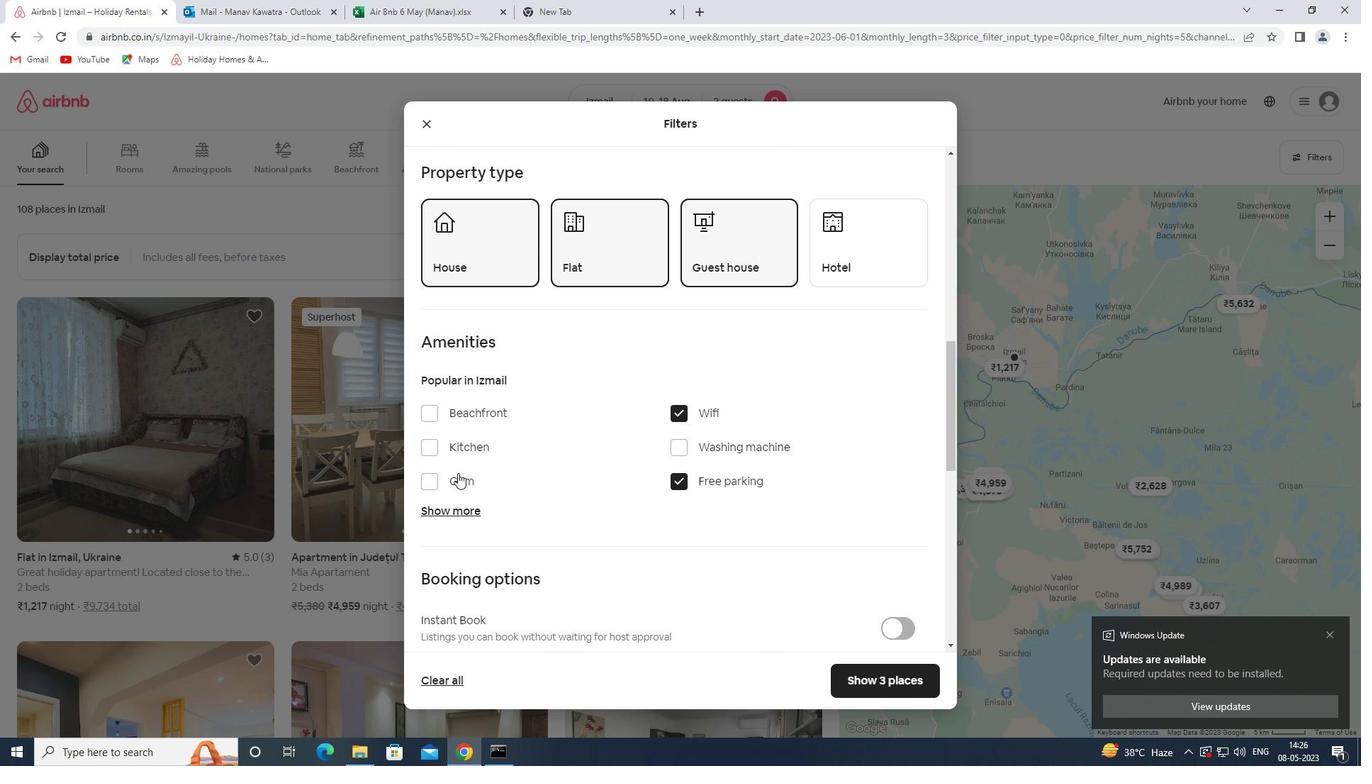 
Action: Mouse moved to (471, 509)
Screenshot: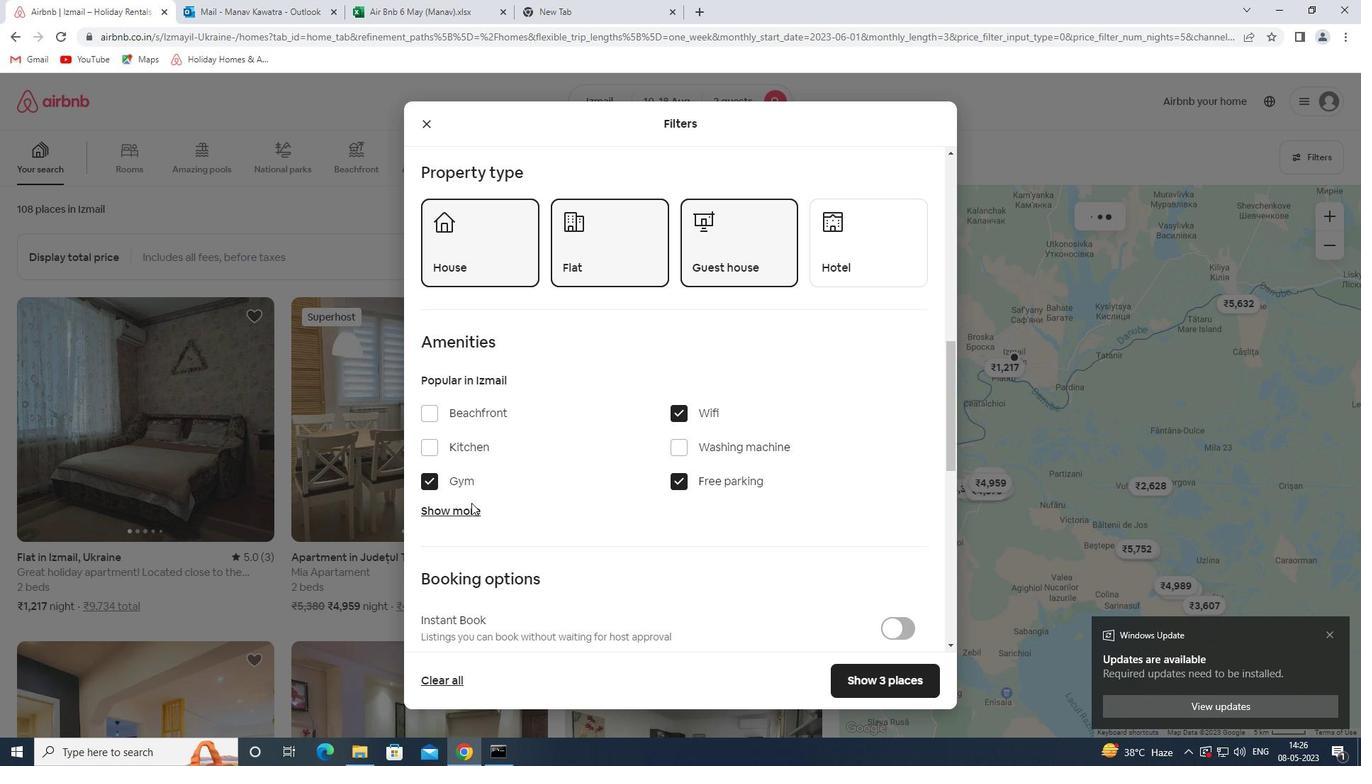 
Action: Mouse pressed left at (471, 509)
Screenshot: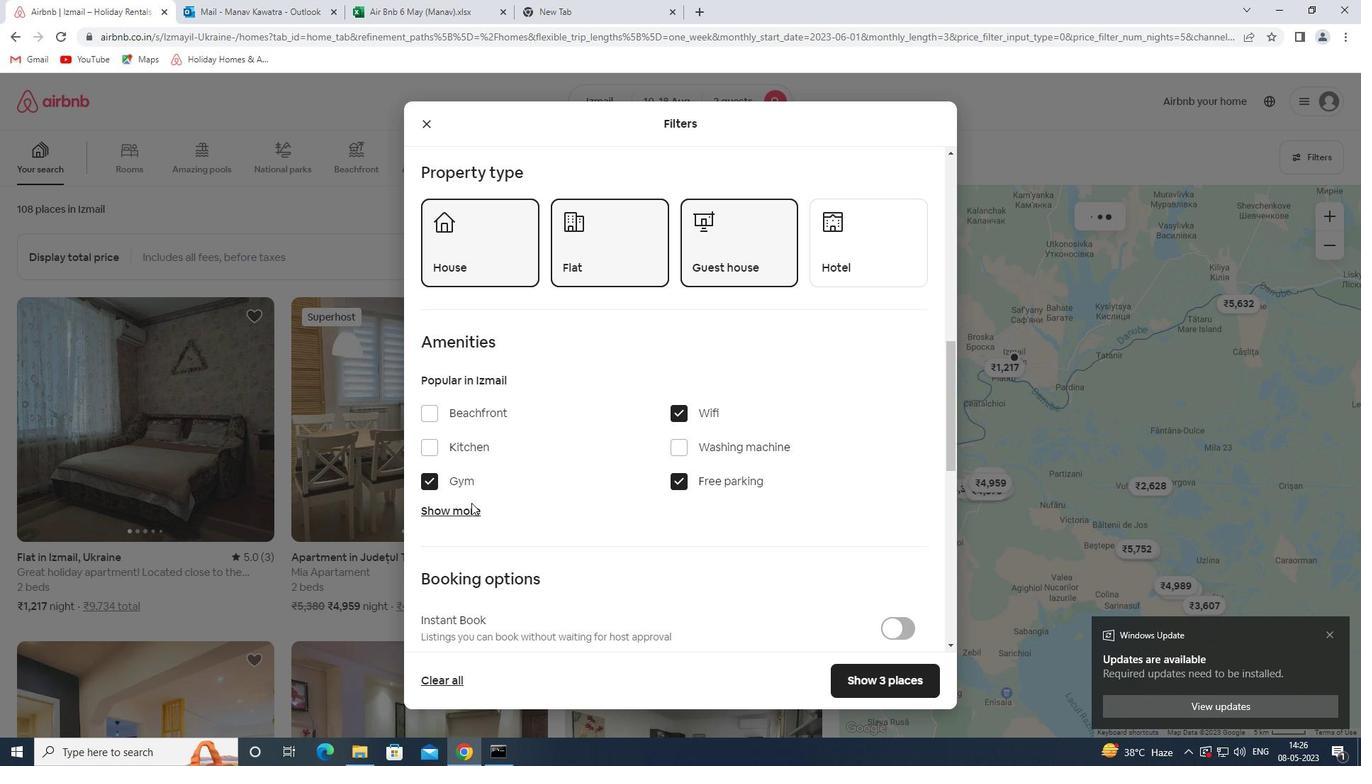 
Action: Mouse moved to (573, 497)
Screenshot: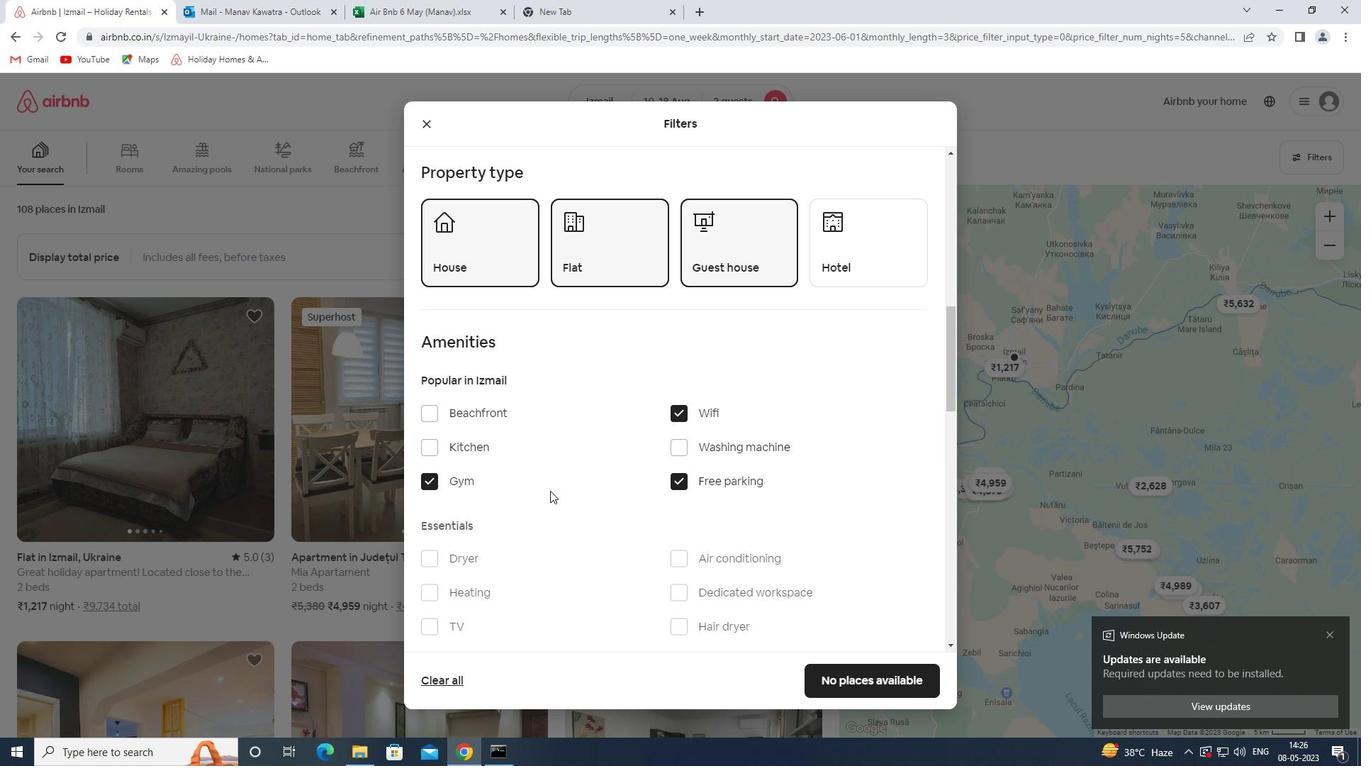 
Action: Mouse scrolled (573, 496) with delta (0, 0)
Screenshot: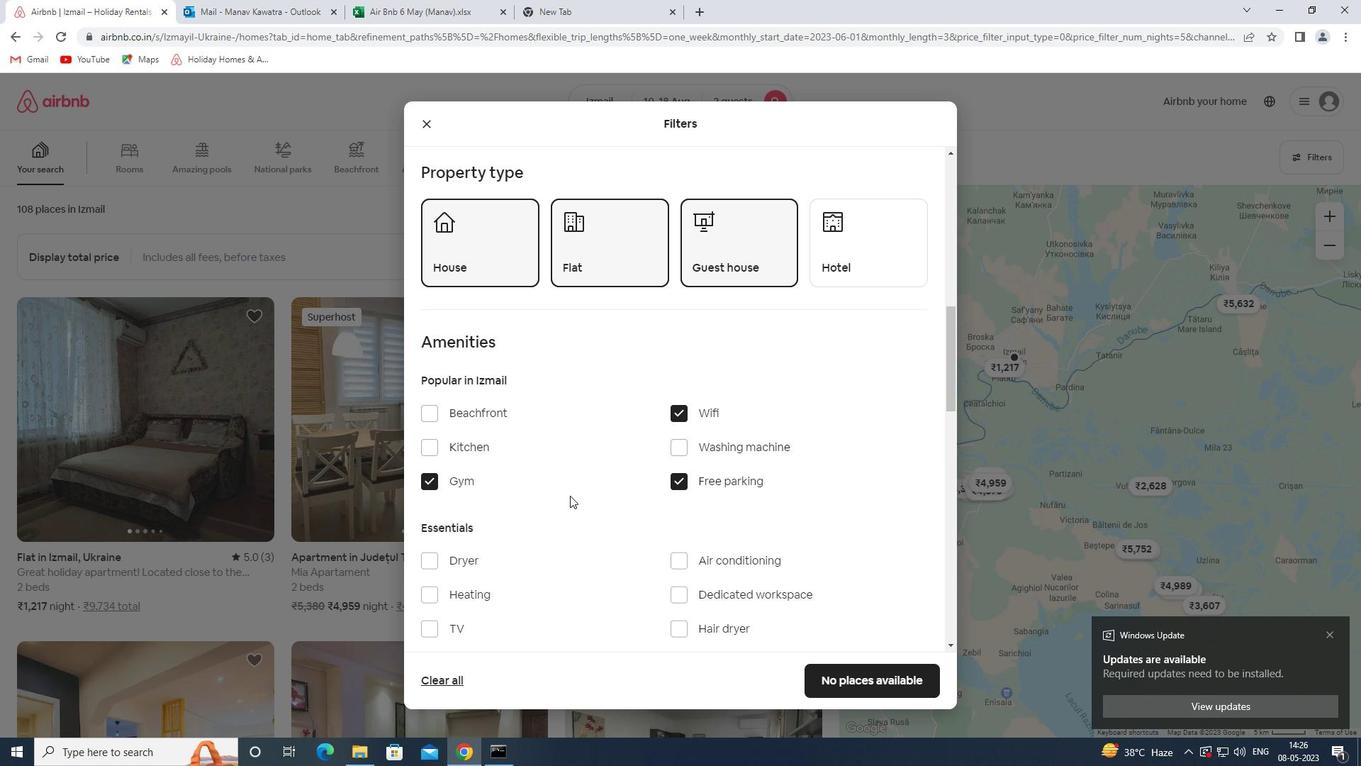 
Action: Mouse scrolled (573, 496) with delta (0, 0)
Screenshot: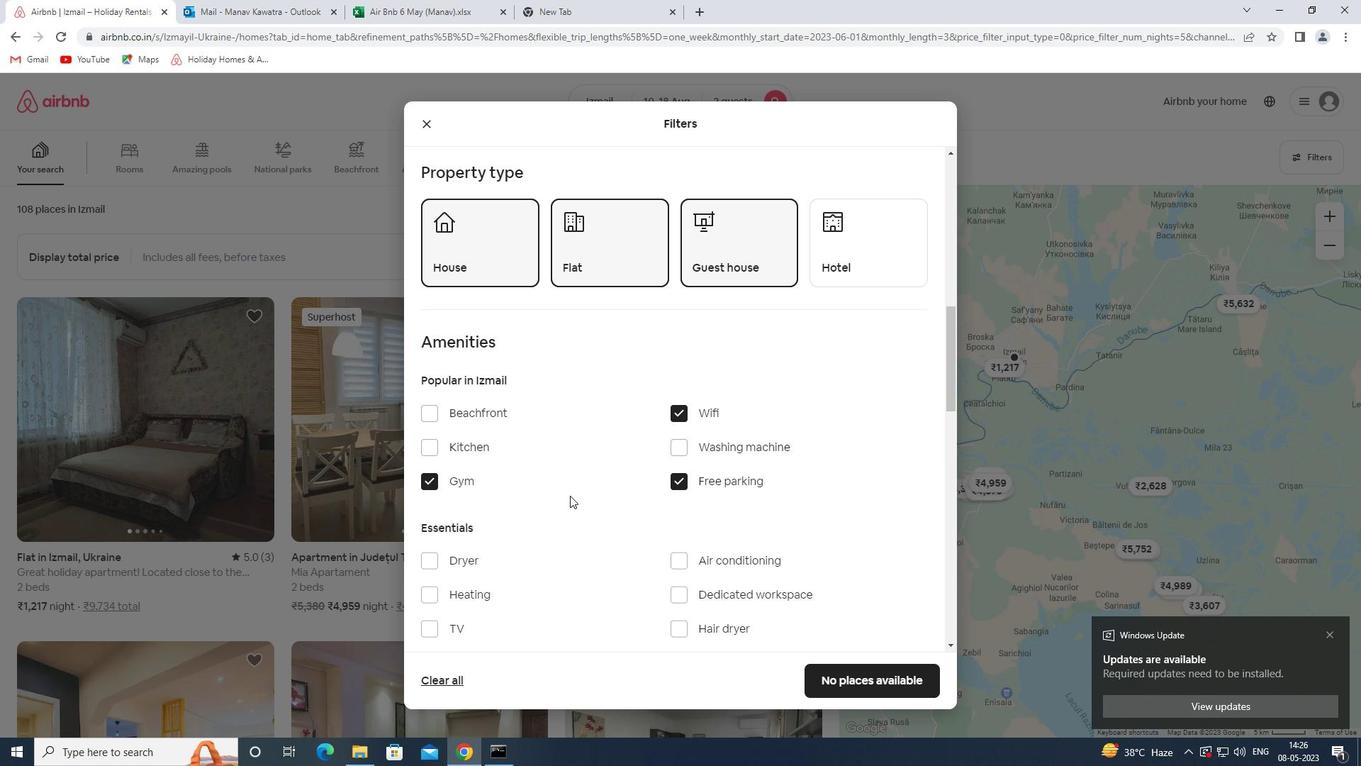 
Action: Mouse scrolled (573, 496) with delta (0, 0)
Screenshot: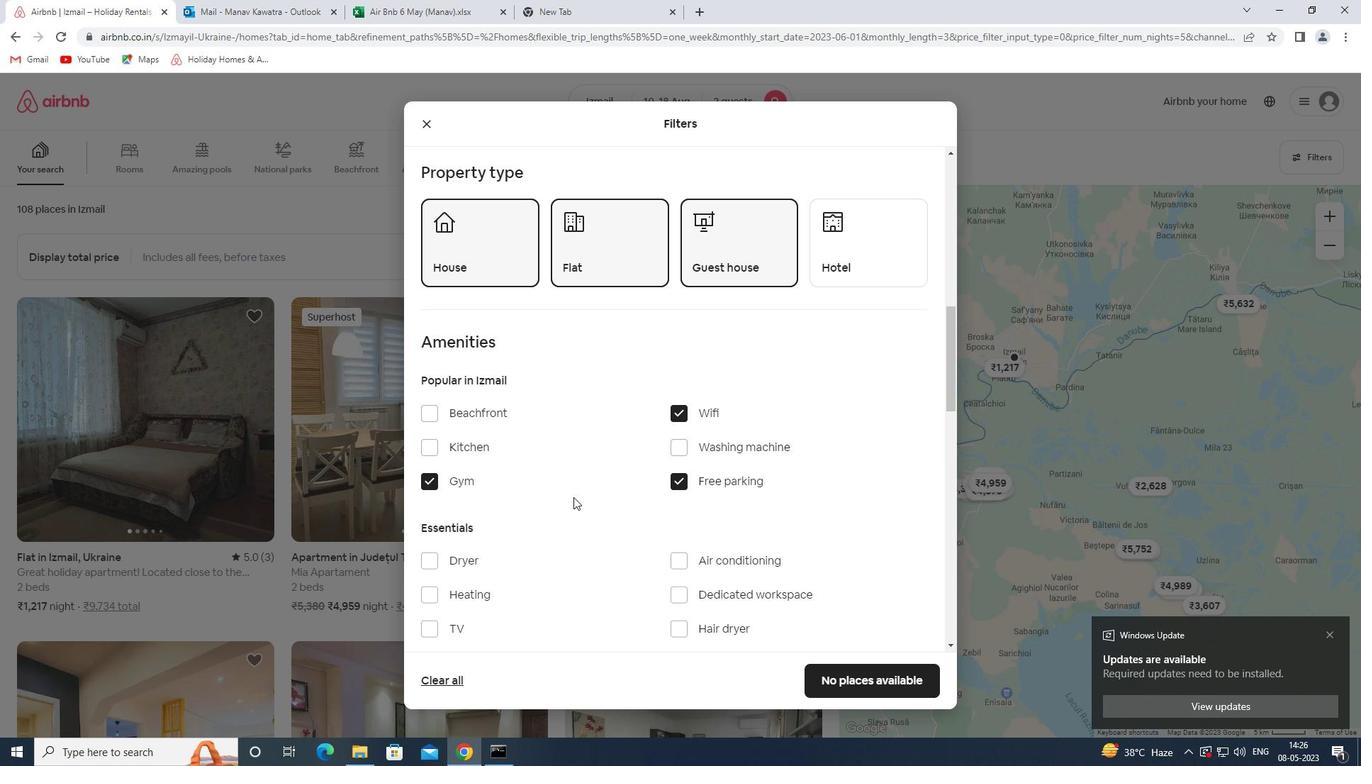 
Action: Mouse moved to (447, 417)
Screenshot: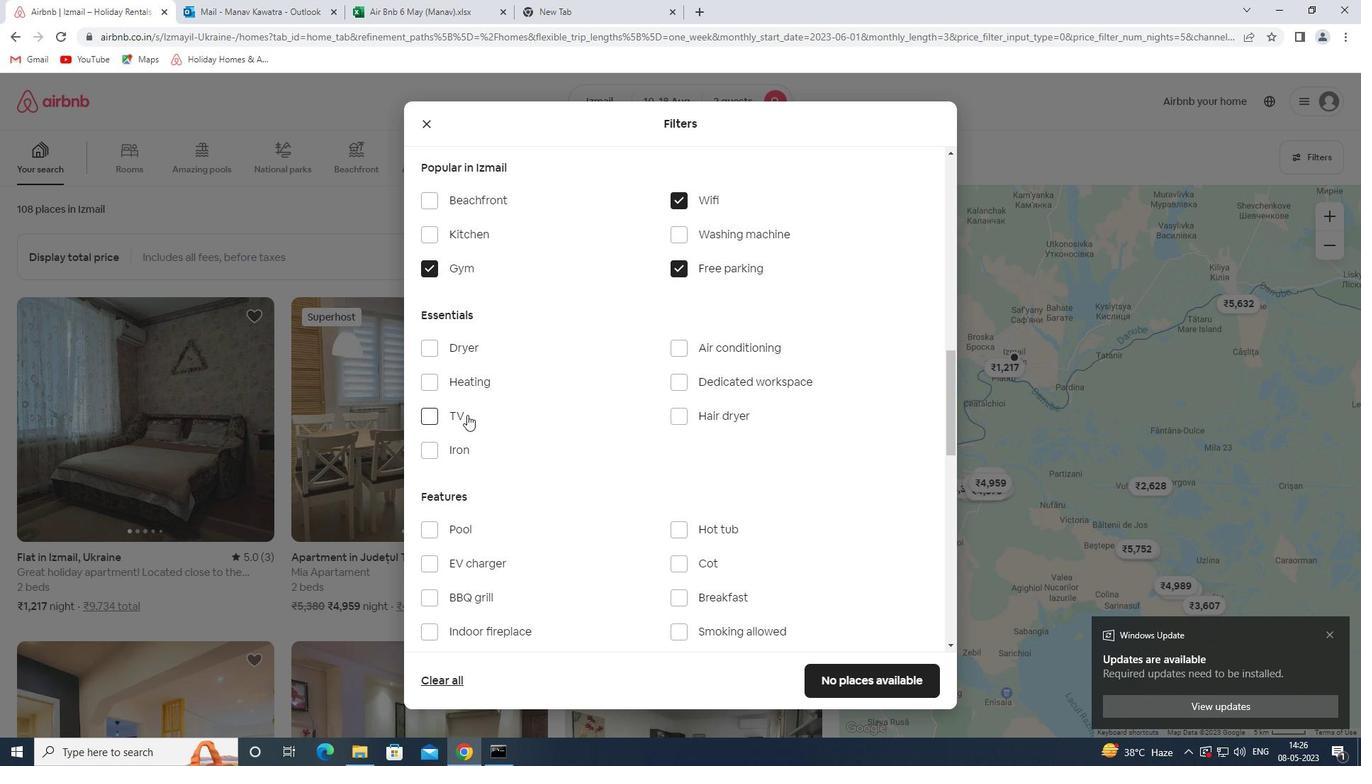 
Action: Mouse pressed left at (447, 417)
Screenshot: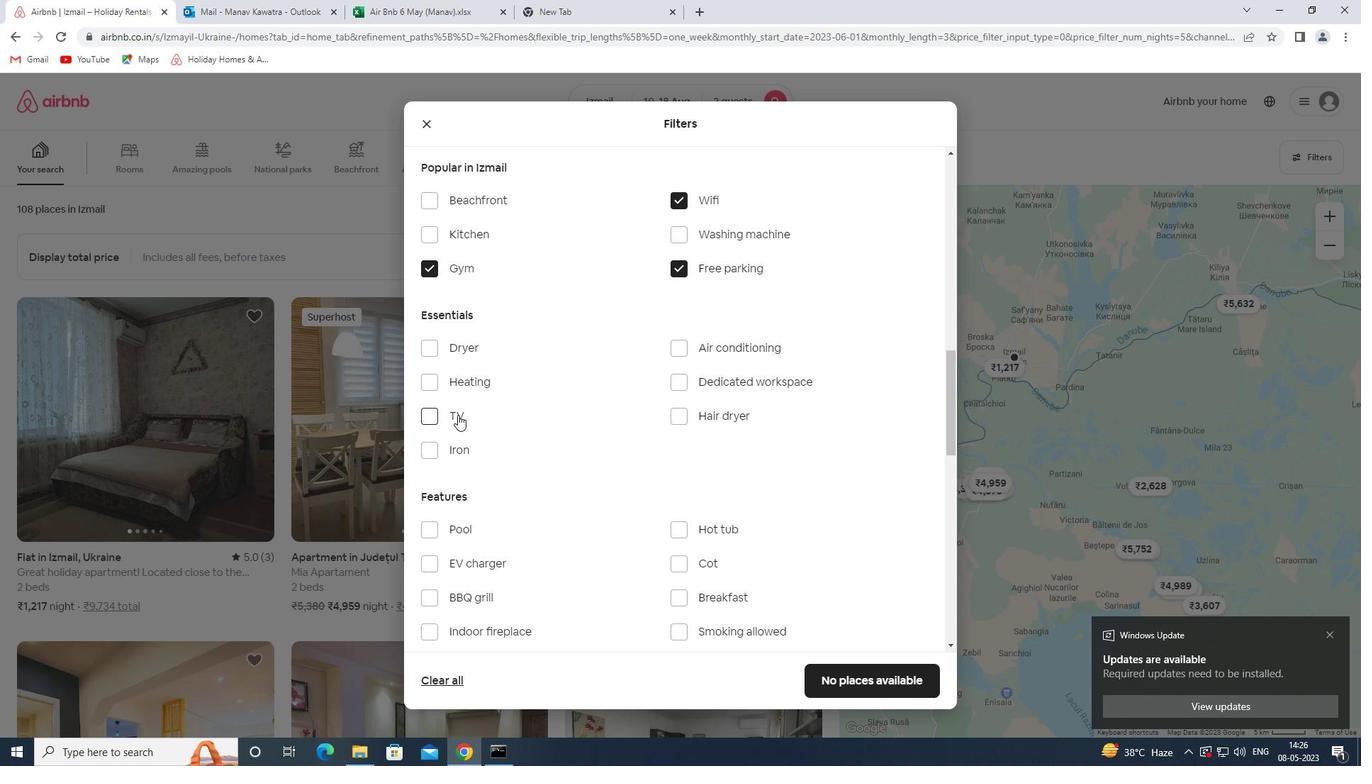 
Action: Mouse moved to (624, 461)
Screenshot: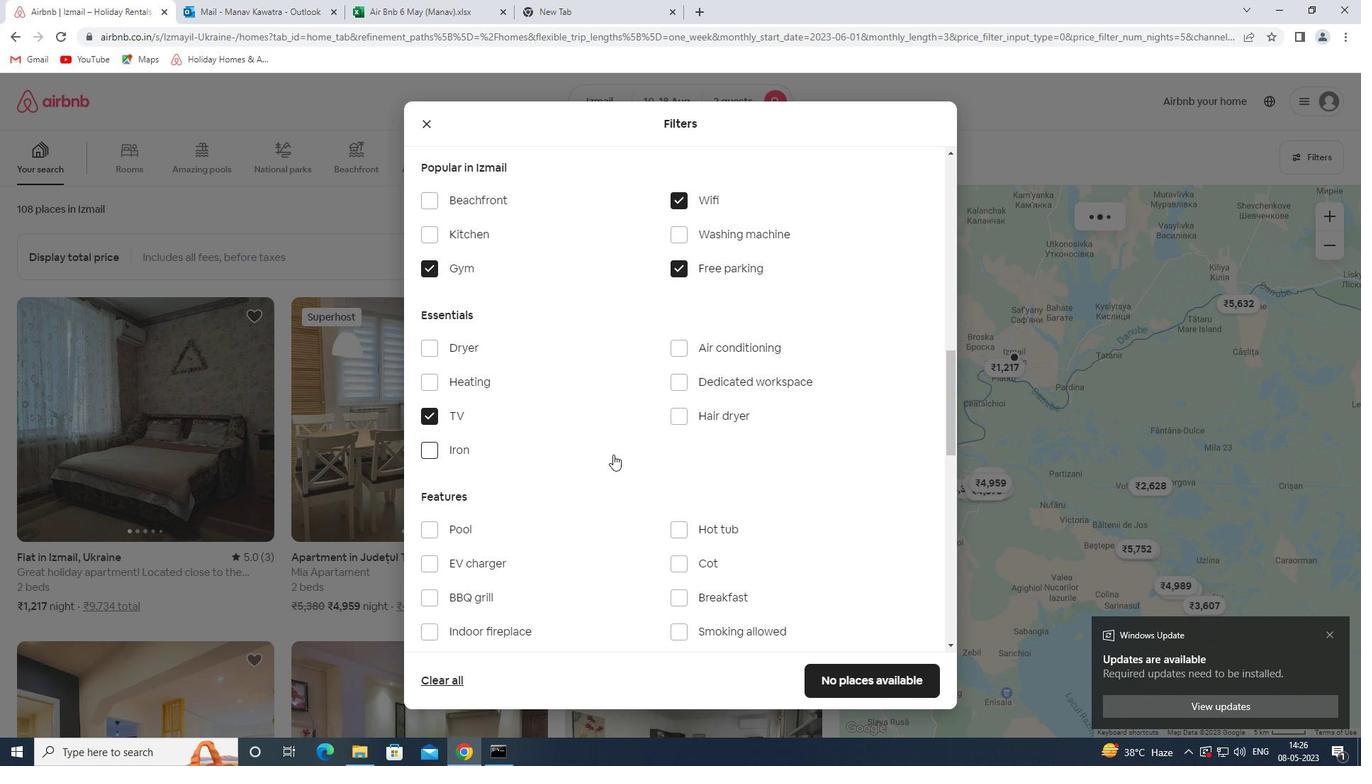 
Action: Mouse scrolled (624, 460) with delta (0, 0)
Screenshot: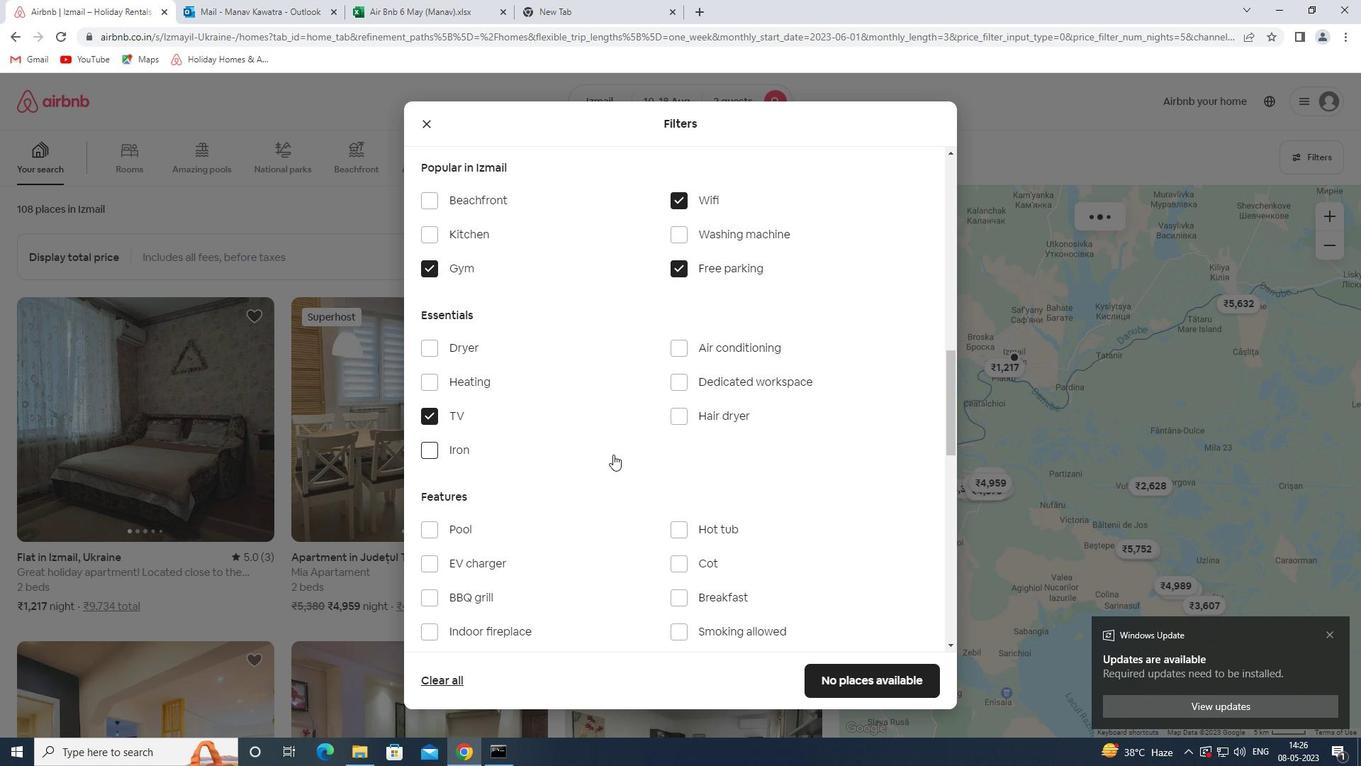 
Action: Mouse moved to (624, 461)
Screenshot: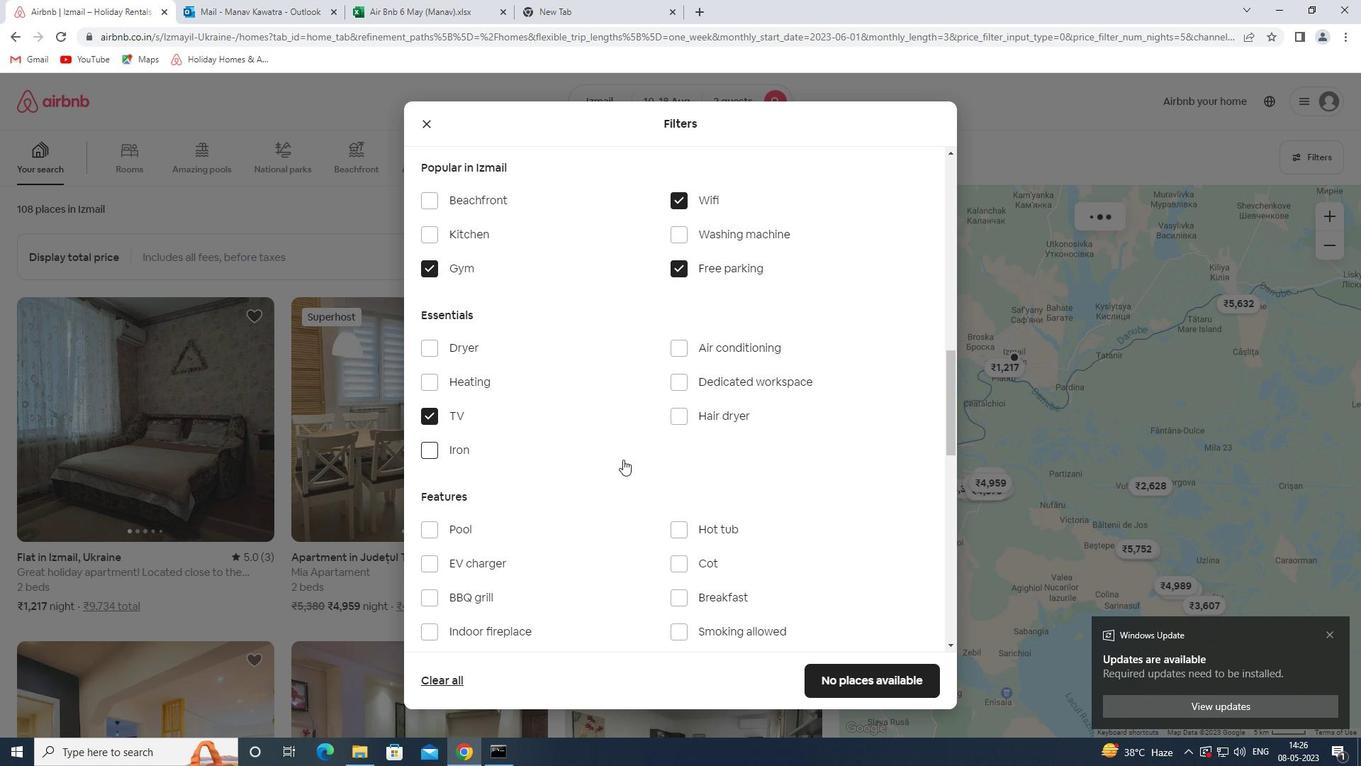 
Action: Mouse scrolled (624, 461) with delta (0, 0)
Screenshot: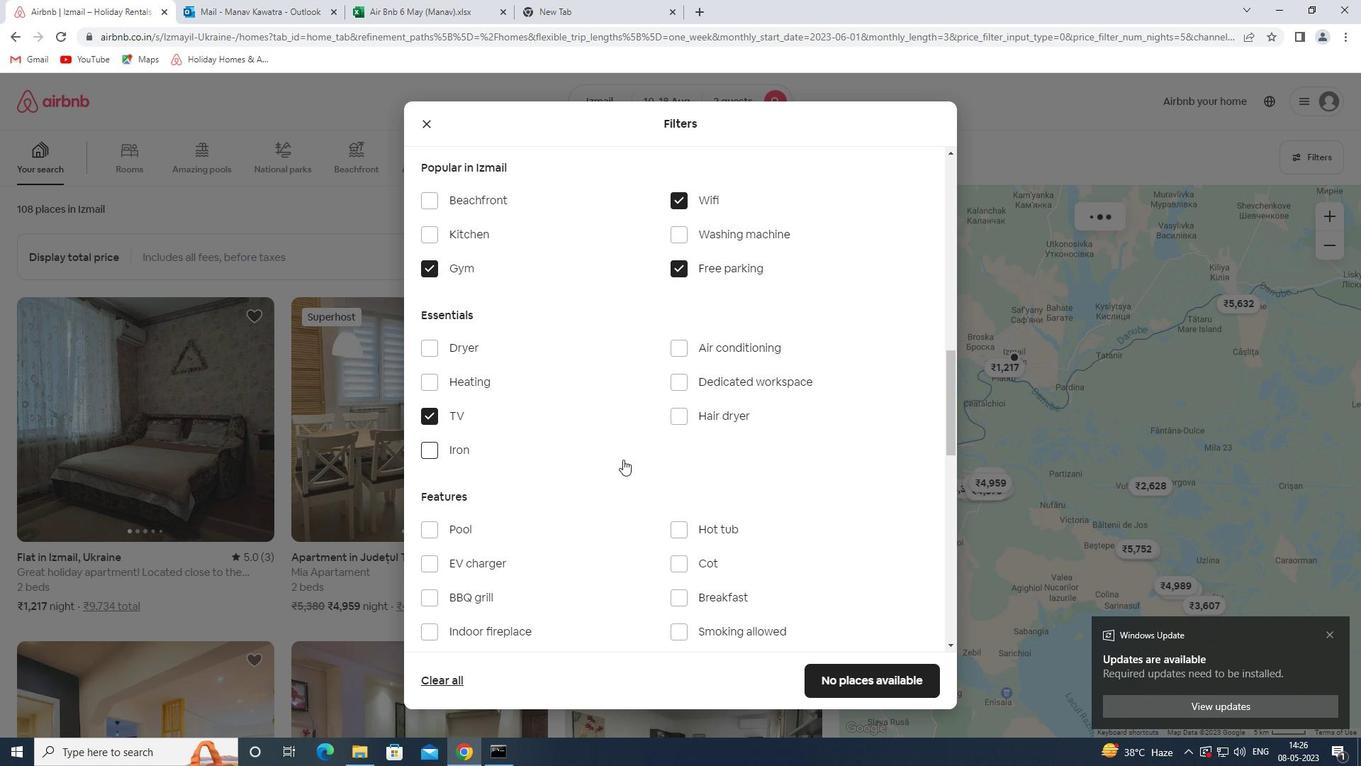 
Action: Mouse scrolled (624, 461) with delta (0, 0)
Screenshot: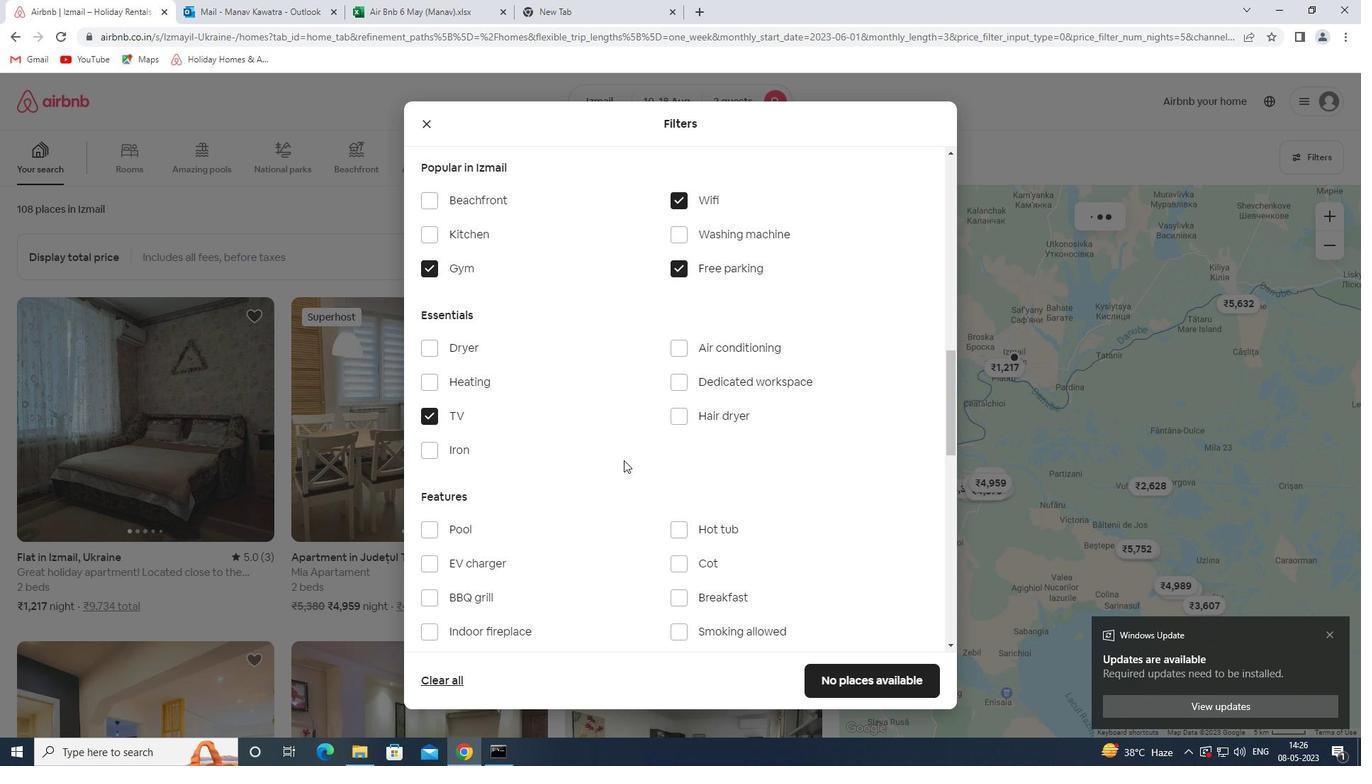 
Action: Mouse moved to (709, 388)
Screenshot: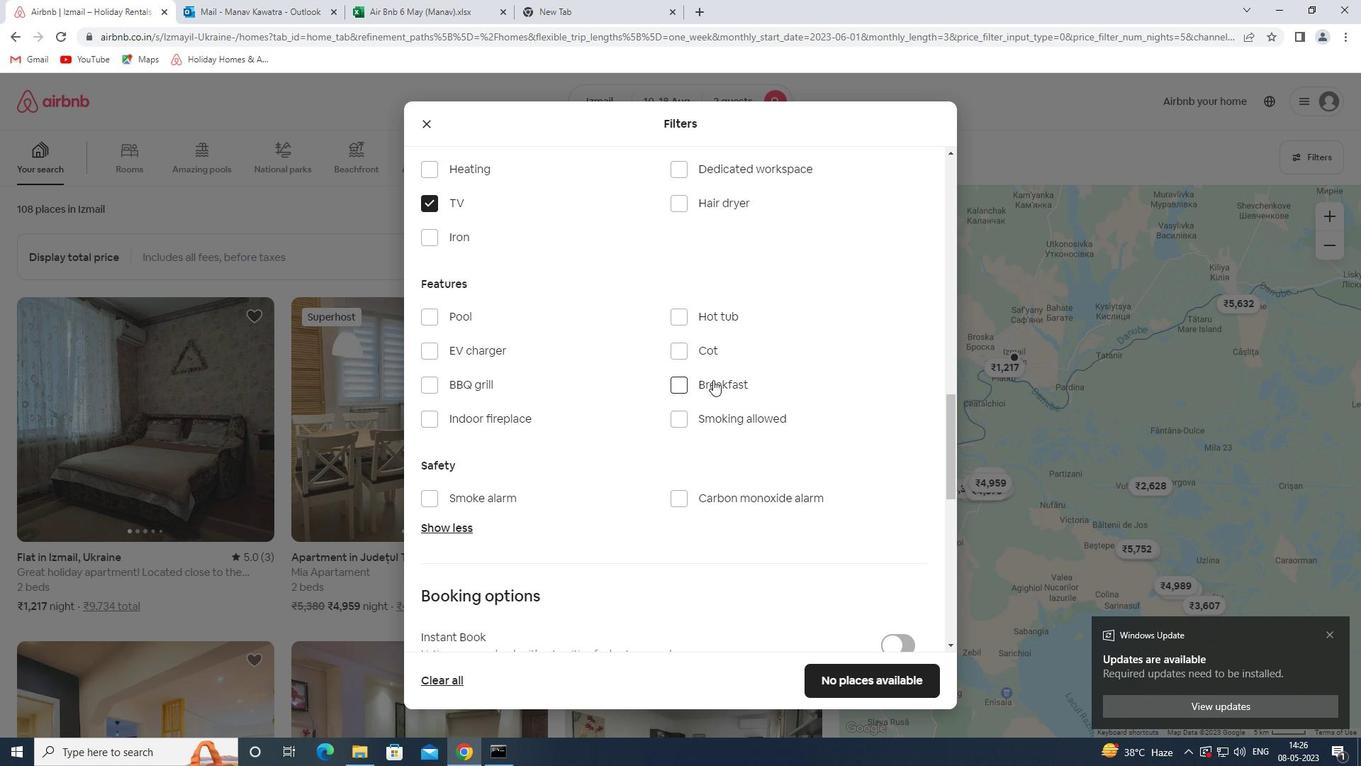 
Action: Mouse pressed left at (709, 388)
Screenshot: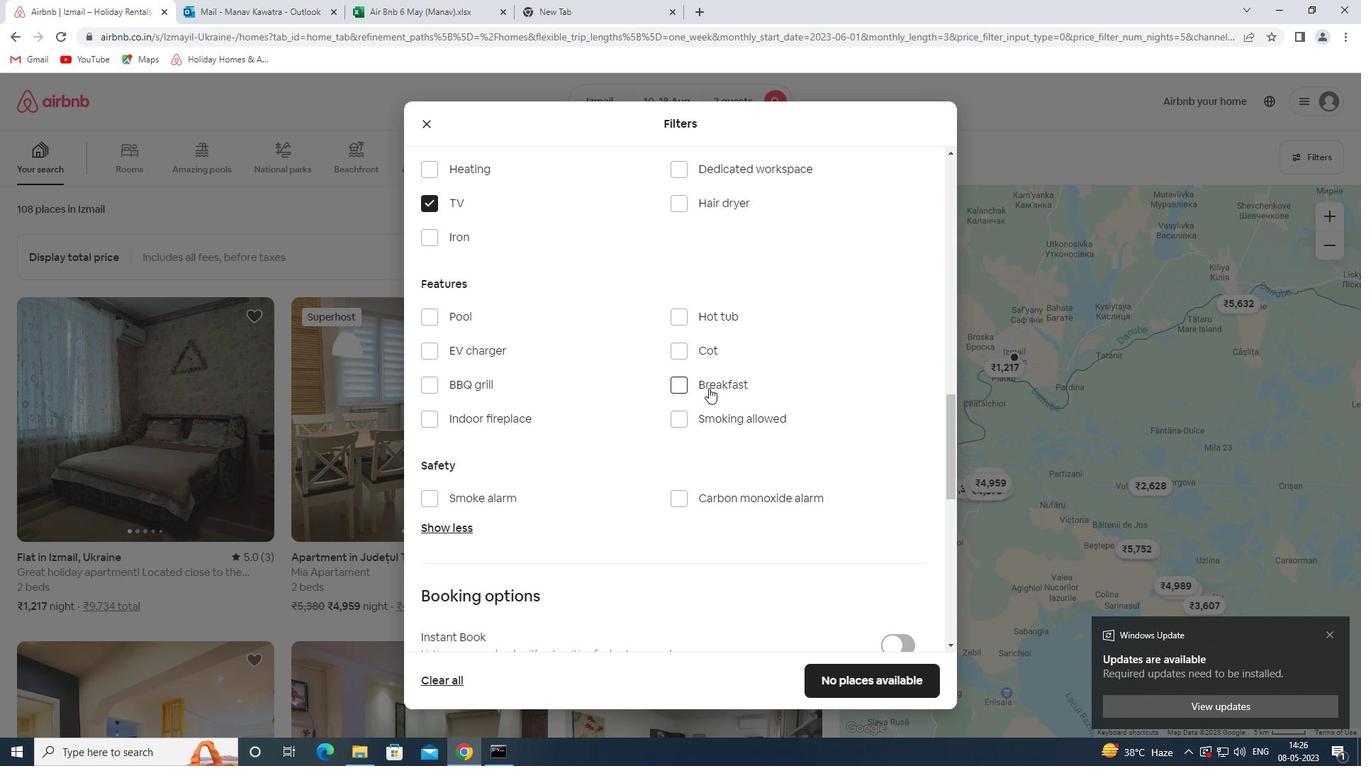 
Action: Mouse moved to (656, 529)
Screenshot: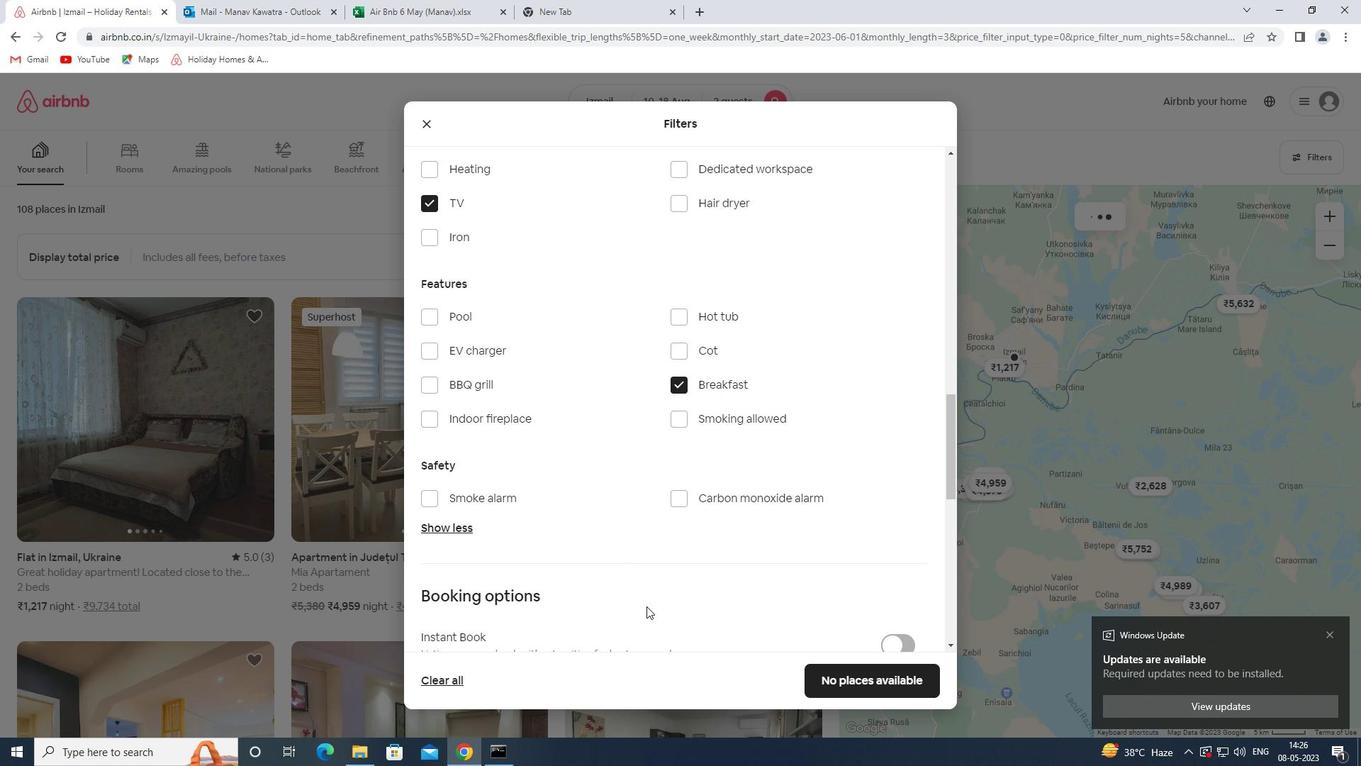 
Action: Mouse scrolled (656, 528) with delta (0, 0)
Screenshot: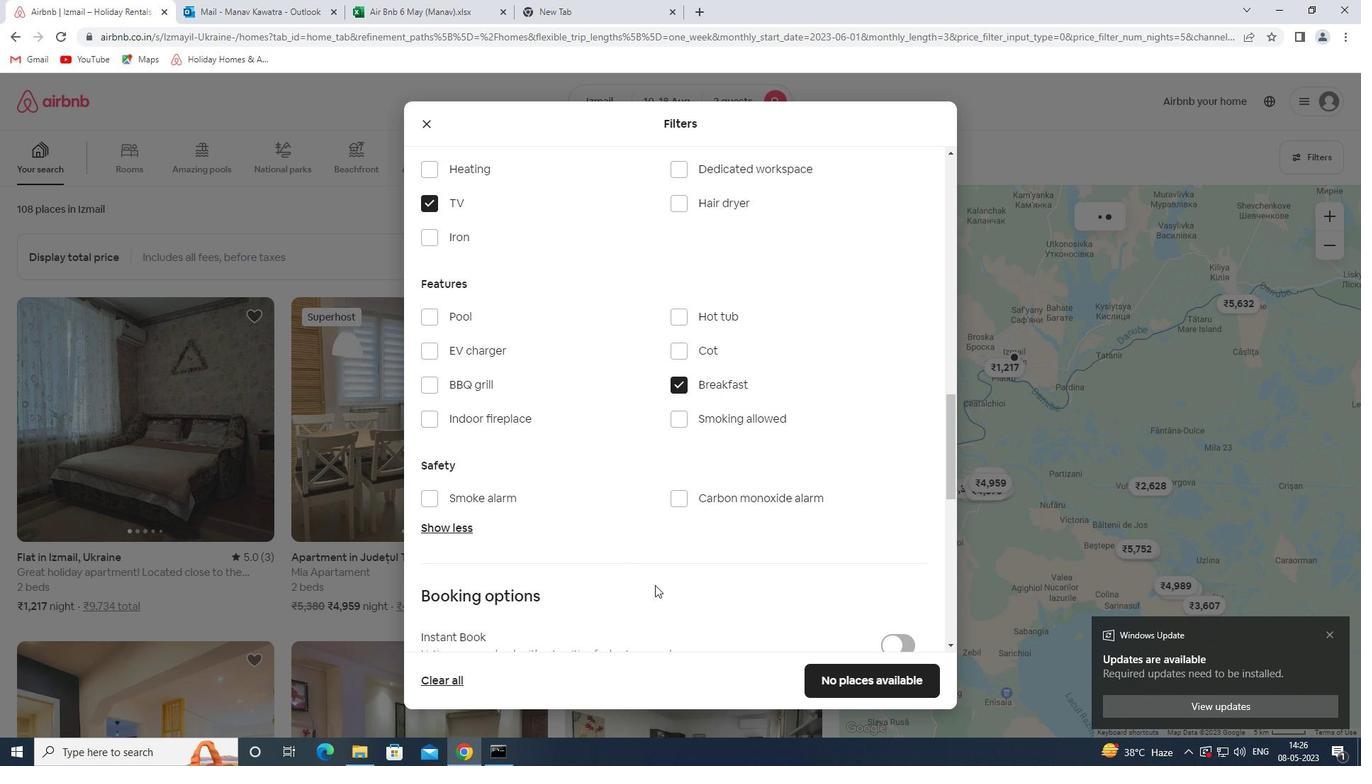 
Action: Mouse scrolled (656, 528) with delta (0, 0)
Screenshot: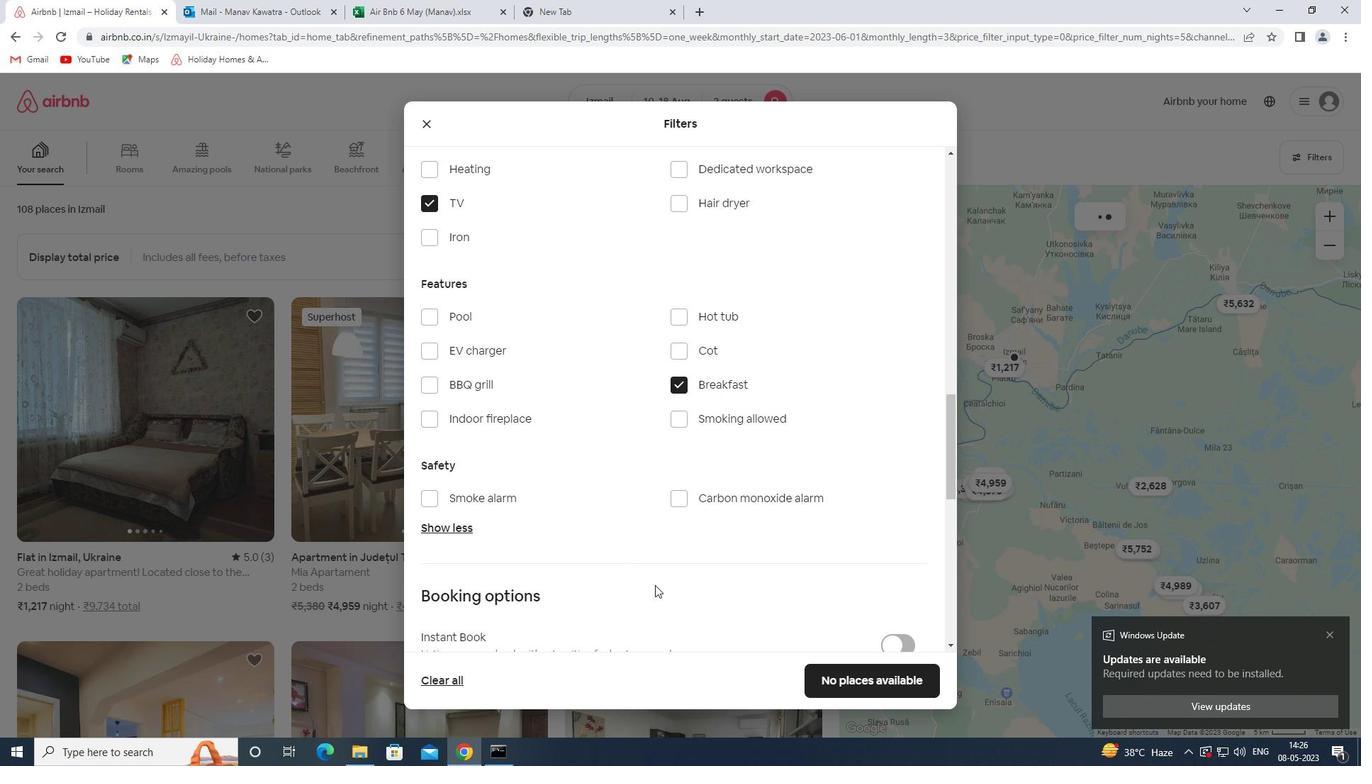 
Action: Mouse scrolled (656, 528) with delta (0, 0)
Screenshot: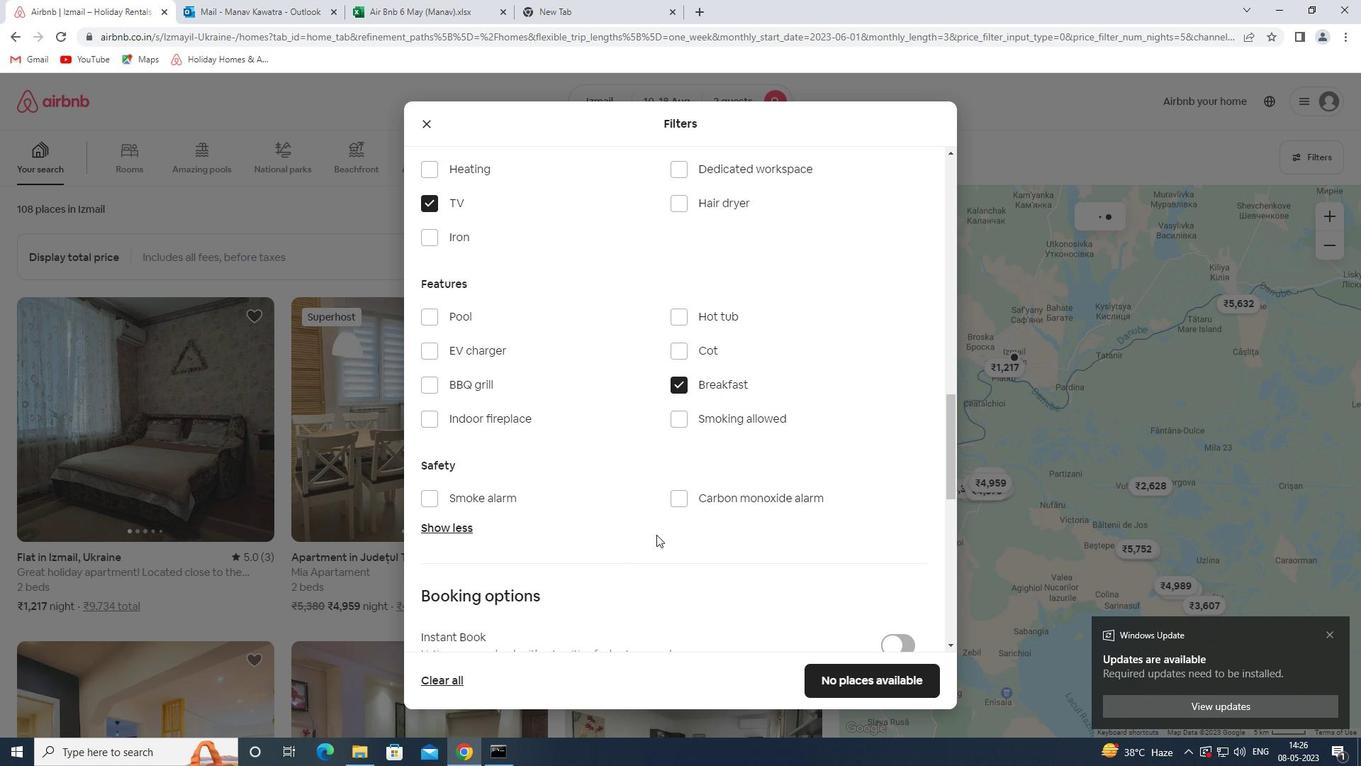 
Action: Mouse moved to (895, 482)
Screenshot: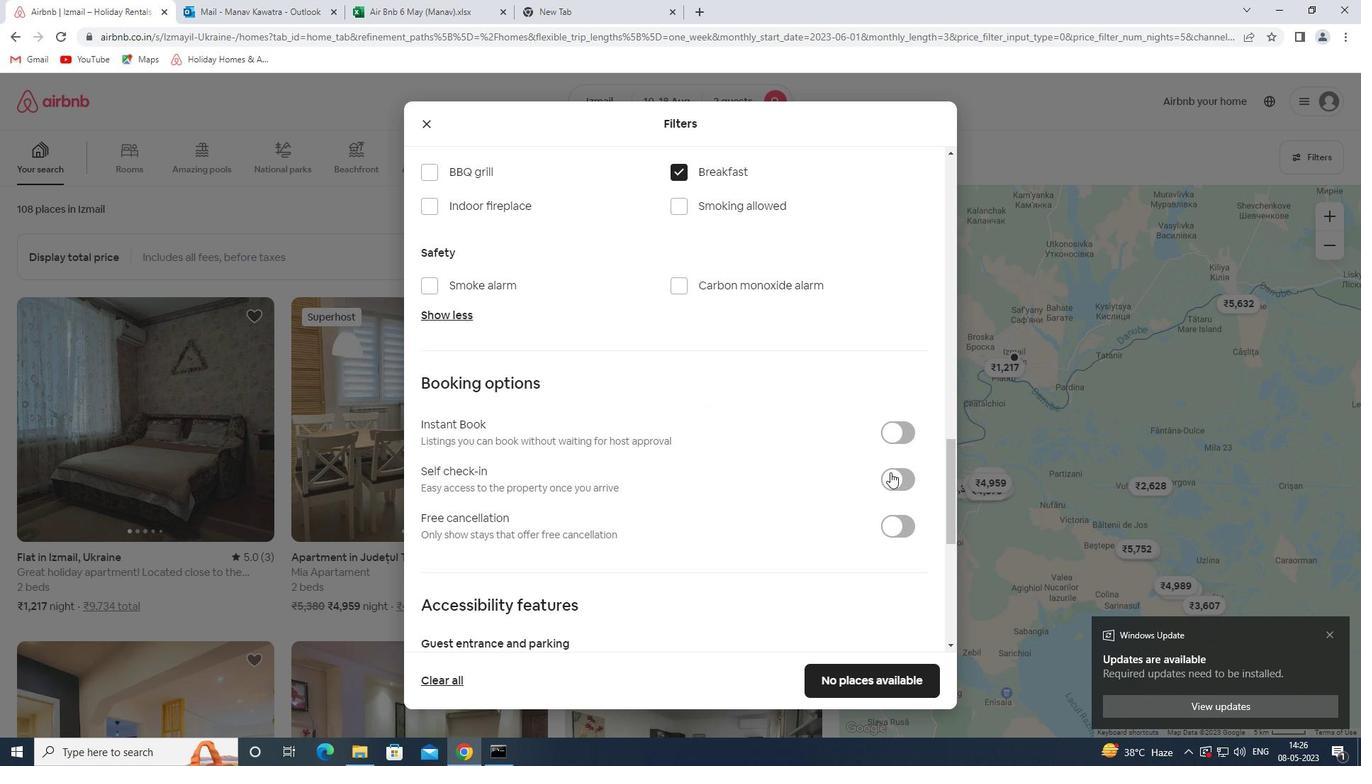 
Action: Mouse pressed left at (895, 482)
Screenshot: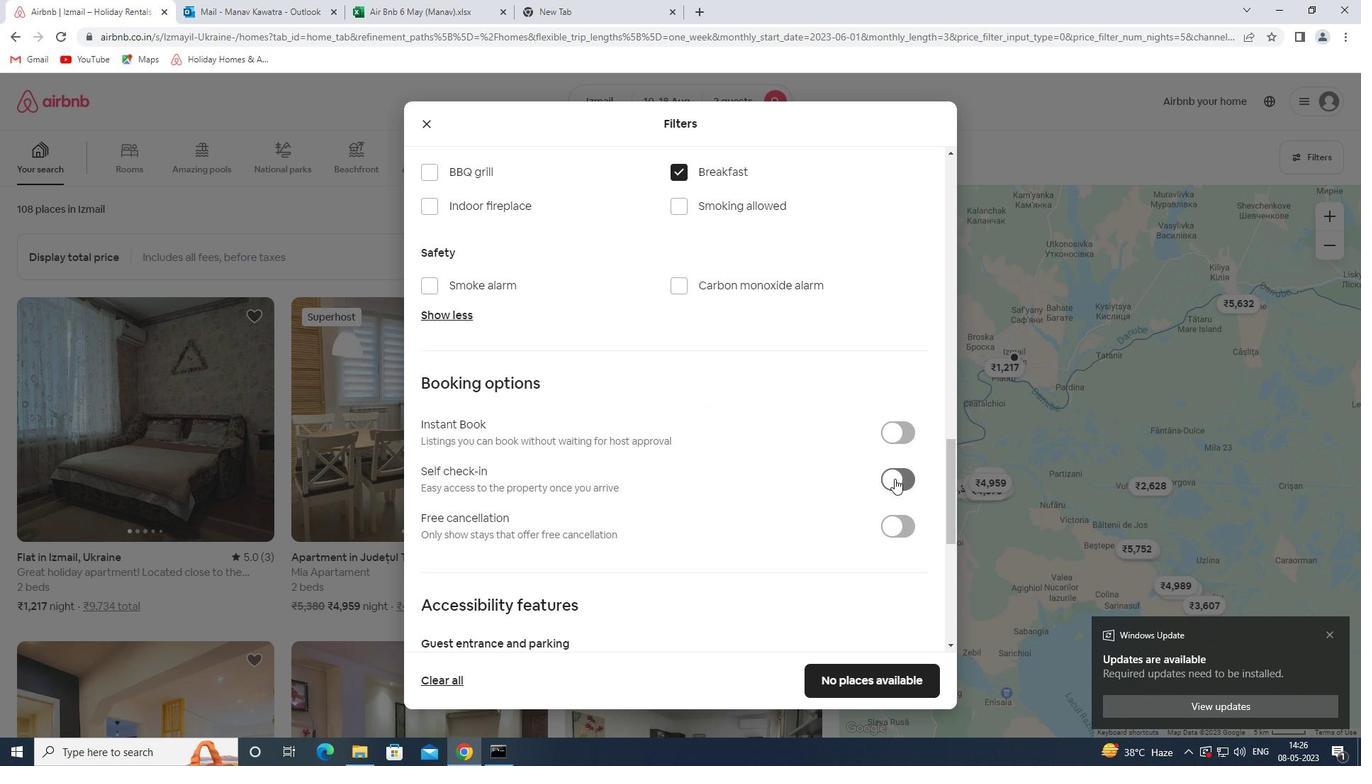 
Action: Mouse moved to (636, 512)
Screenshot: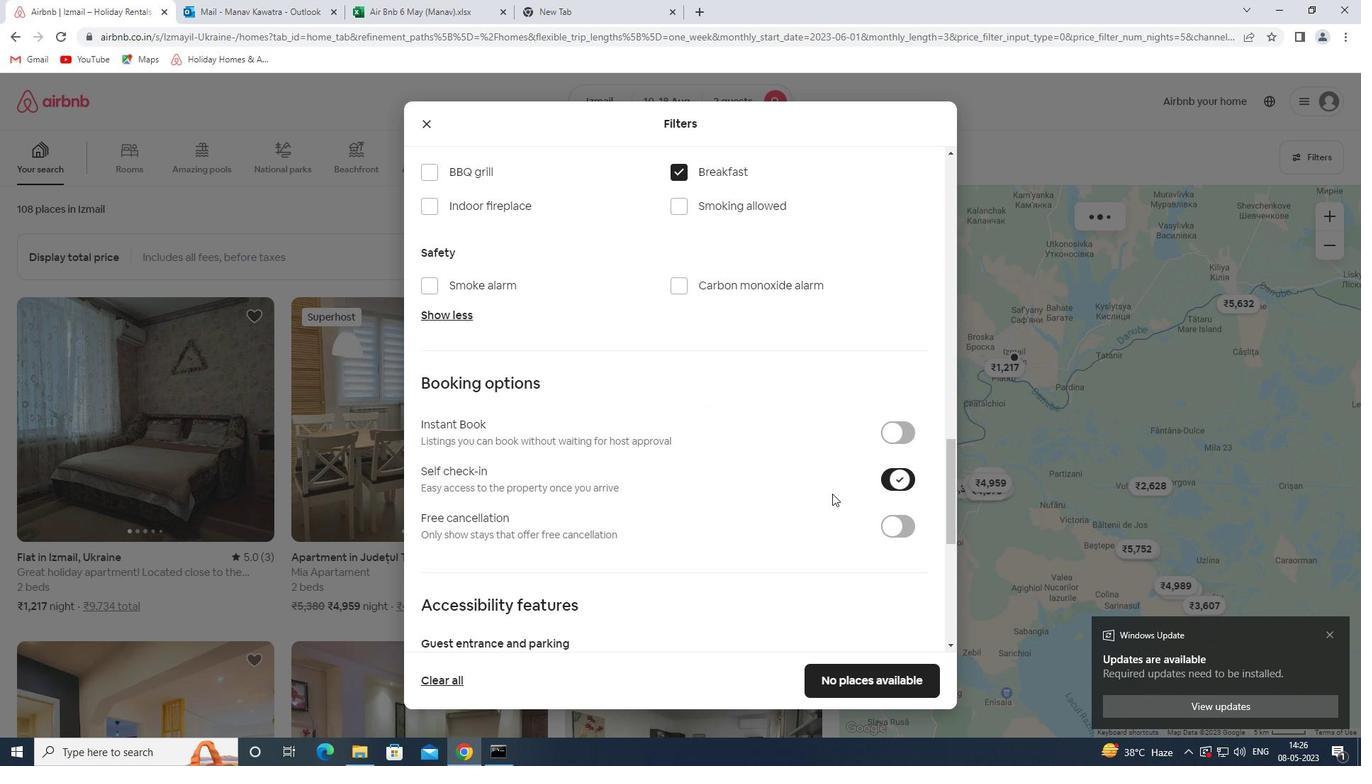 
Action: Mouse scrolled (636, 512) with delta (0, 0)
Screenshot: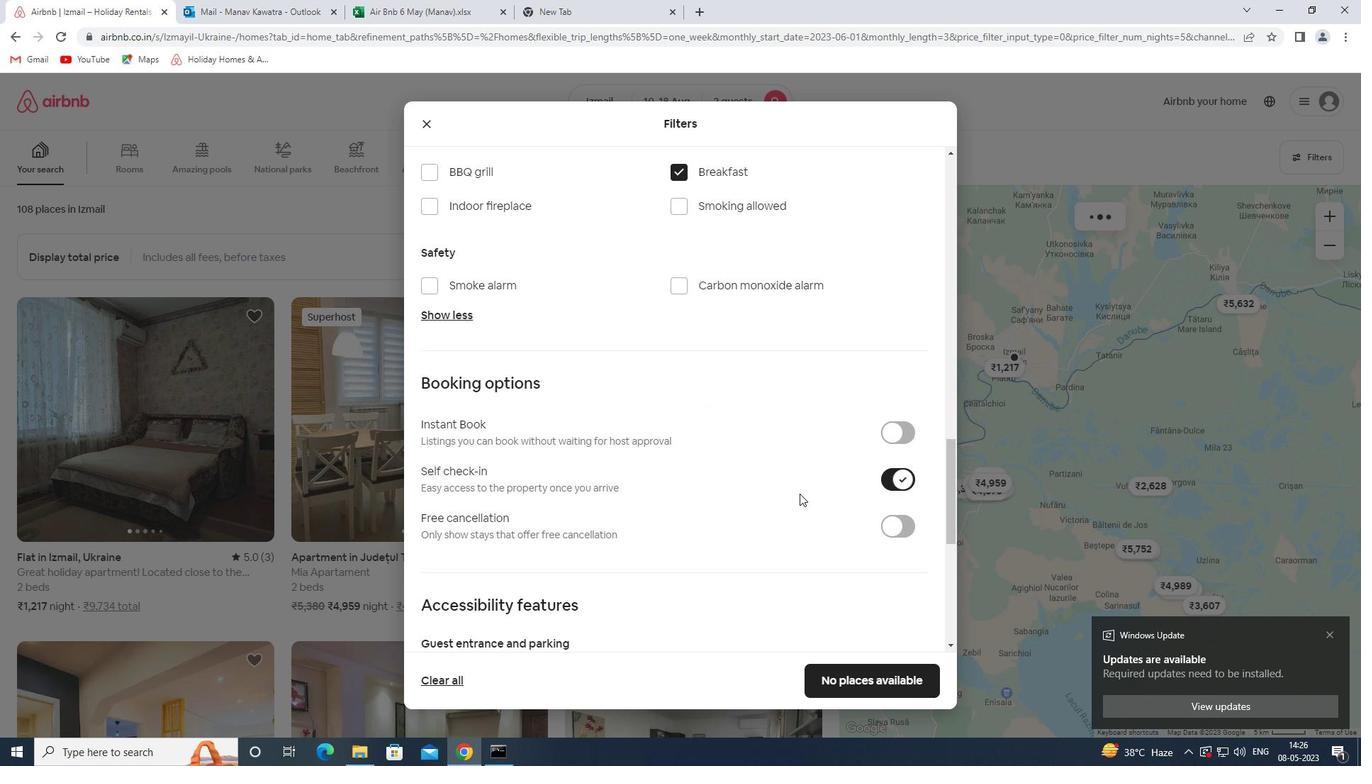 
Action: Mouse scrolled (636, 512) with delta (0, 0)
Screenshot: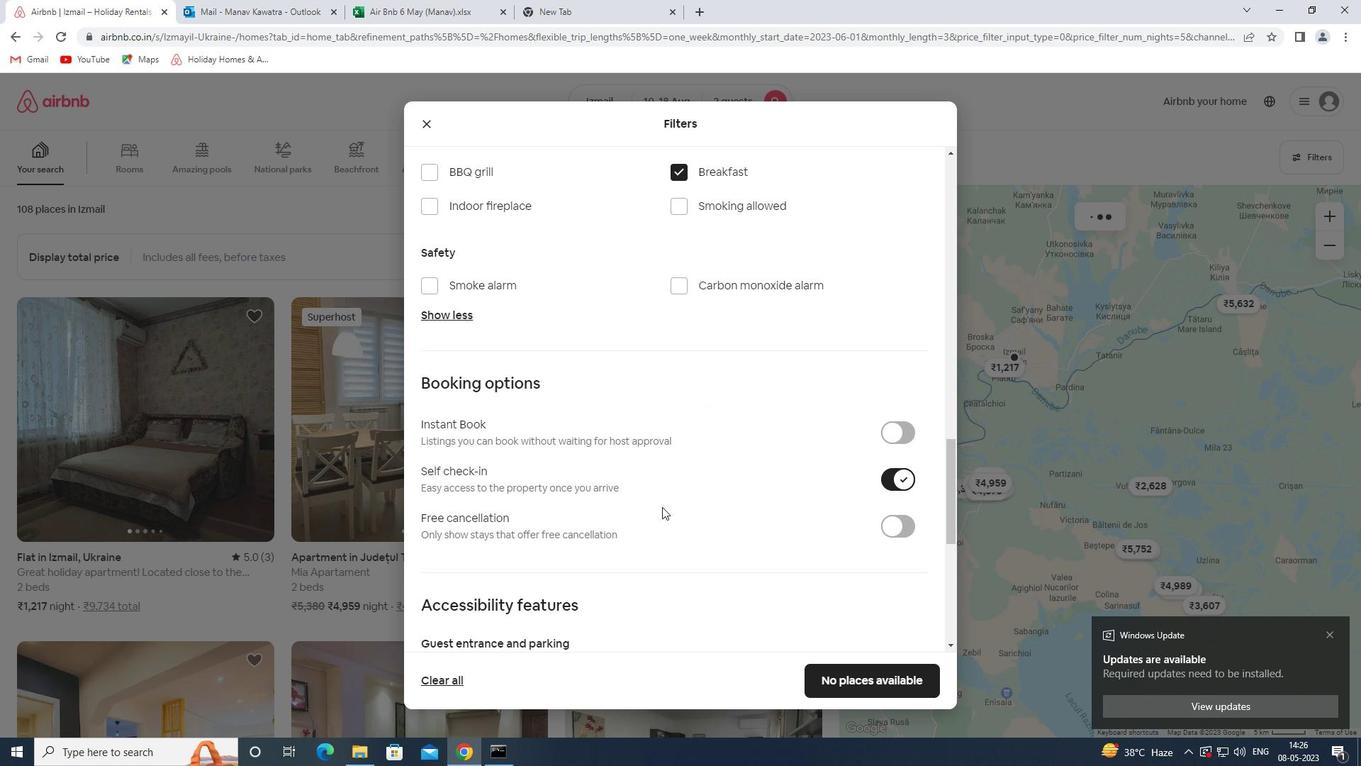 
Action: Mouse scrolled (636, 512) with delta (0, 0)
Screenshot: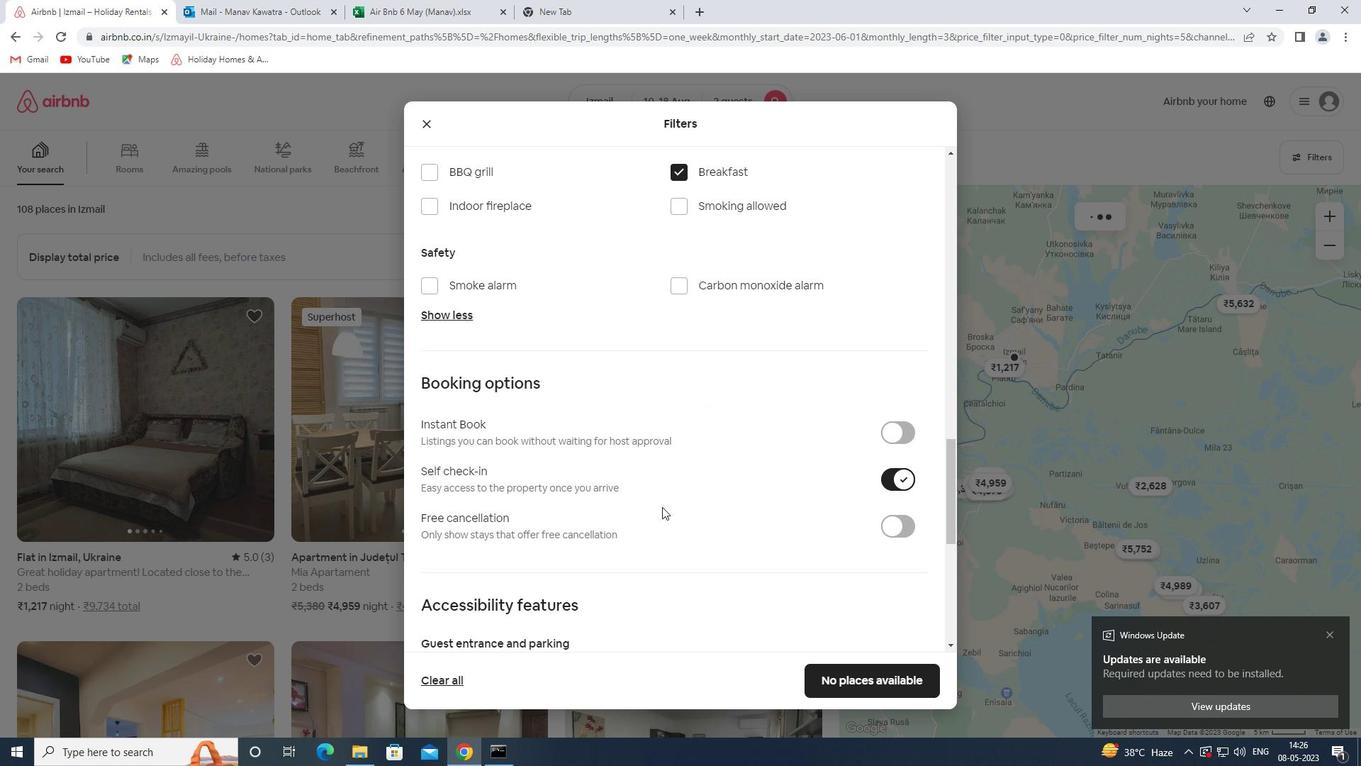 
Action: Mouse scrolled (636, 512) with delta (0, 0)
Screenshot: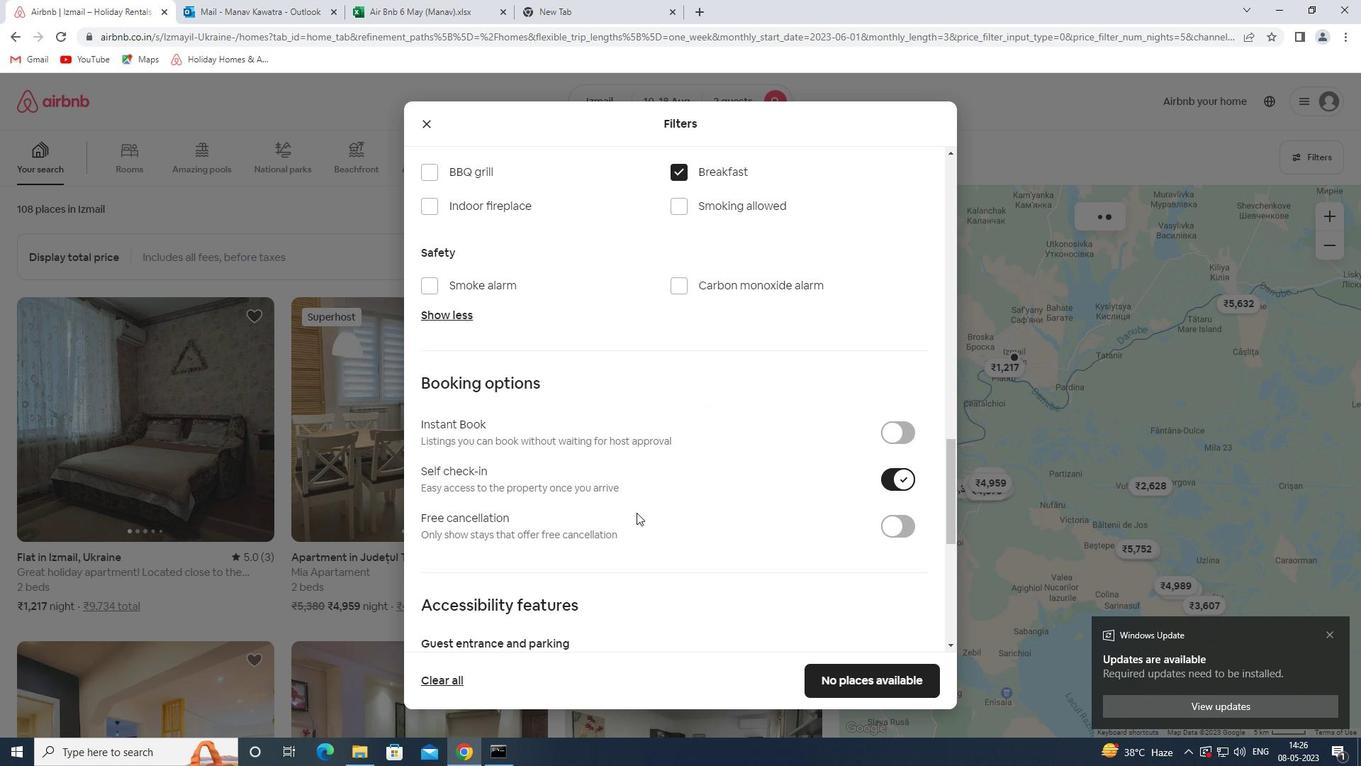 
Action: Mouse scrolled (636, 512) with delta (0, 0)
Screenshot: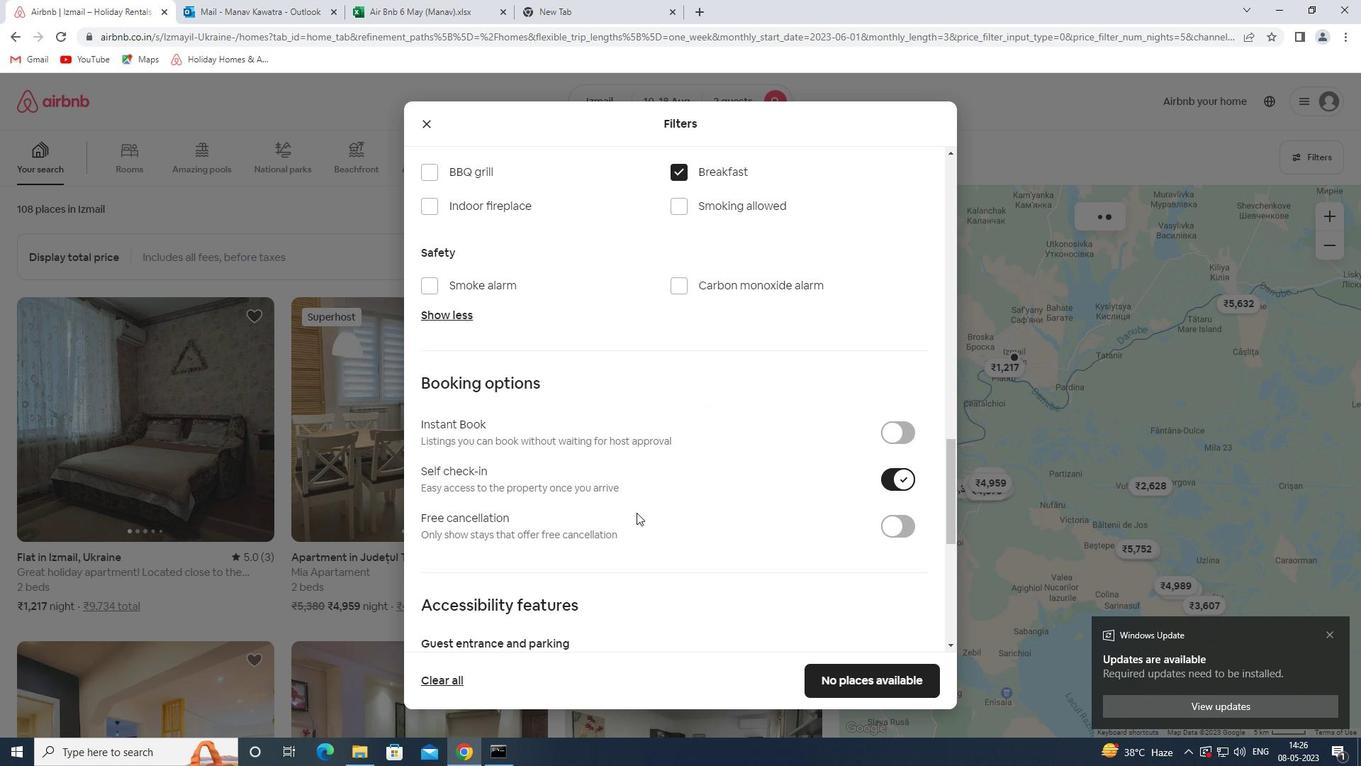 
Action: Mouse scrolled (636, 512) with delta (0, 0)
Screenshot: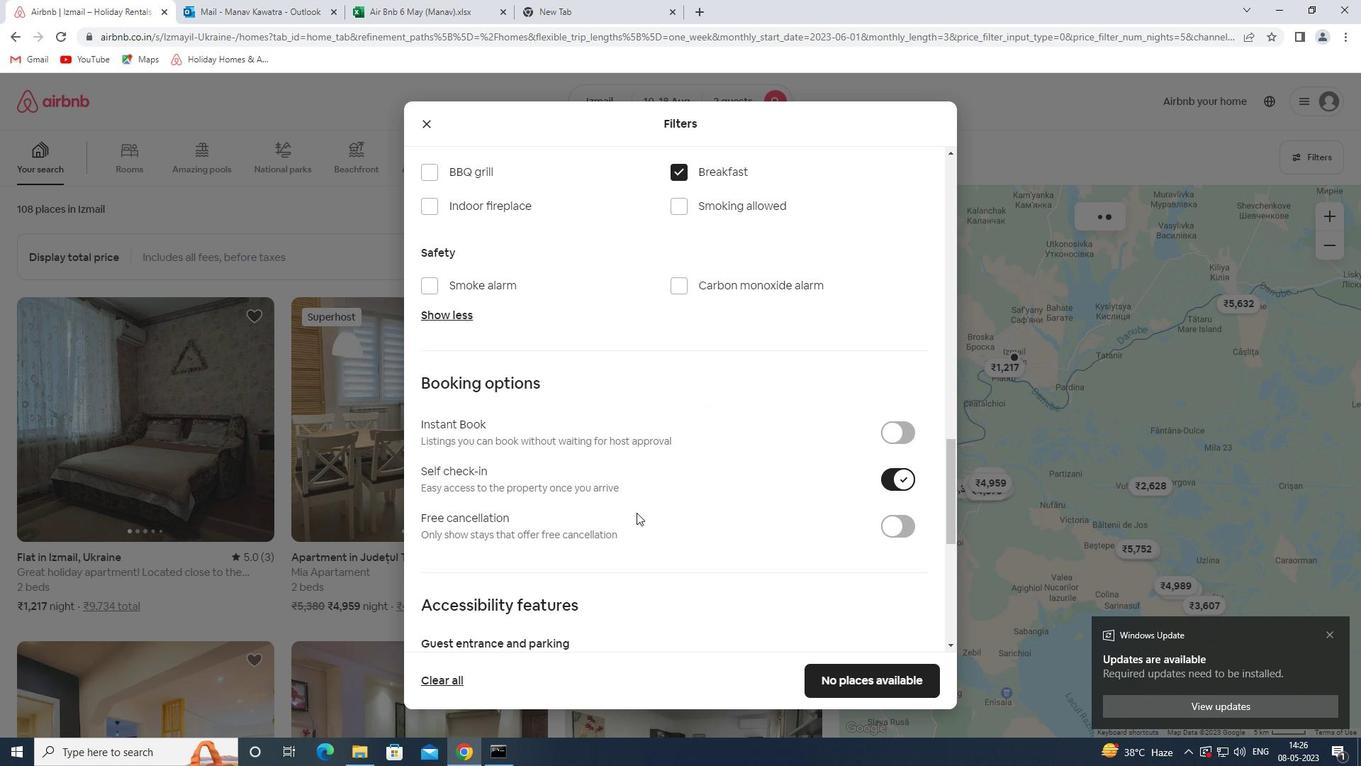 
Action: Mouse moved to (452, 583)
Screenshot: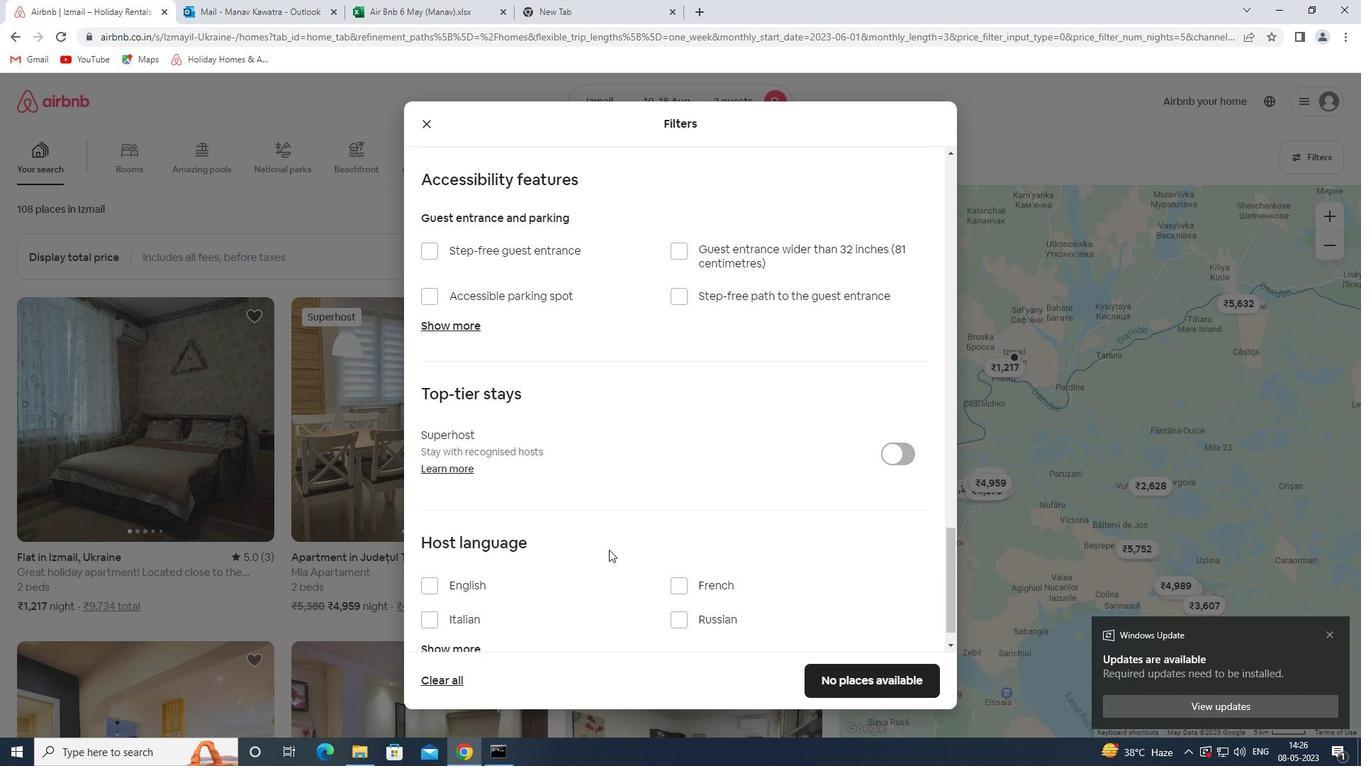 
Action: Mouse pressed left at (452, 583)
Screenshot: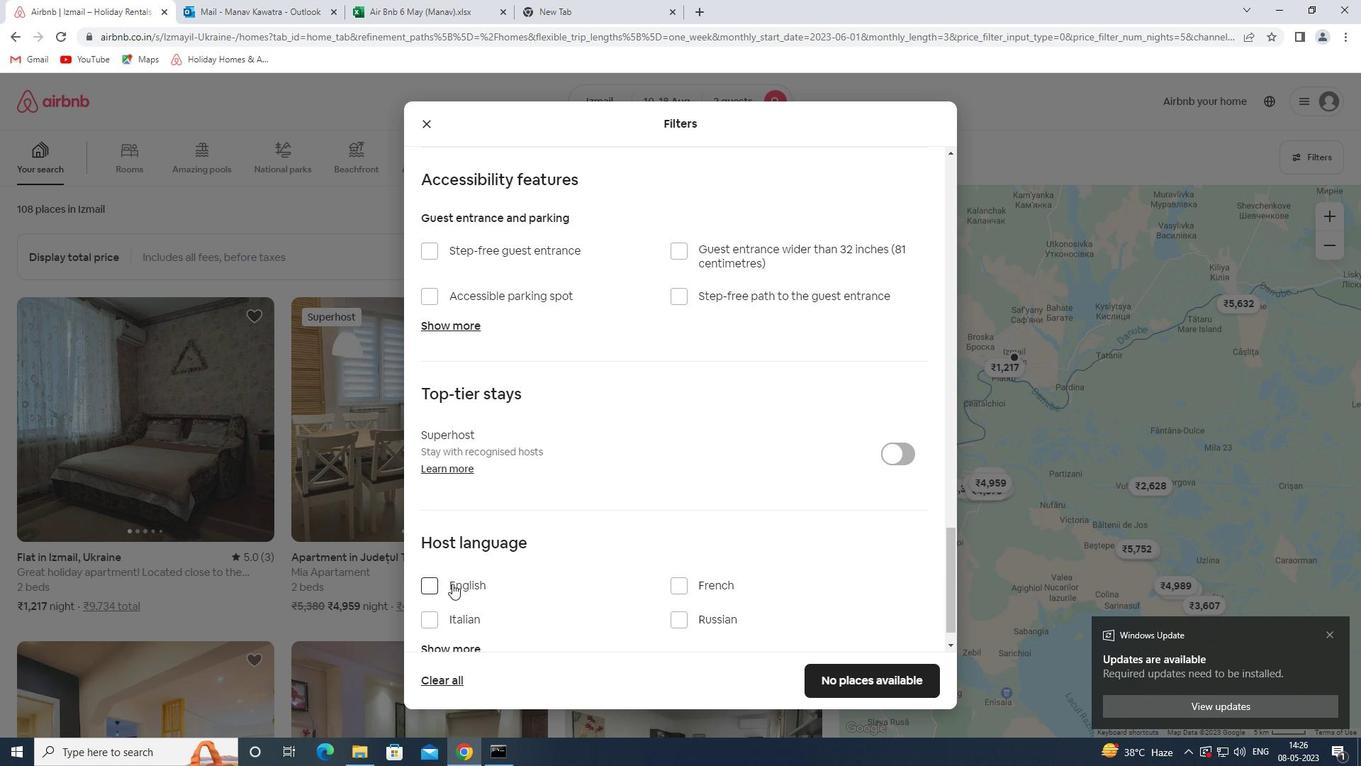 
Action: Mouse moved to (791, 517)
Screenshot: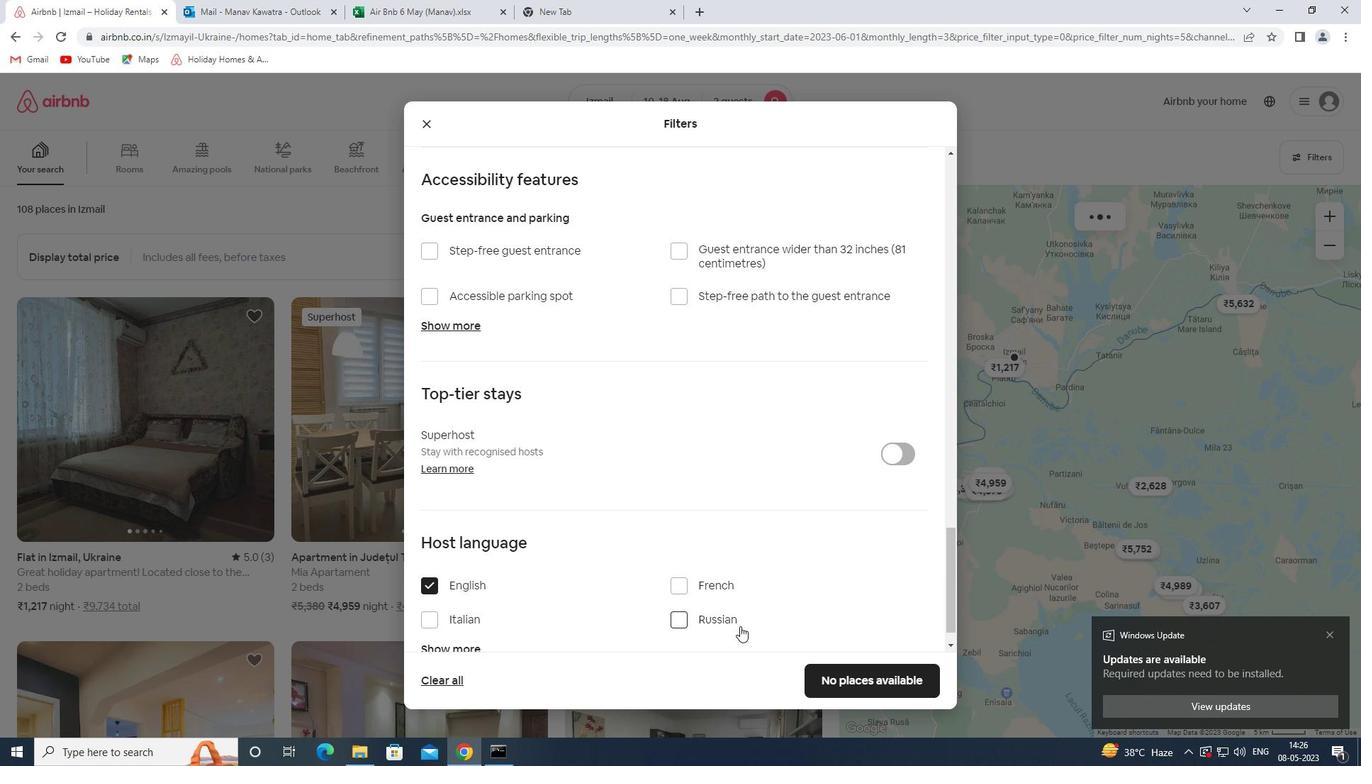 
Action: Mouse scrolled (791, 517) with delta (0, 0)
Screenshot: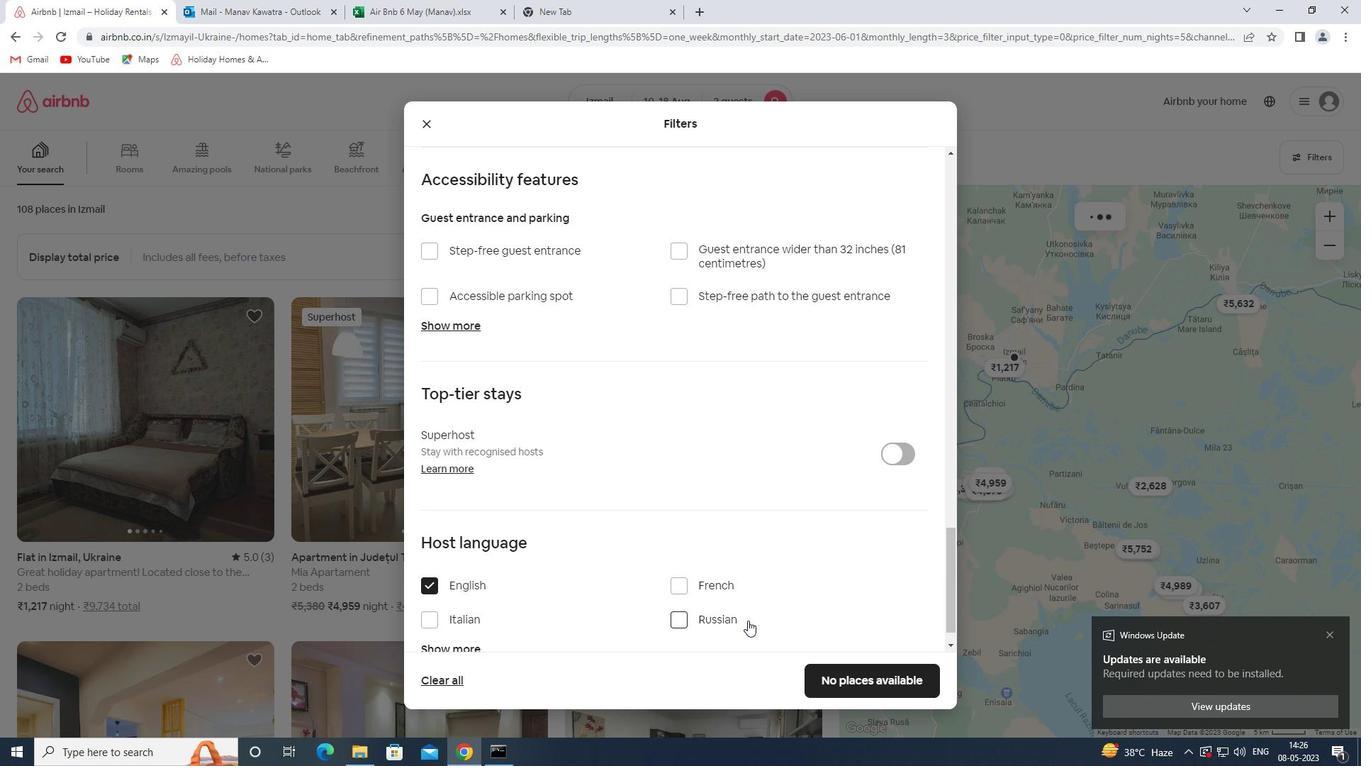 
Action: Mouse scrolled (791, 517) with delta (0, 0)
Screenshot: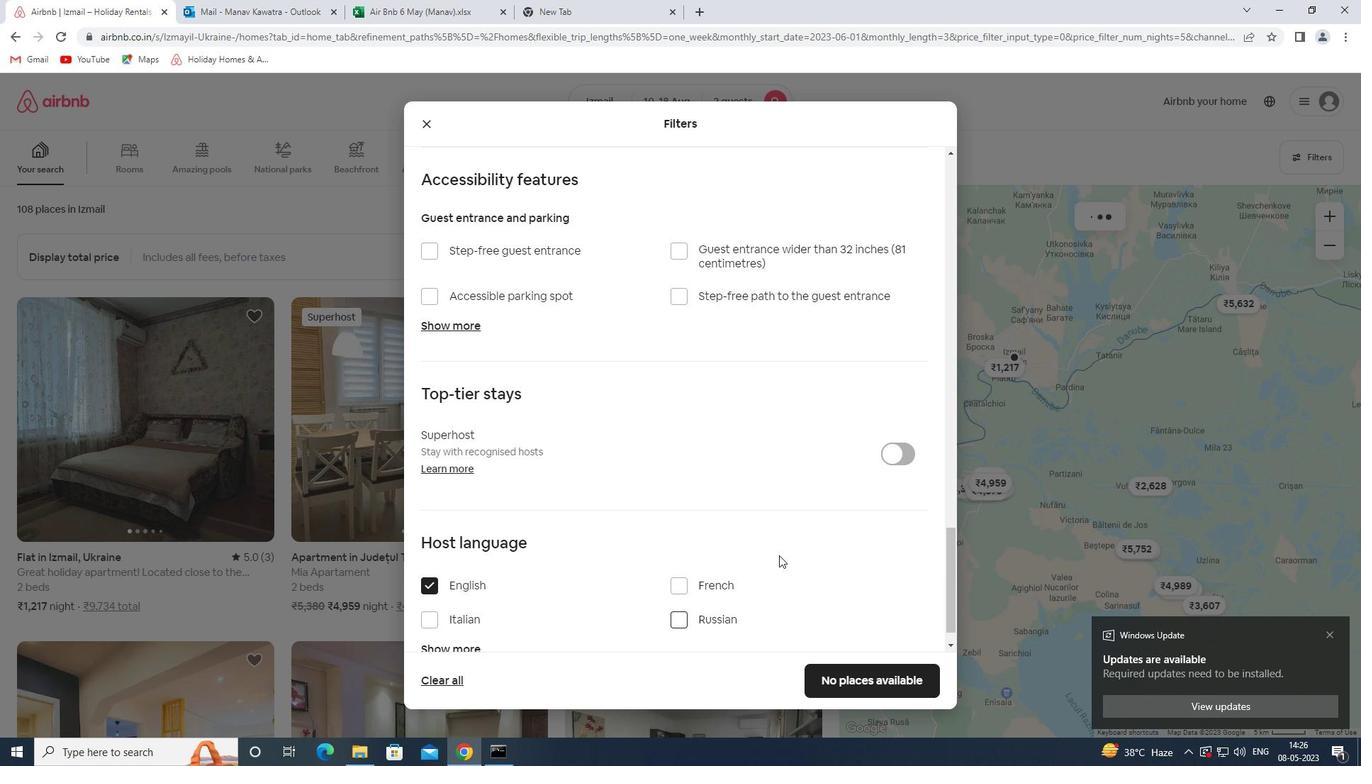 
Action: Mouse scrolled (791, 517) with delta (0, 0)
Screenshot: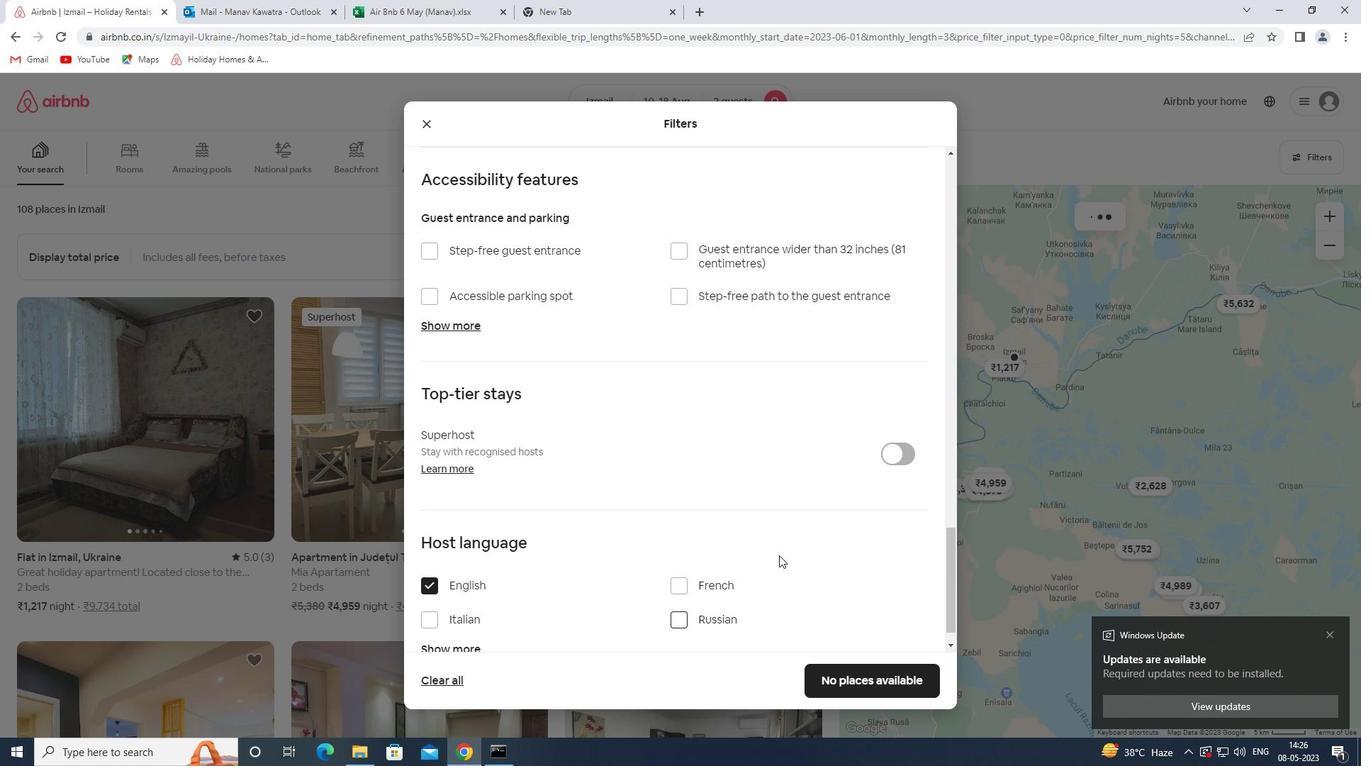 
Action: Mouse scrolled (791, 517) with delta (0, 0)
Screenshot: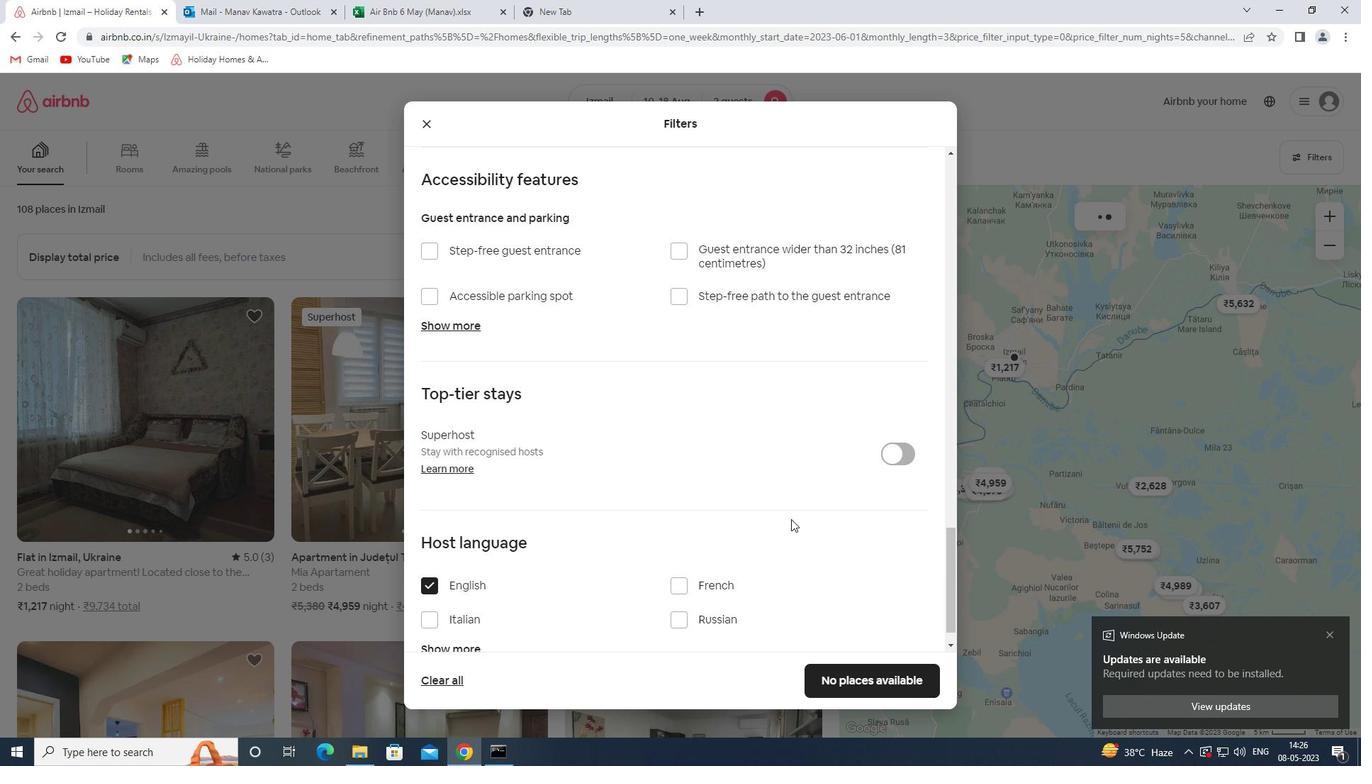 
Action: Mouse scrolled (791, 517) with delta (0, 0)
Screenshot: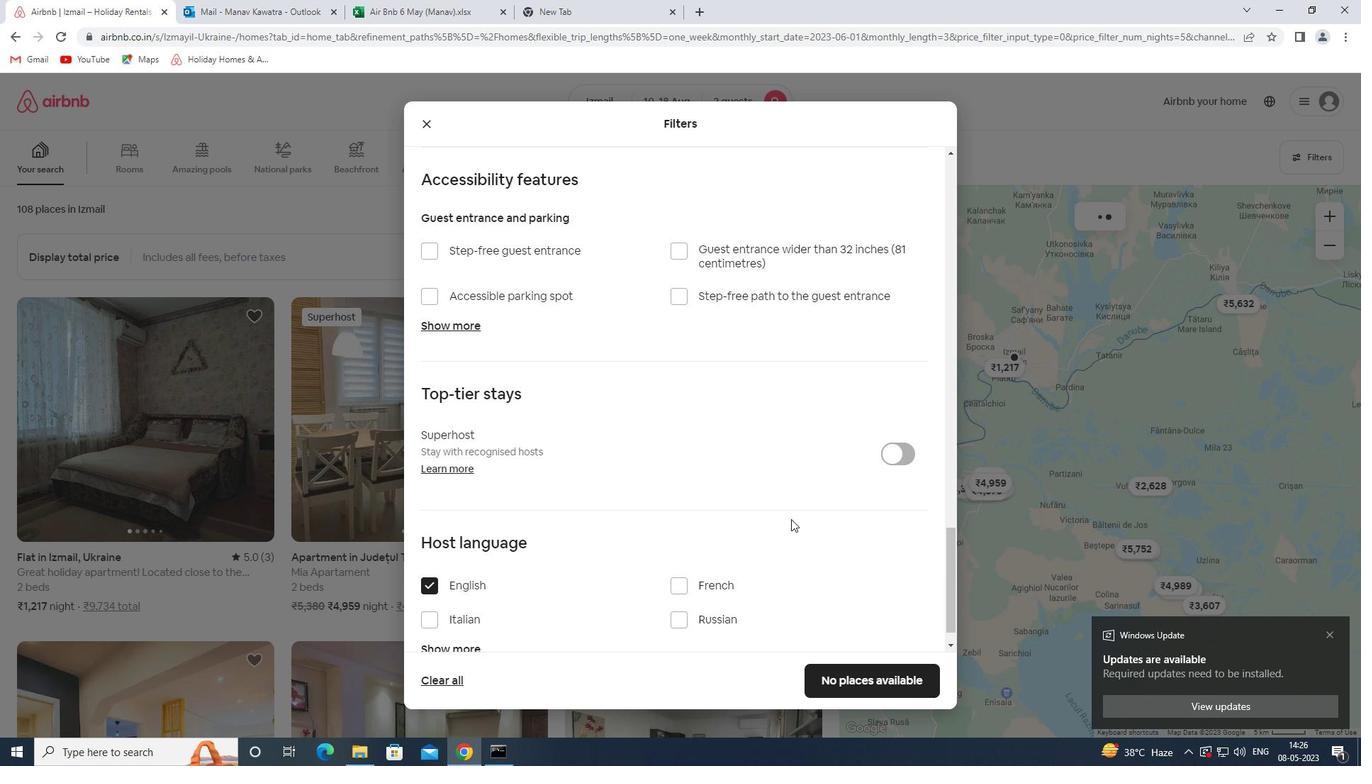 
Action: Mouse moved to (856, 676)
Screenshot: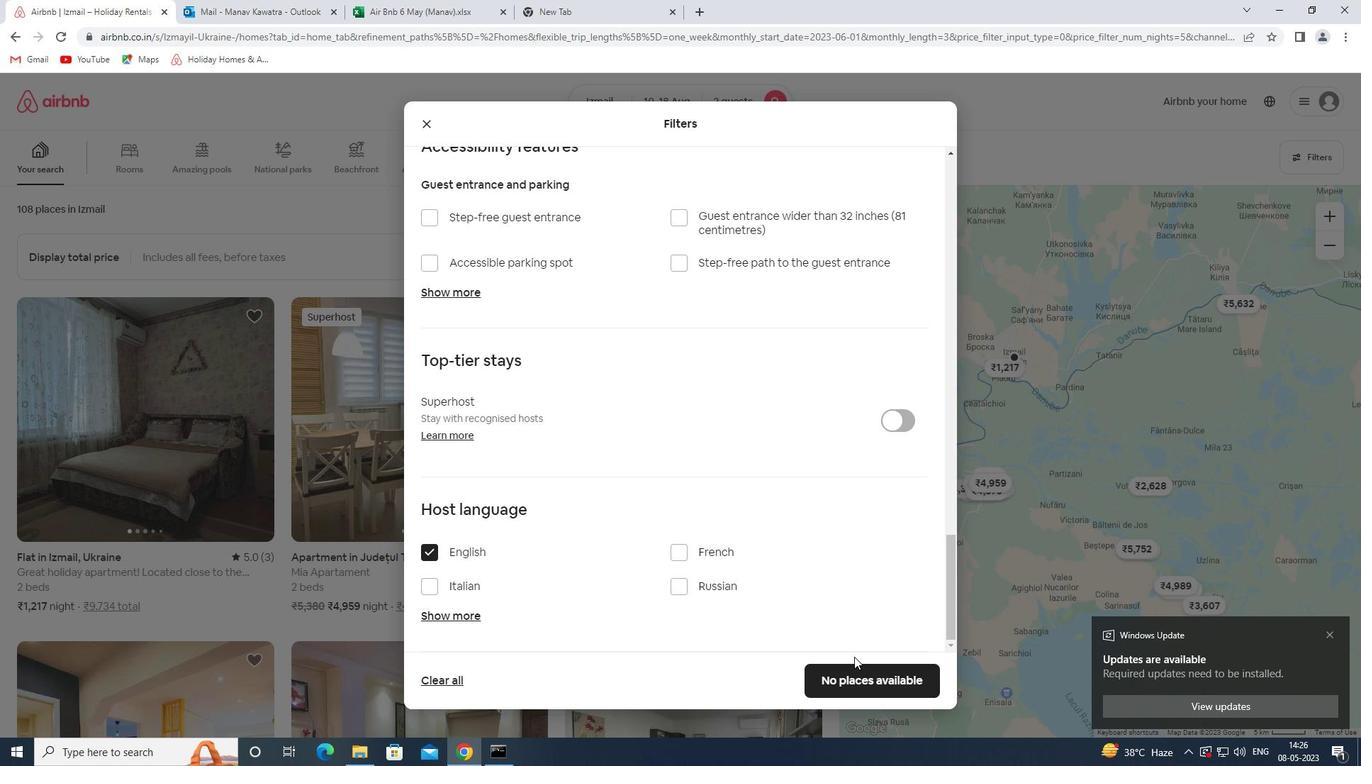 
Action: Mouse pressed left at (856, 676)
Screenshot: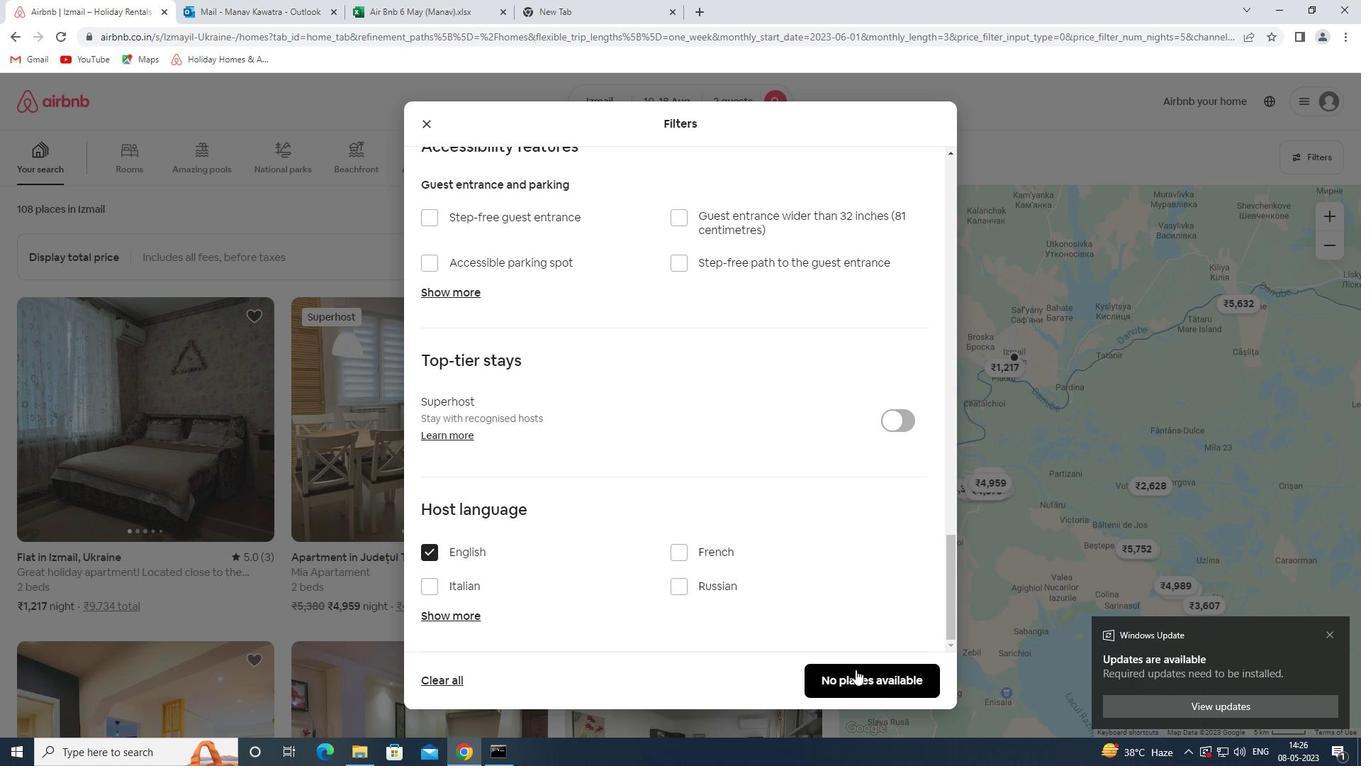 
Action: Mouse moved to (856, 676)
Screenshot: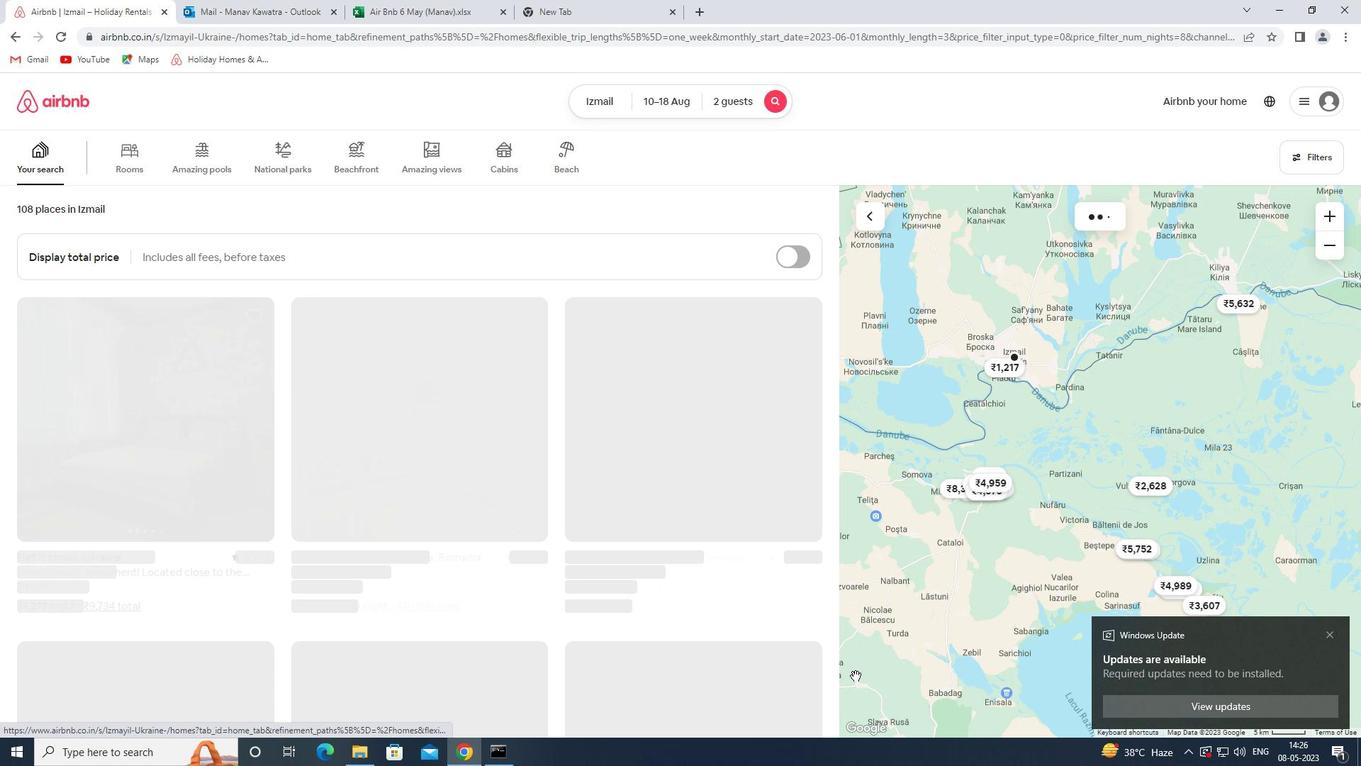 
